 Task: Open a blank sheet, save the file as Remoteworkplan.epub Type the sentence 'Success is the achievement of goals and the realization of one's ambitions. It varies from person to person, encompassing different aspects of life, such as career accomplishments, personal milestones, or making a positive impact on society. Success is a reflection of determination, hard work, and perseverance.'Add formula using equations and charcters after the sentence 'A = S³' Select the formula and highlight with color Pink Change the page Orientation to  Potrait
Action: Mouse moved to (300, 180)
Screenshot: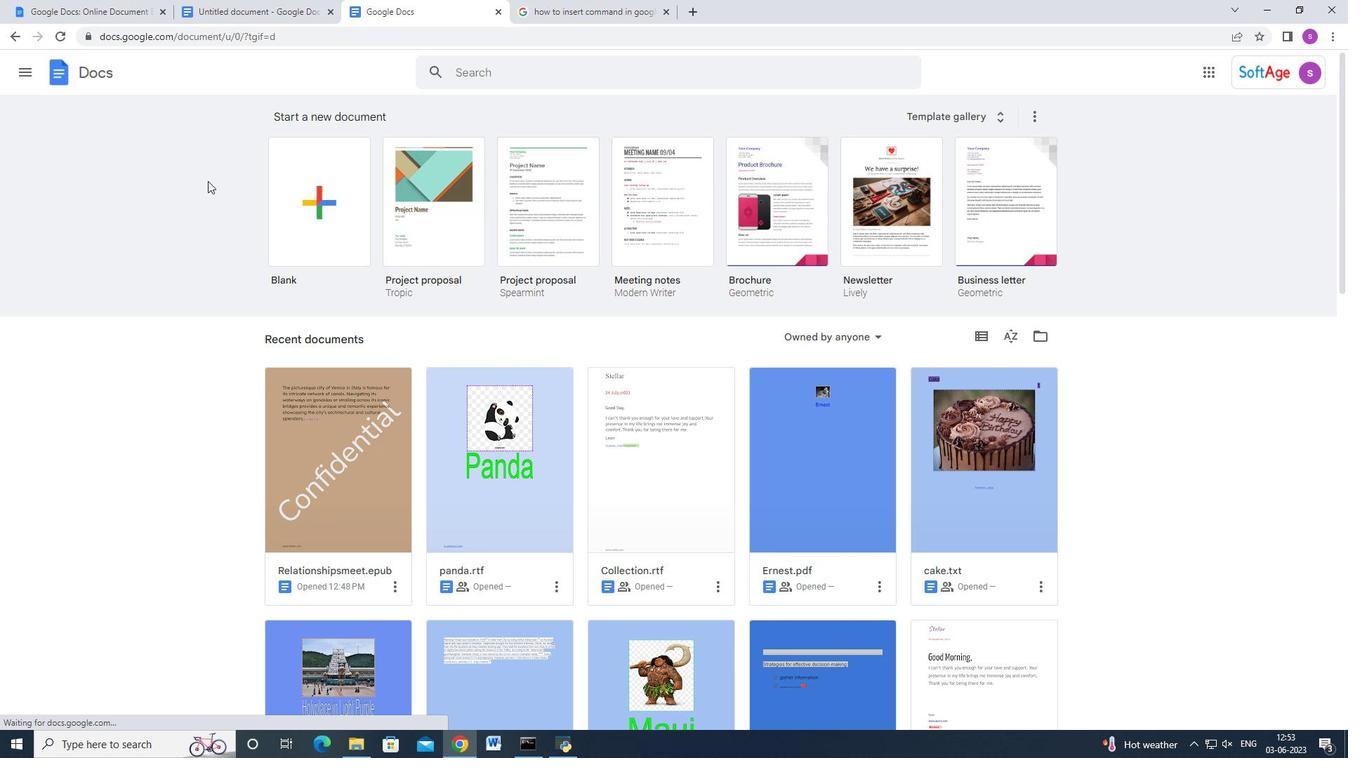 
Action: Mouse pressed left at (300, 180)
Screenshot: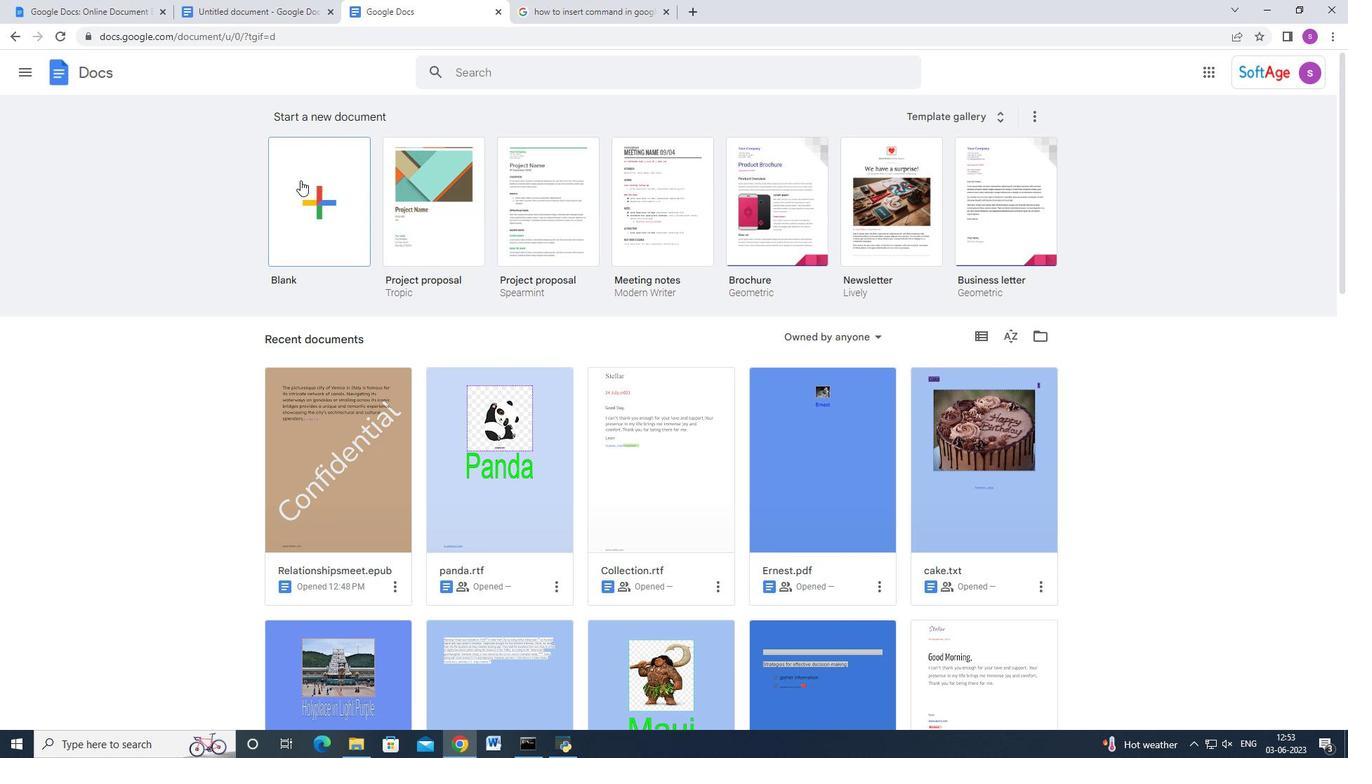 
Action: Mouse moved to (75, 65)
Screenshot: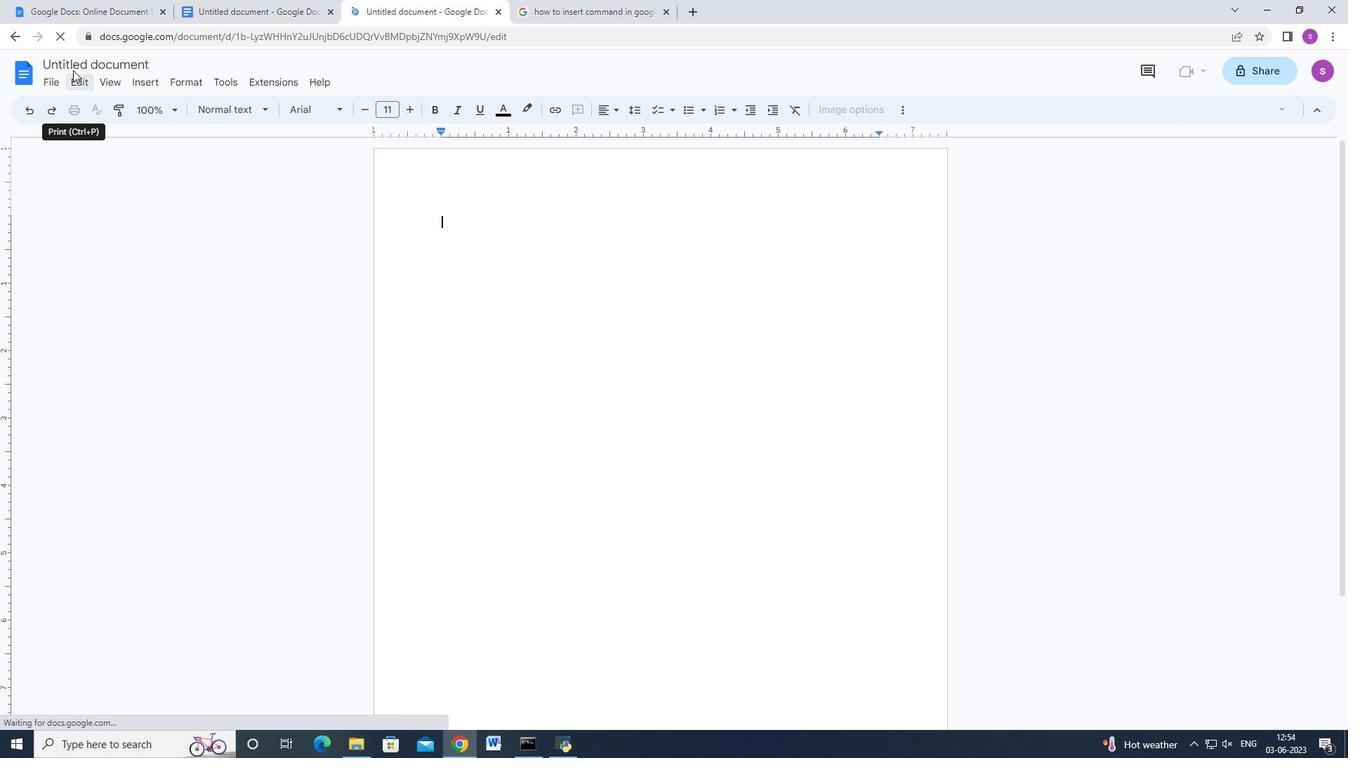 
Action: Mouse pressed left at (75, 65)
Screenshot: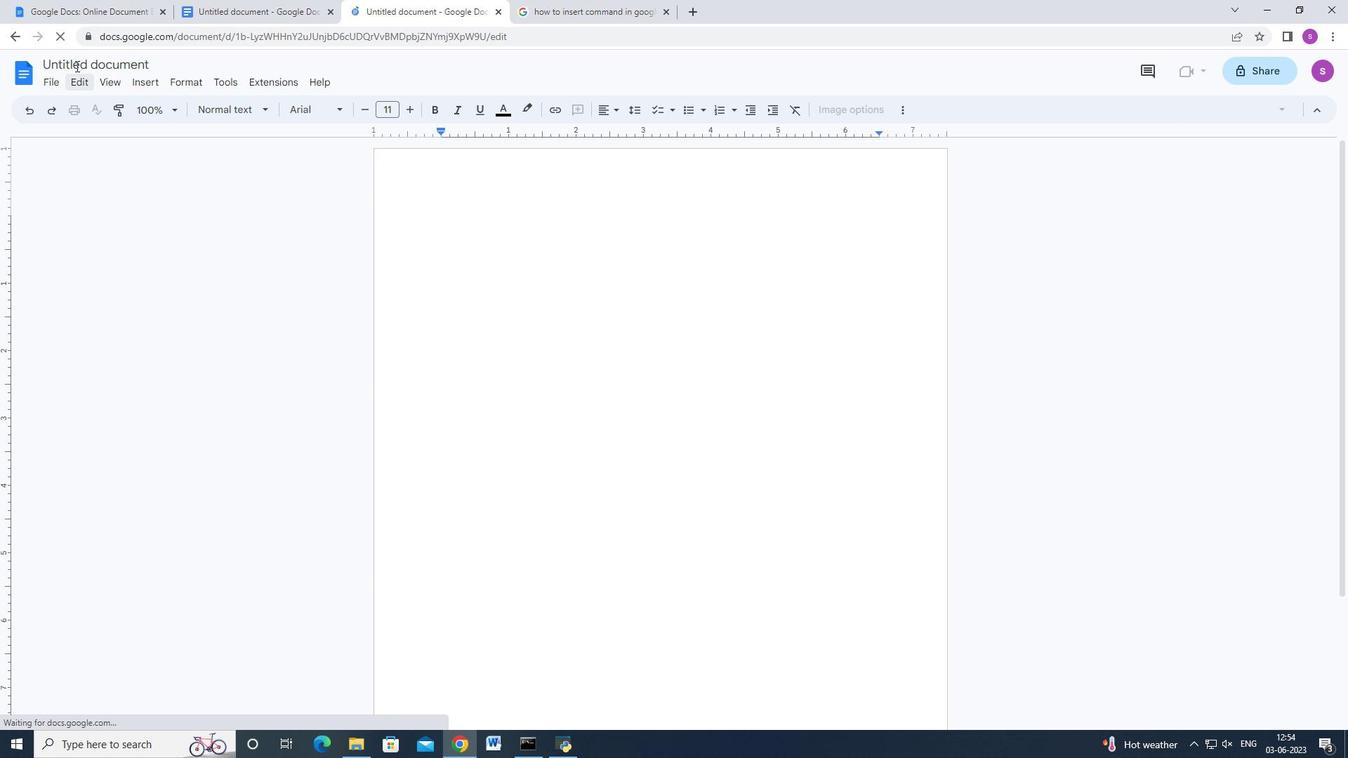 
Action: Mouse pressed left at (75, 65)
Screenshot: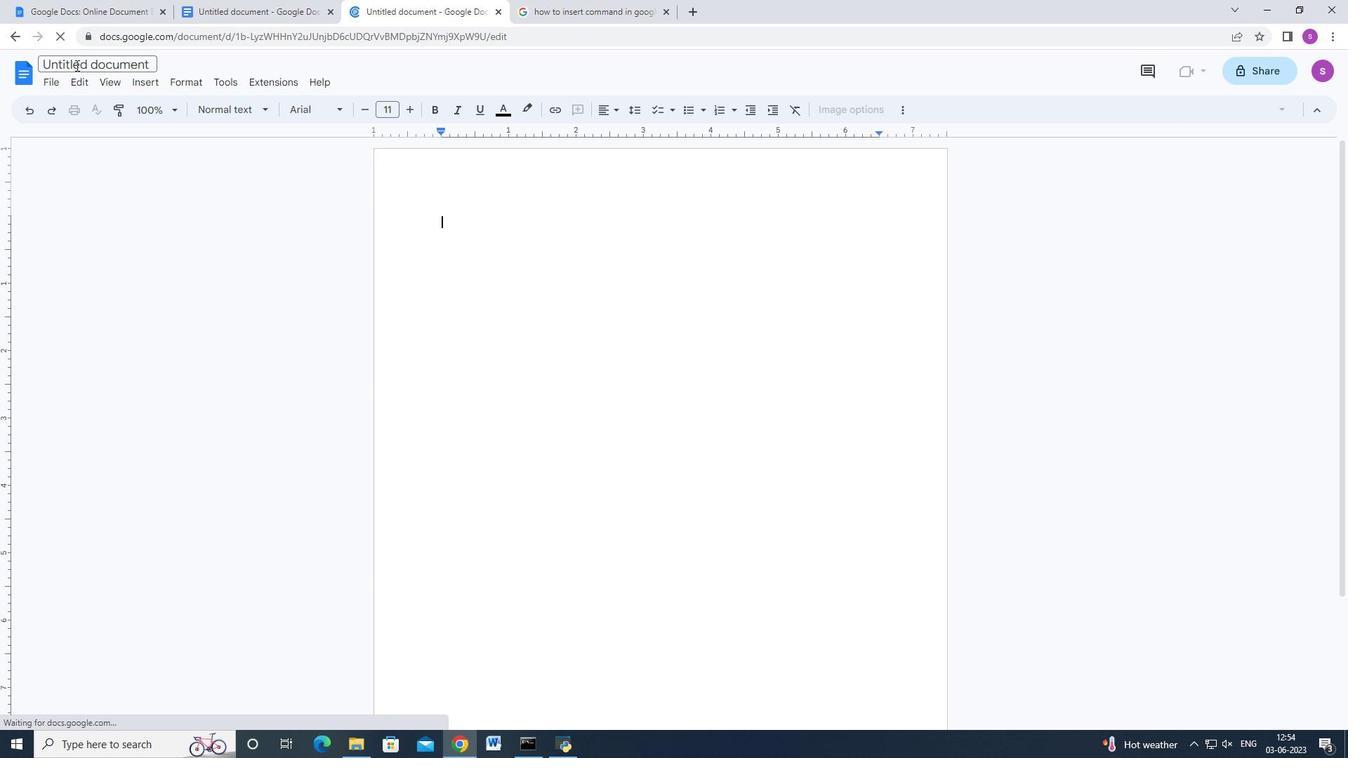 
Action: Key pressed ctrl+A<Key.backspace><Key.shift_r>Remotework<Key.shift>P<Key.backspace>plan.epun<Key.backspace>b<Key.enter>
Screenshot: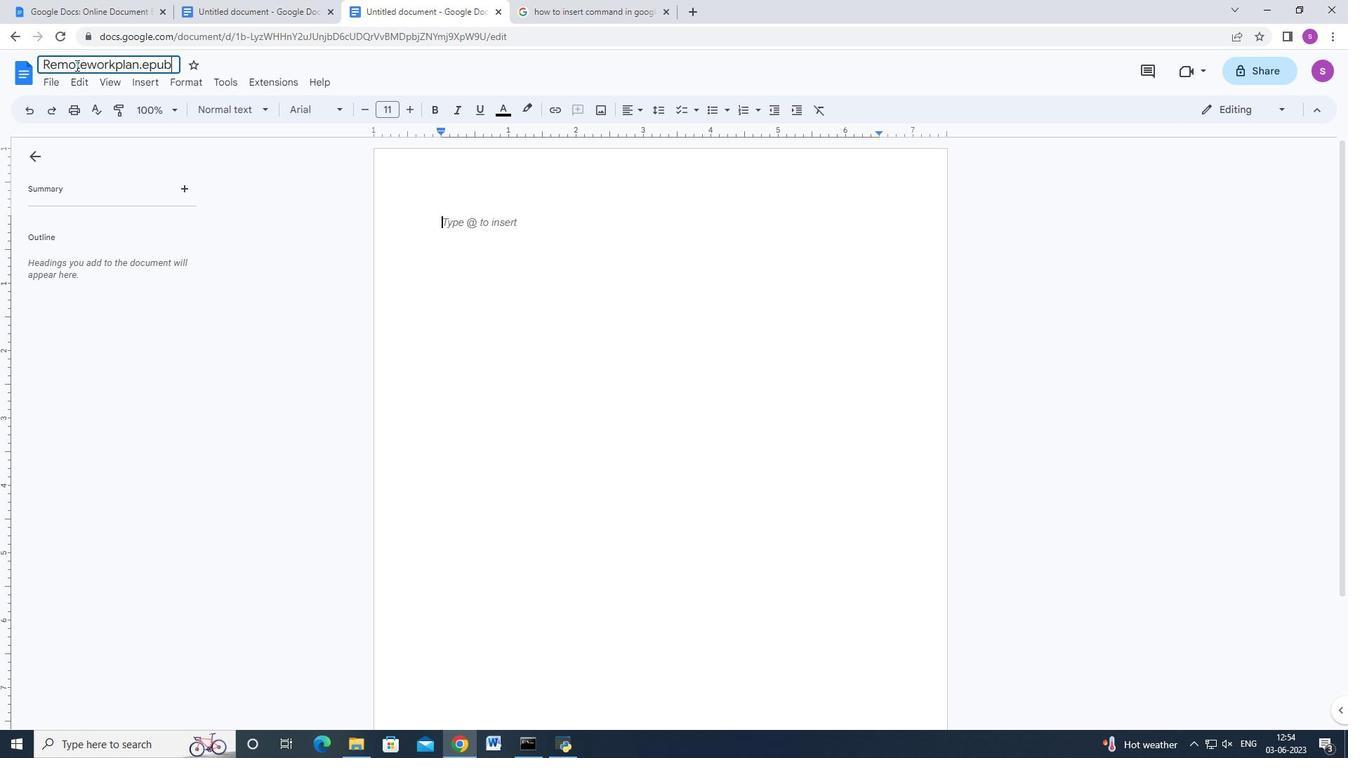 
Action: Mouse moved to (481, 224)
Screenshot: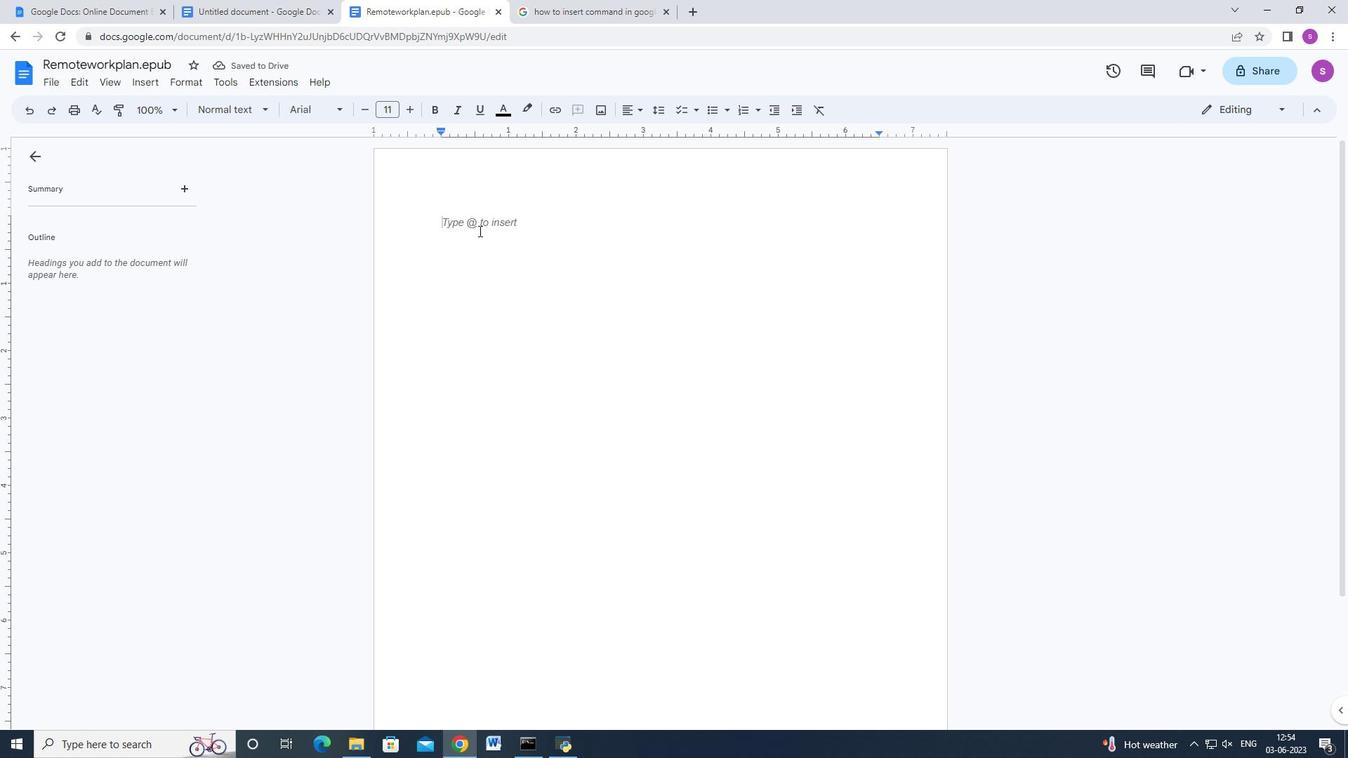 
Action: Mouse pressed left at (481, 224)
Screenshot: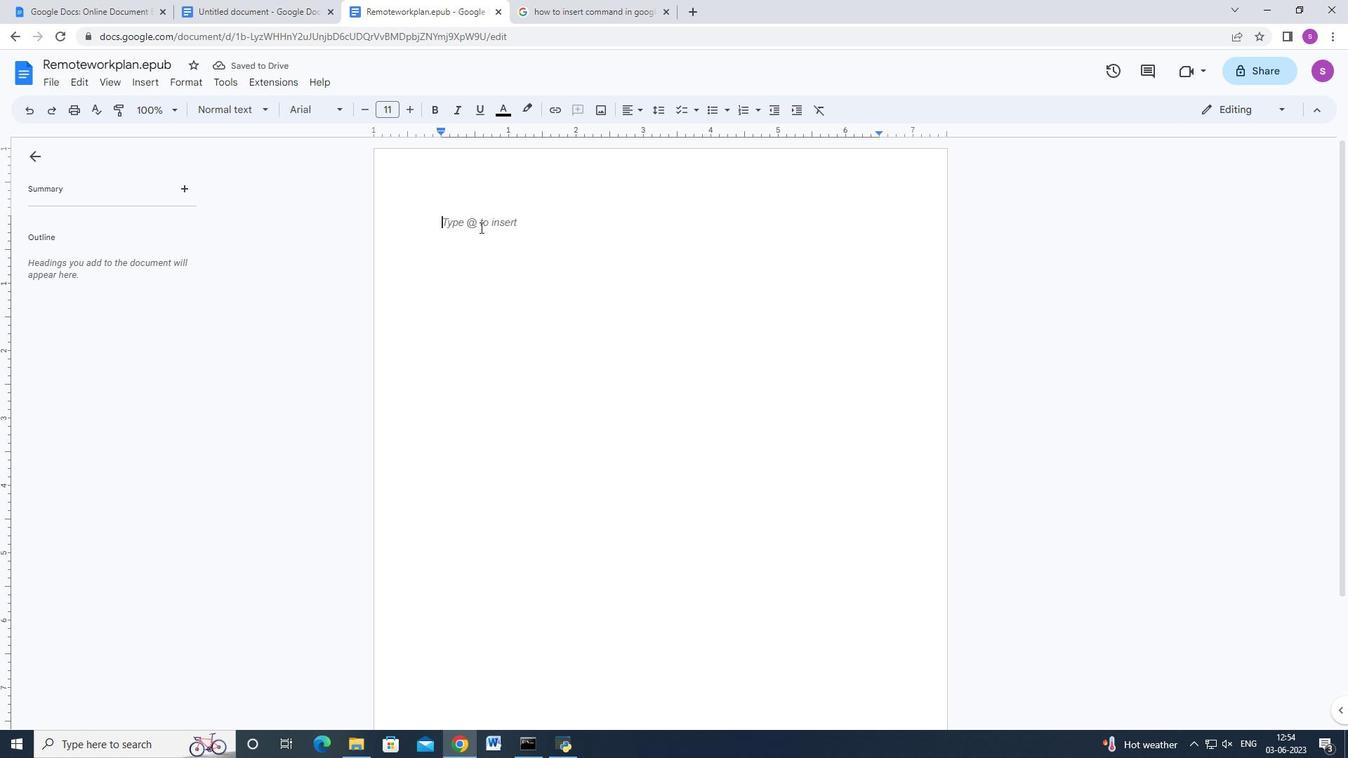 
Action: Key pressed <Key.shift_r>Suce<Key.backspace>cess<Key.space>is<Key.space>the<Key.space>achievement<Key.space>of<Key.space>goals<Key.space>and<Key.space>the<Key.space>realization<Key.space>of<Key.space>one's<Key.space>ambitions.<Key.space><Key.shift>It<Key.space>varies<Key.space>from<Key.space>person<Key.space>to<Key.space>person,<Key.space>encompassing<Key.space>different<Key.space>aspects<Key.space>of<Key.space>life,such<Key.space>as<Key.space>career<Key.space>acoplishments<Key.space><Key.backspace>,<Key.space>personal<Key.space>milestones,o<Key.backspace><Key.space>or<Key.space>making<Key.space>a<Key.space>positive<Key.space>impact<Key.space>on<Key.space>society.<Key.space><Key.shift_r>Success<Key.space>is<Key.space>a<Key.space>reflection<Key.space>of<Key.space>determination<Key.space><Key.backspace>,<Key.space>hard<Key.space>work<Key.space><Key.backspace>,<Key.space>and<Key.space>perser<Key.backspace>verance.
Screenshot: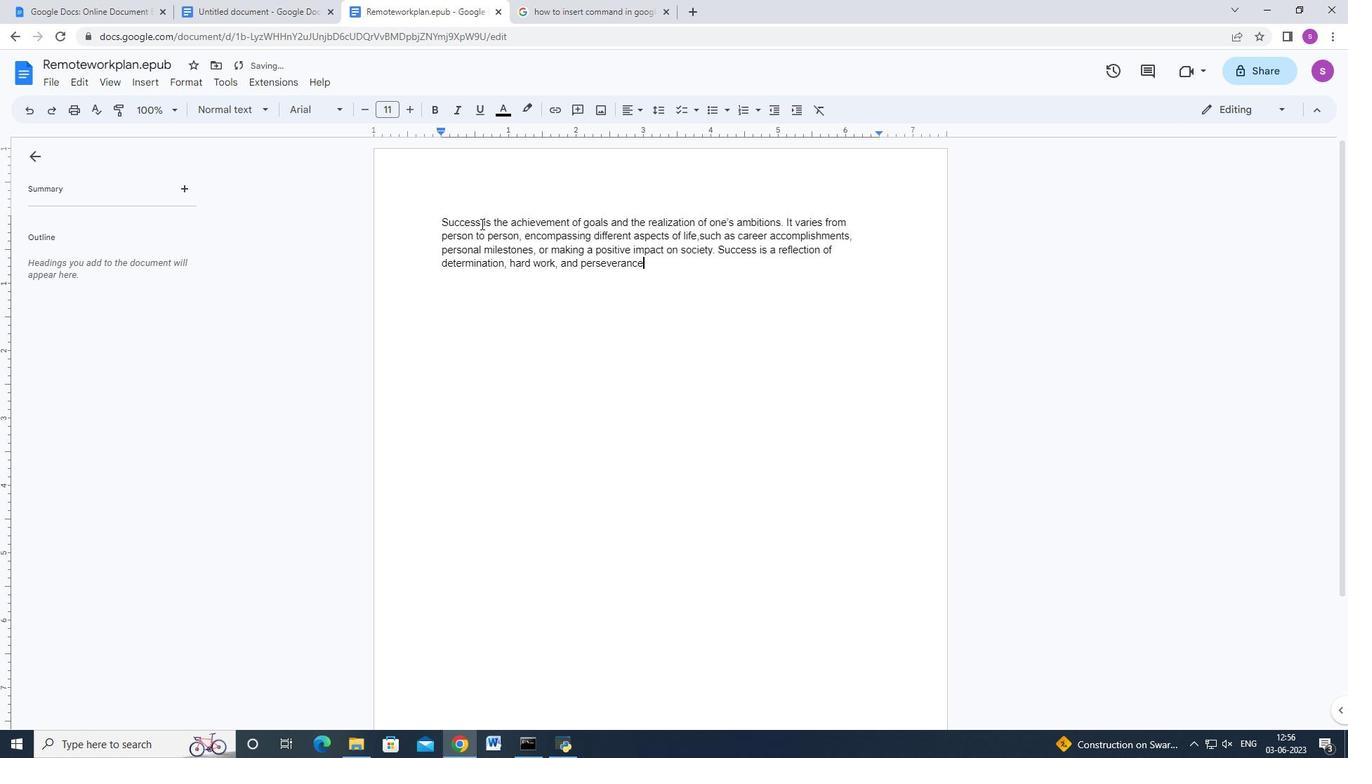 
Action: Mouse moved to (148, 79)
Screenshot: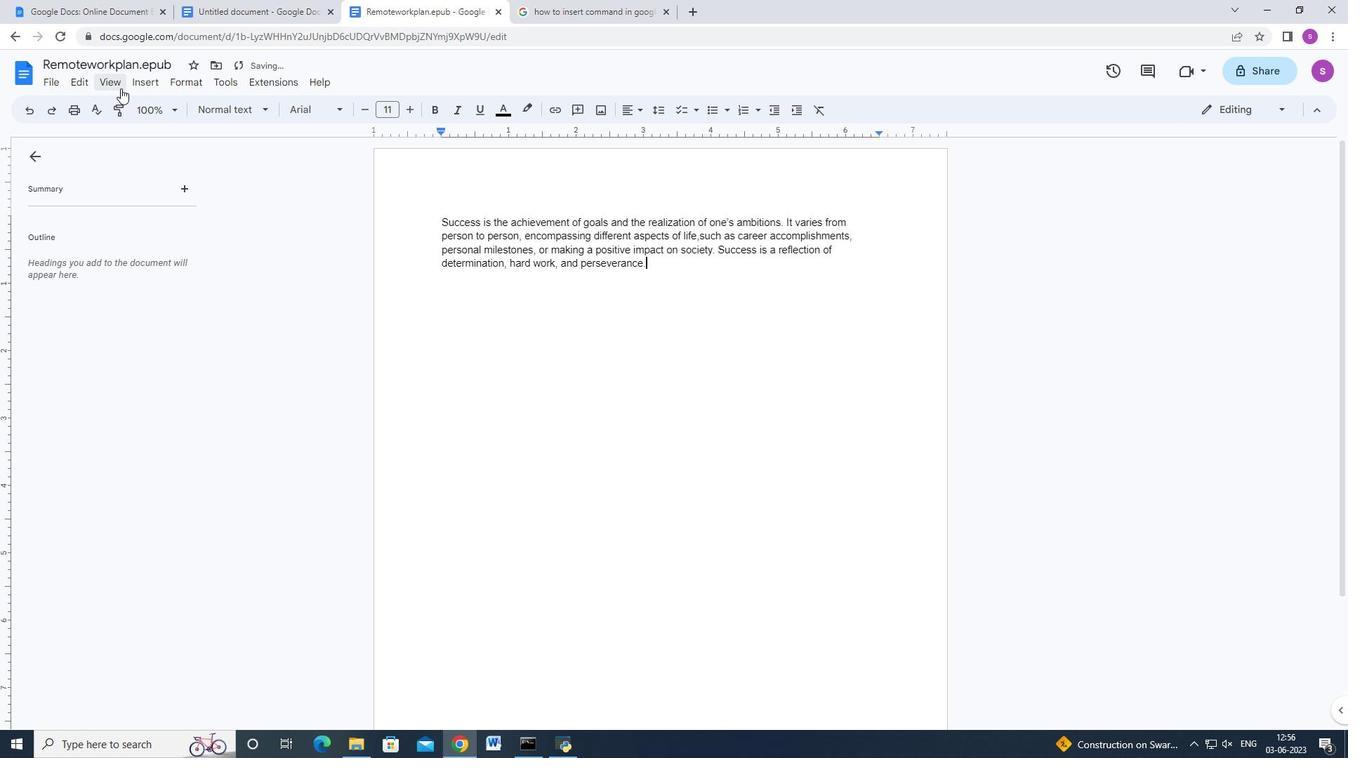 
Action: Mouse pressed left at (148, 79)
Screenshot: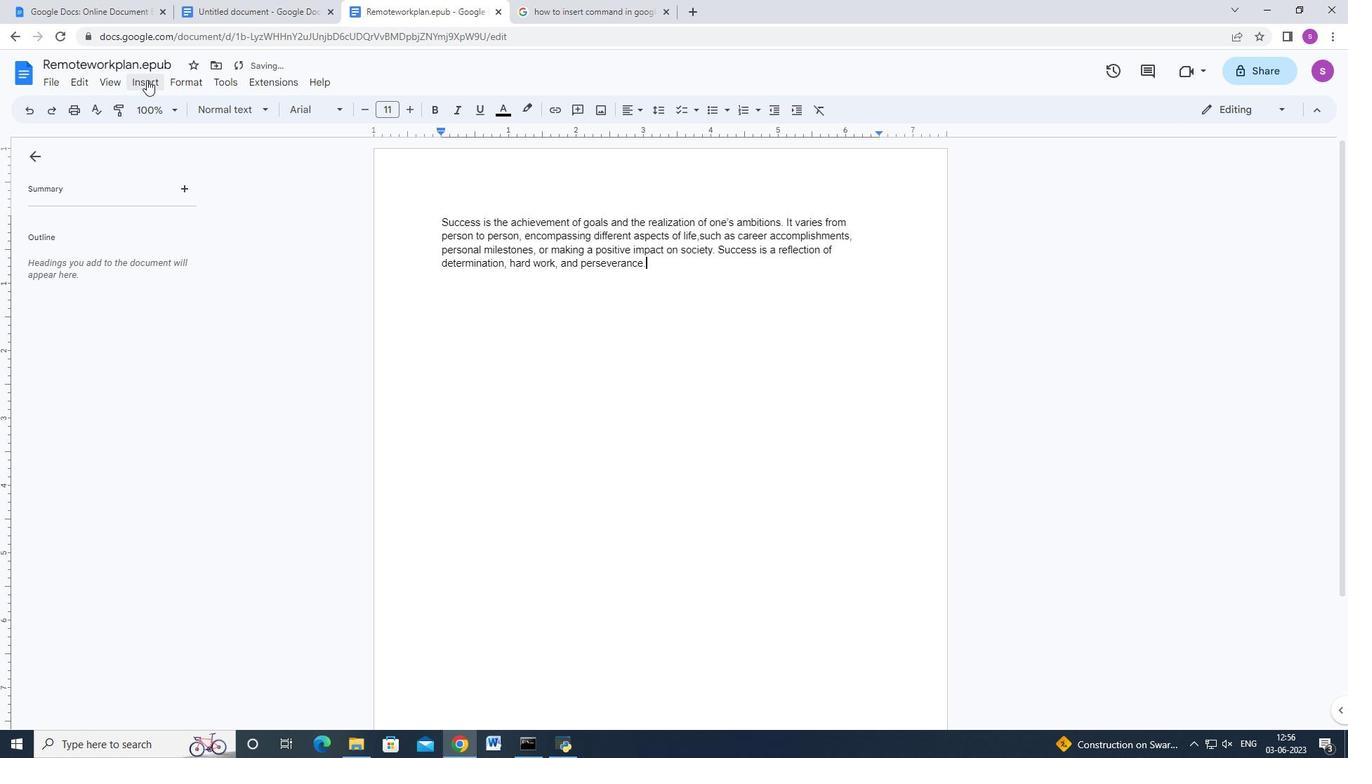 
Action: Mouse moved to (207, 373)
Screenshot: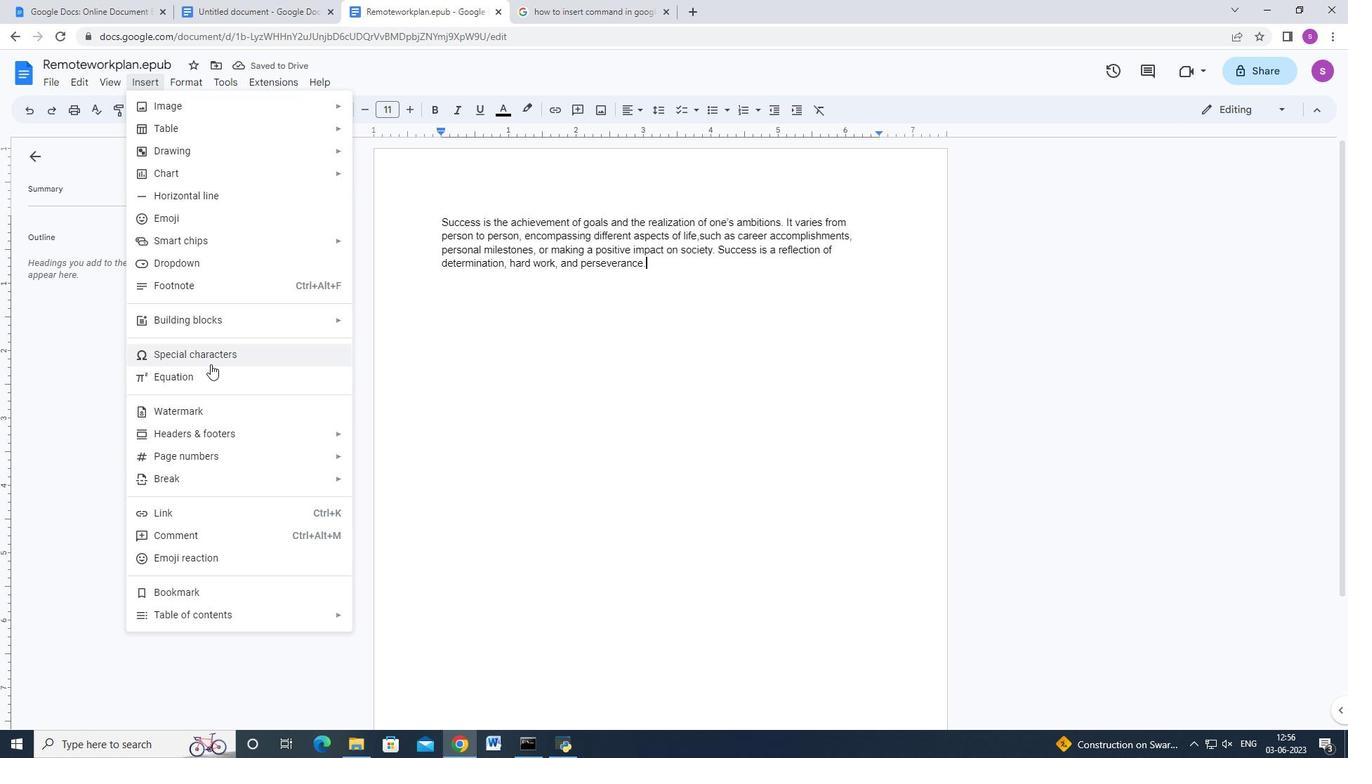 
Action: Mouse pressed left at (207, 373)
Screenshot: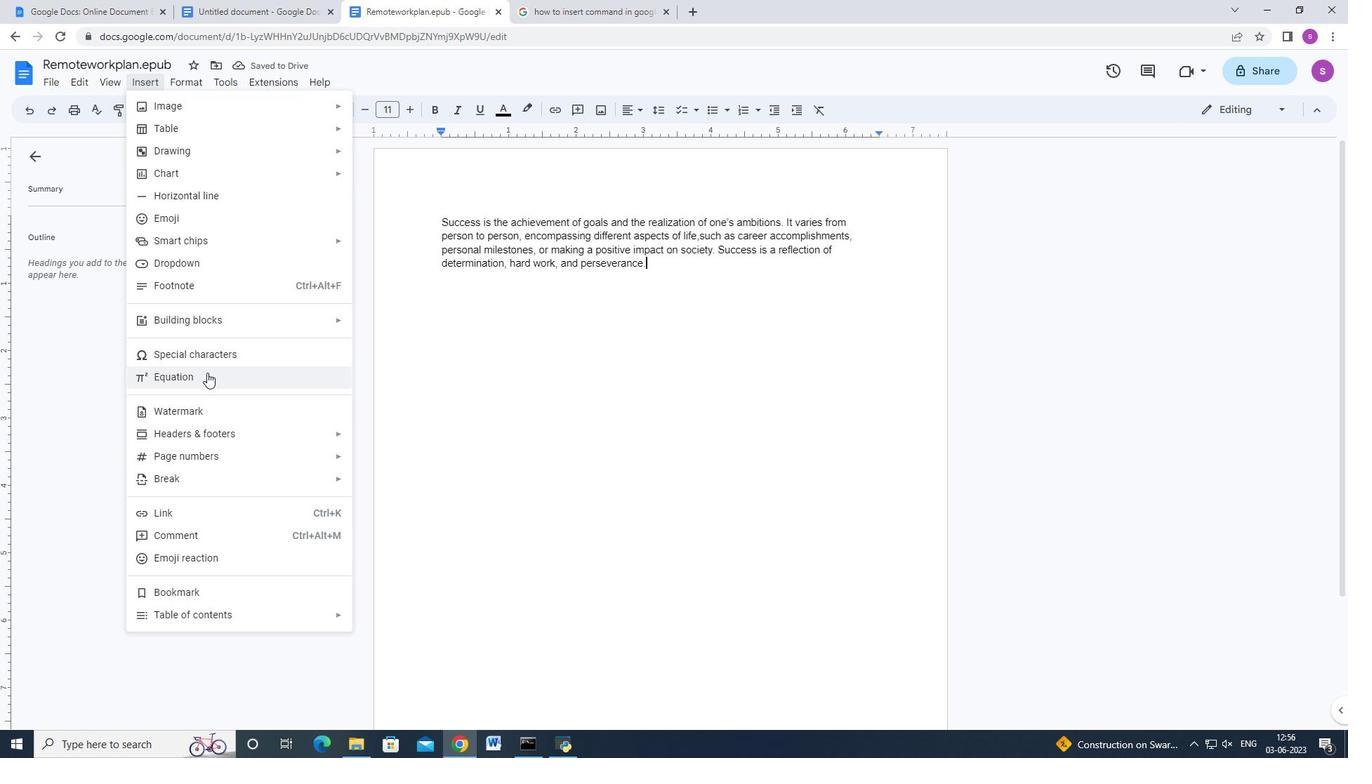 
Action: Mouse moved to (651, 302)
Screenshot: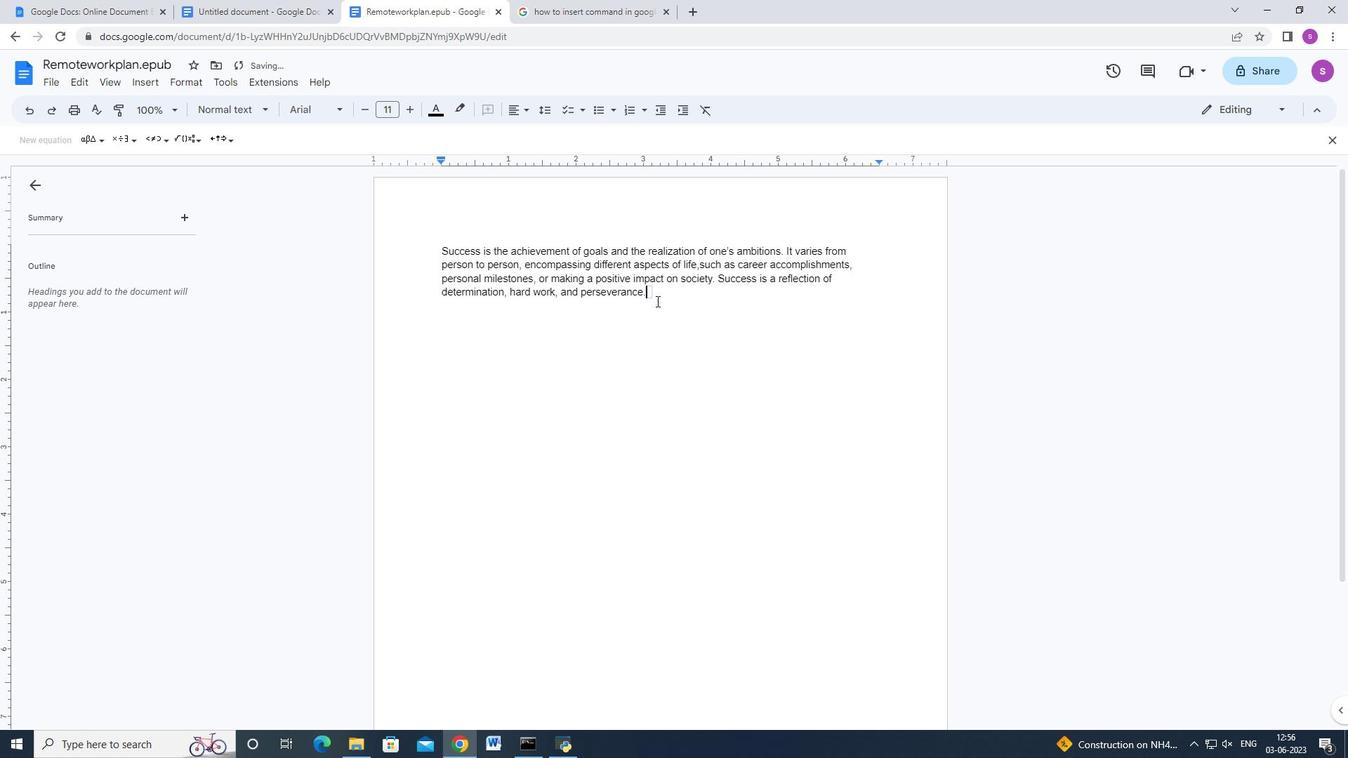 
Action: Key pressed a<Key.backspace><Key.shift_r>A<Key.space>=<Key.space>
Screenshot: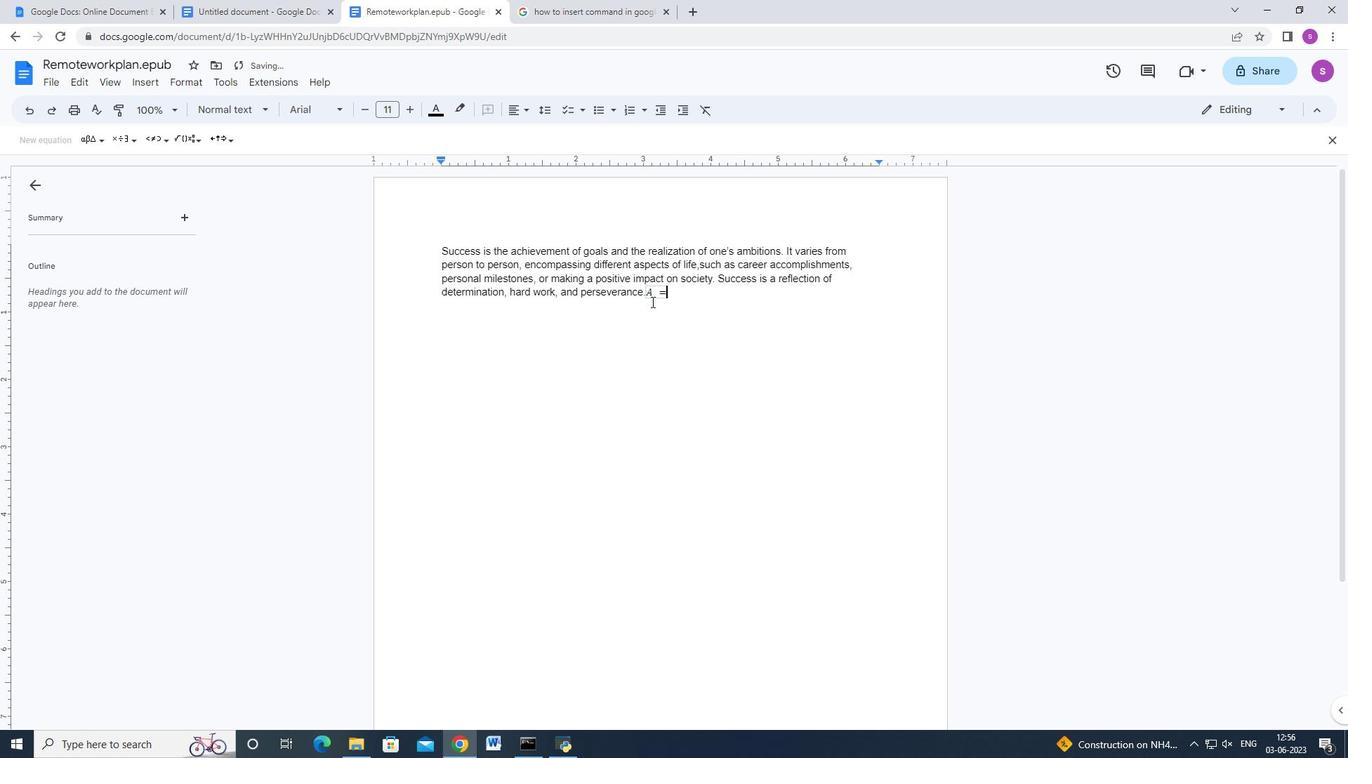 
Action: Mouse moved to (193, 138)
Screenshot: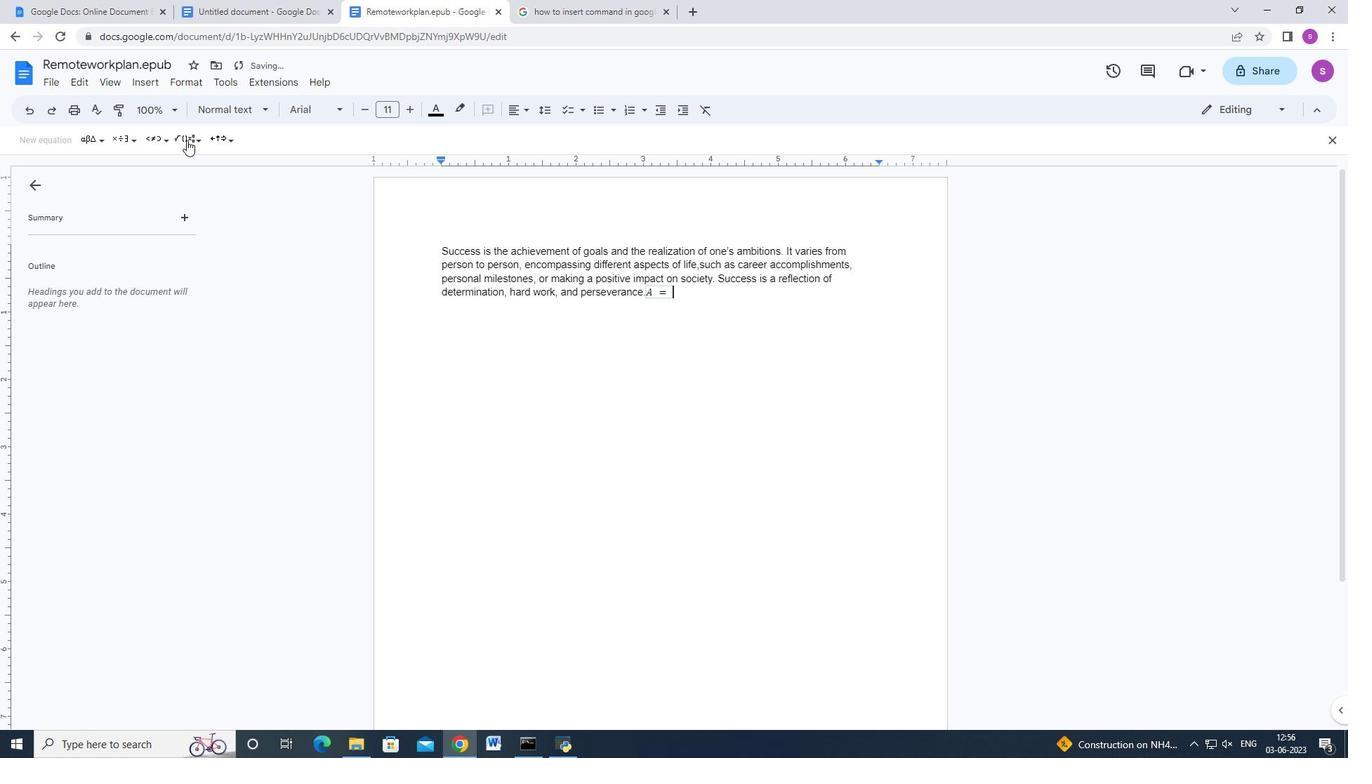 
Action: Mouse pressed left at (193, 138)
Screenshot: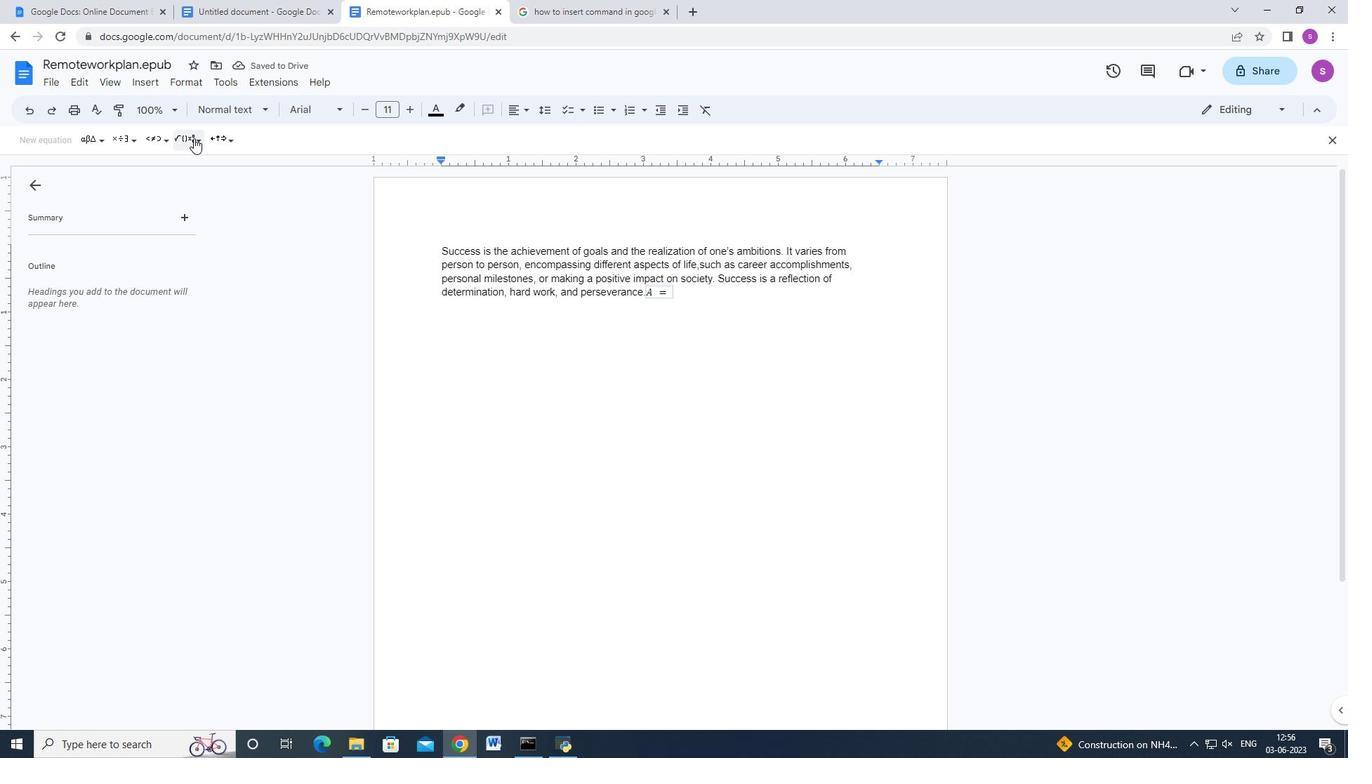 
Action: Mouse moved to (294, 174)
Screenshot: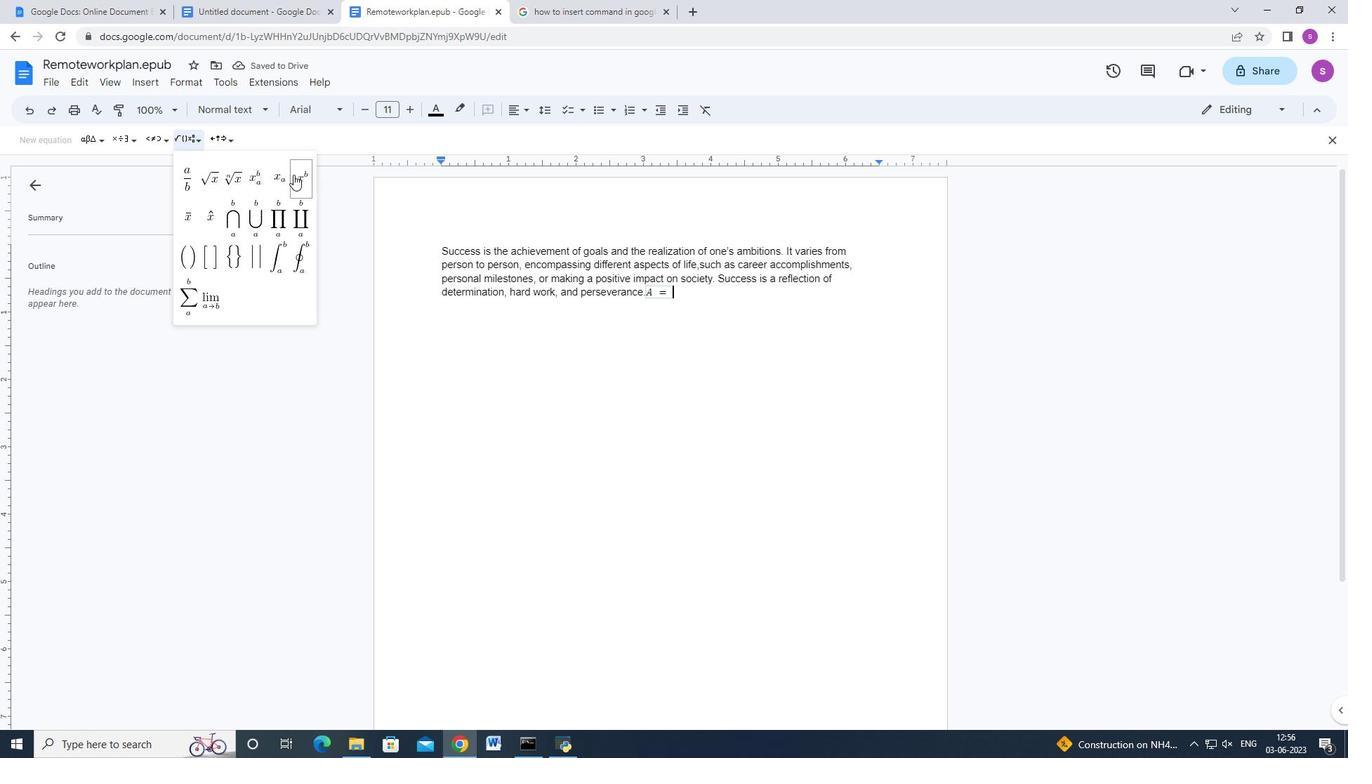 
Action: Mouse pressed left at (294, 174)
Screenshot: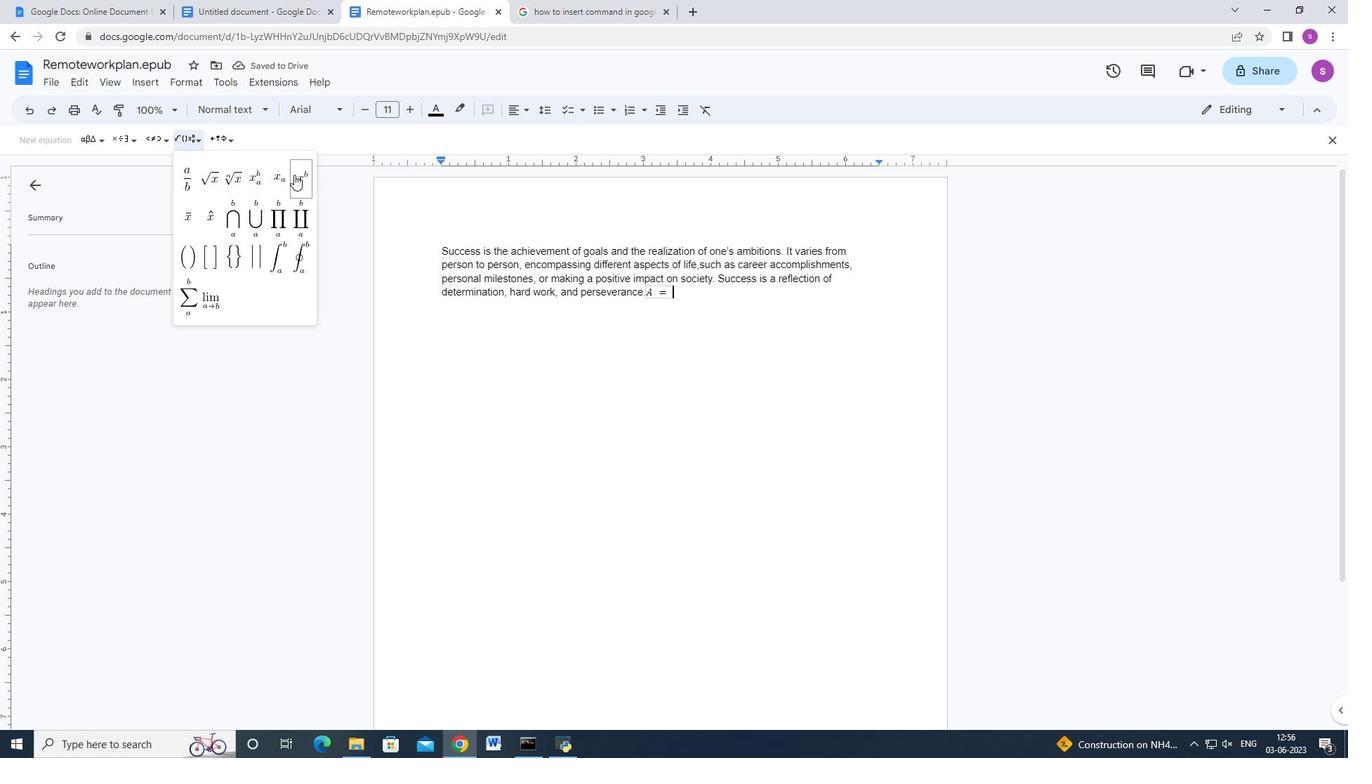 
Action: Mouse moved to (299, 175)
Screenshot: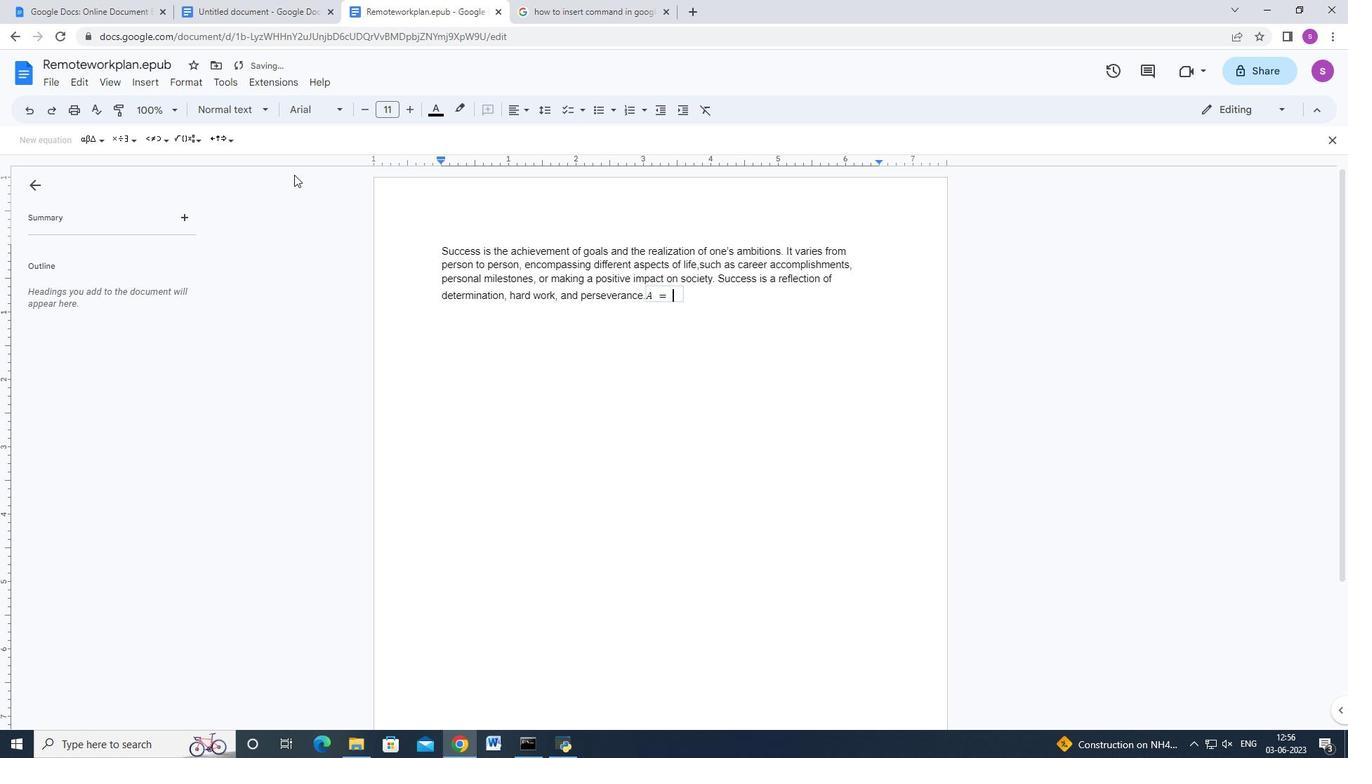
Action: Key pressed <Key.shift_r>S<Key.enter>3<Key.enter>
Screenshot: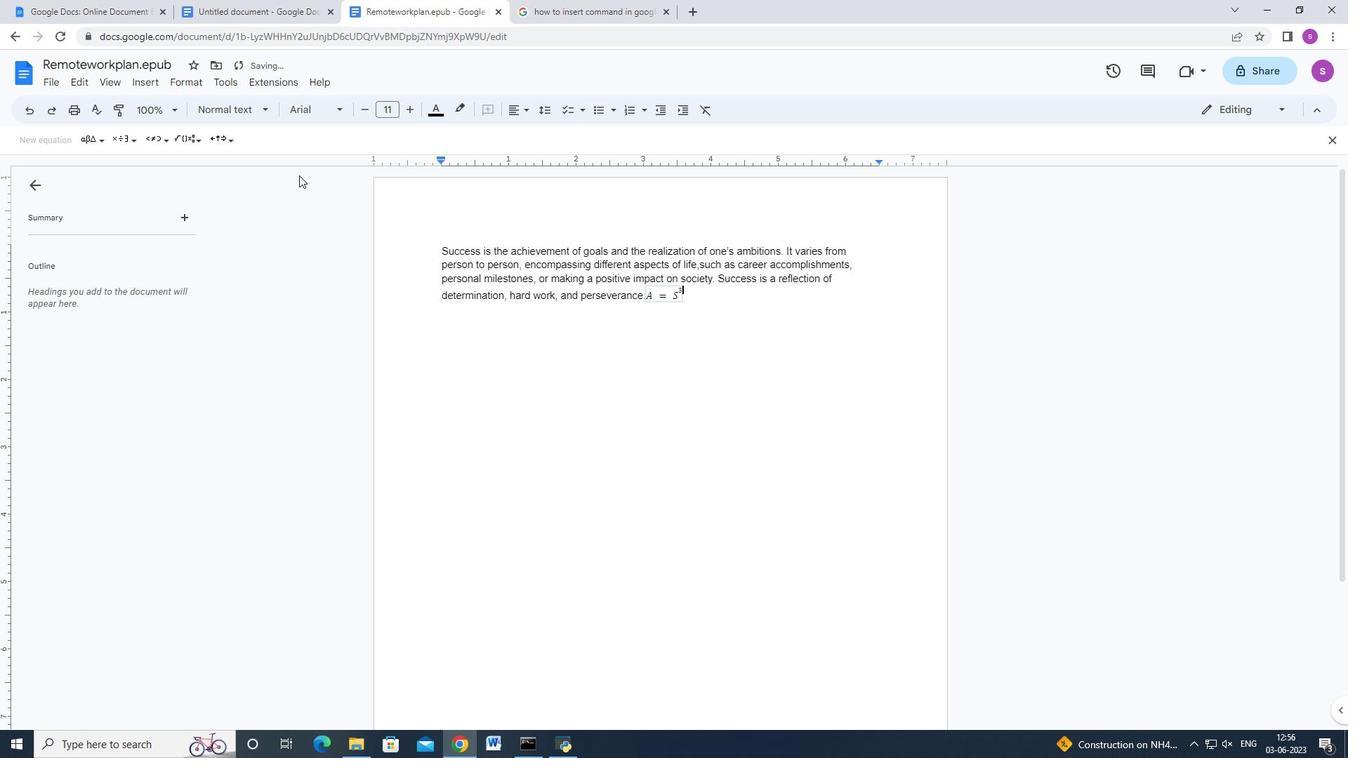 
Action: Mouse moved to (290, 246)
Screenshot: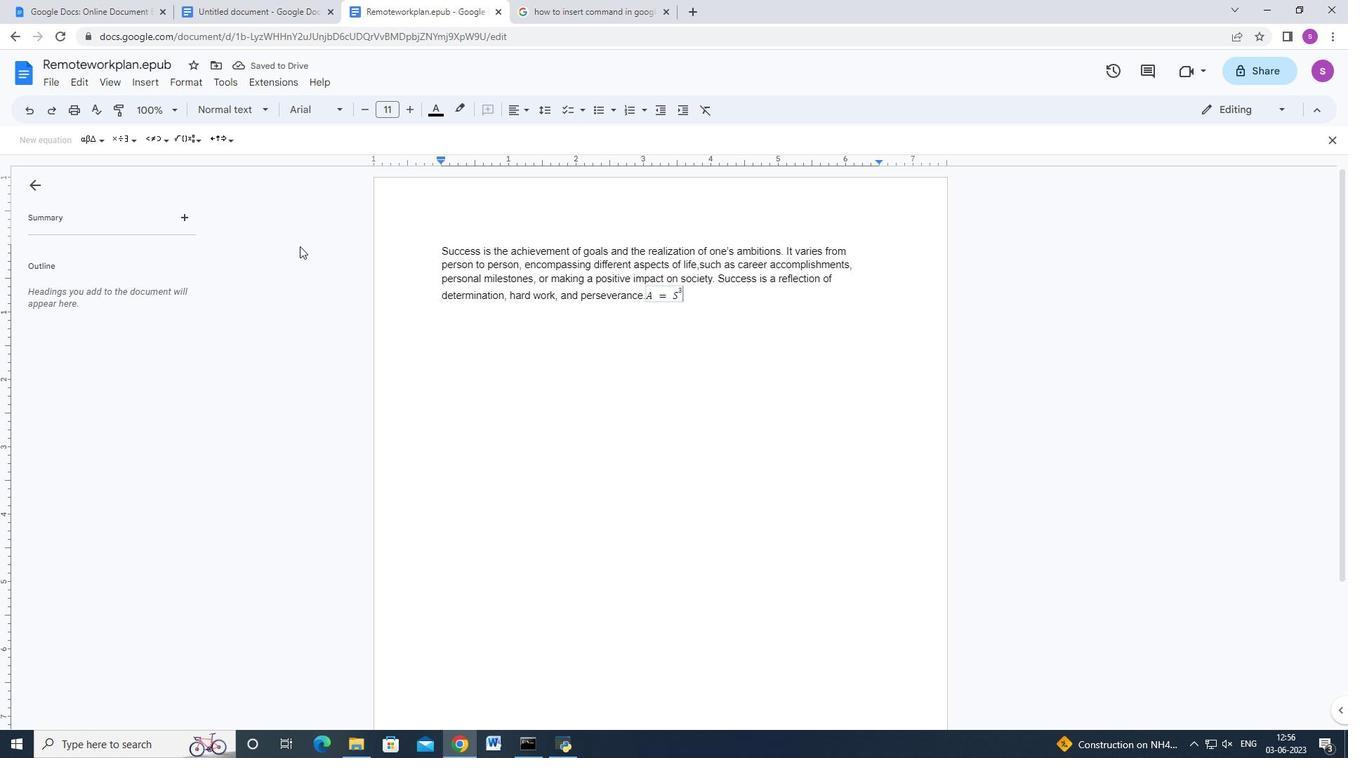
Action: Mouse pressed left at (290, 246)
Screenshot: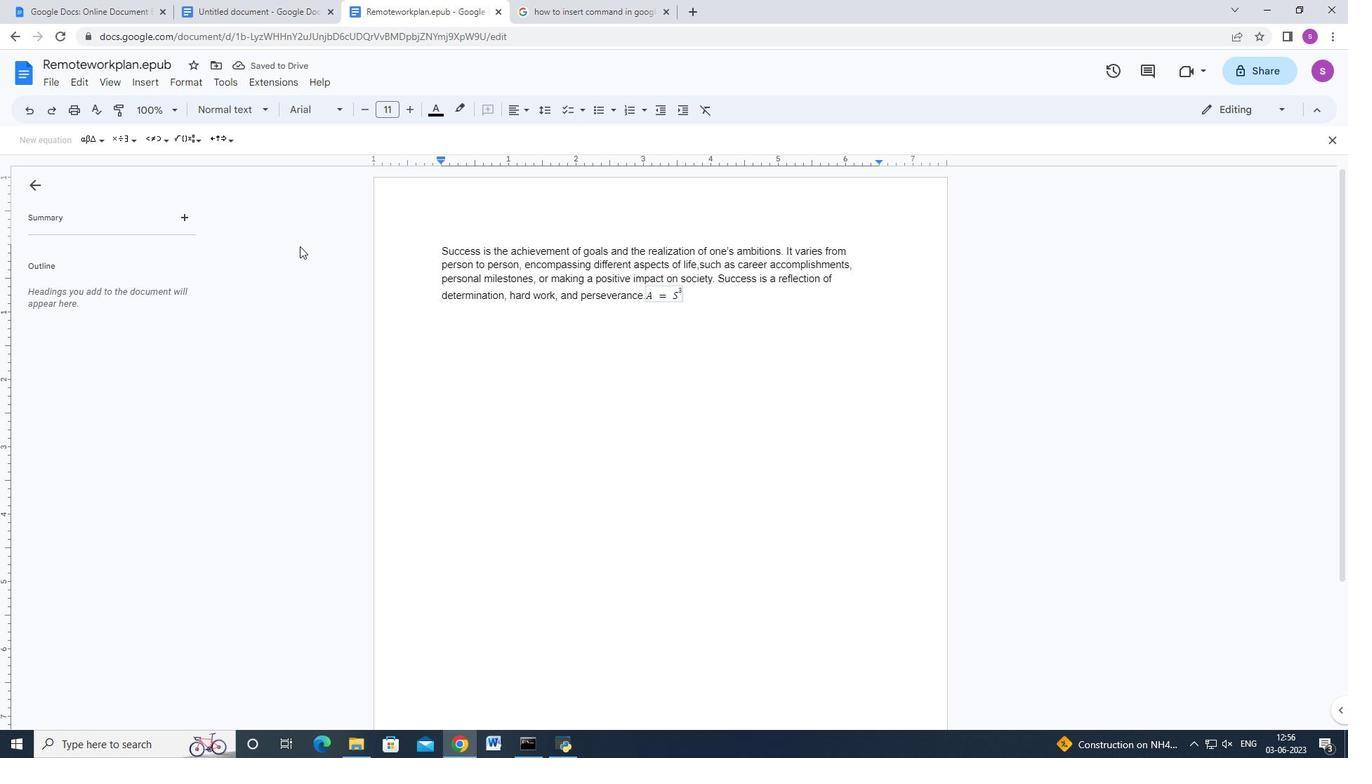 
Action: Mouse moved to (671, 299)
Screenshot: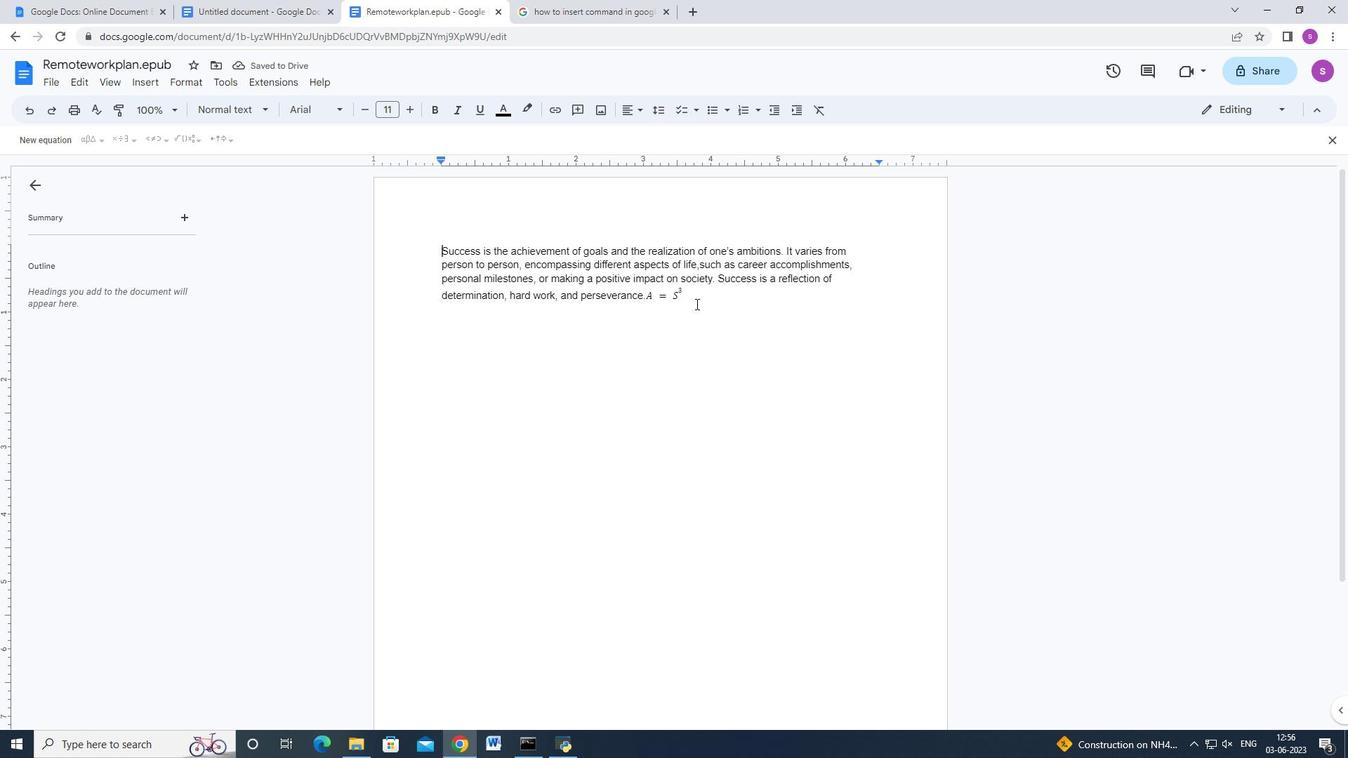 
Action: Mouse pressed left at (671, 299)
Screenshot: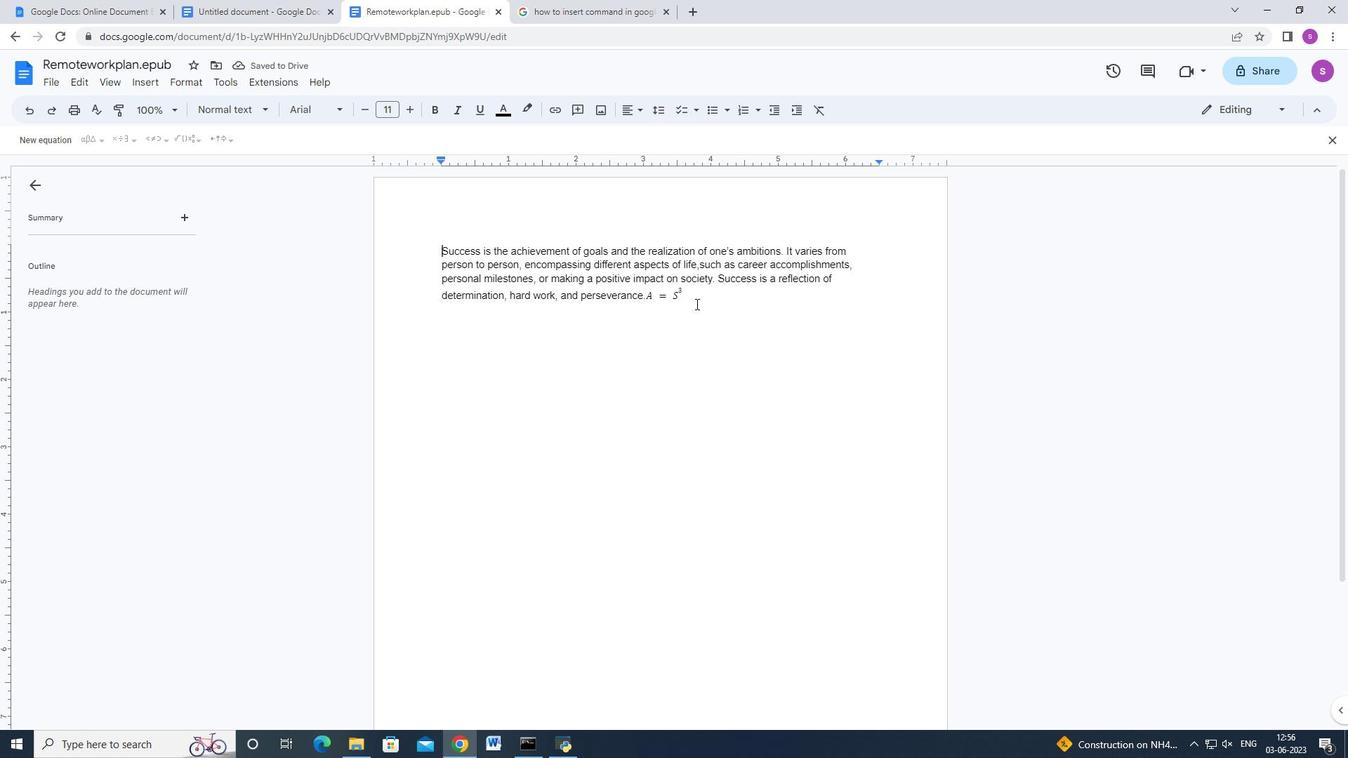 
Action: Mouse moved to (645, 296)
Screenshot: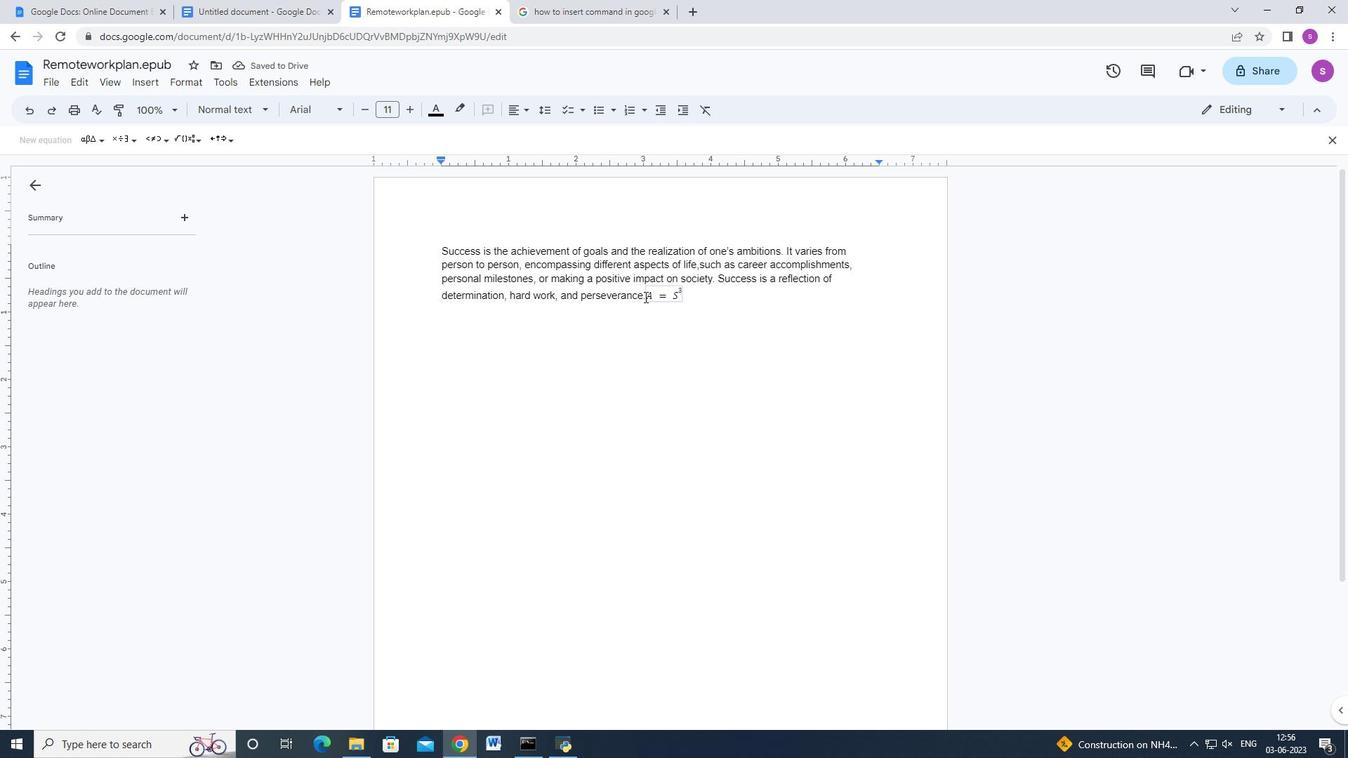 
Action: Mouse pressed left at (645, 296)
Screenshot: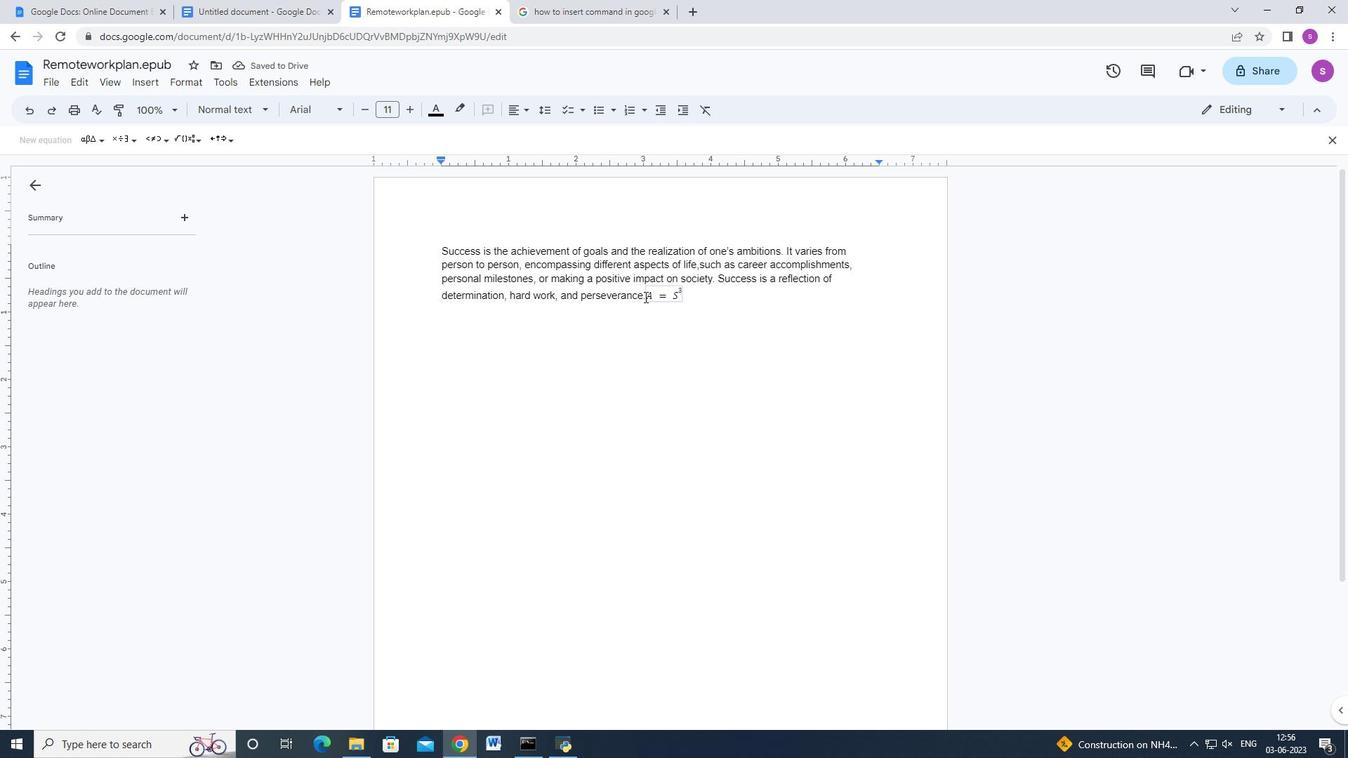 
Action: Mouse moved to (506, 109)
Screenshot: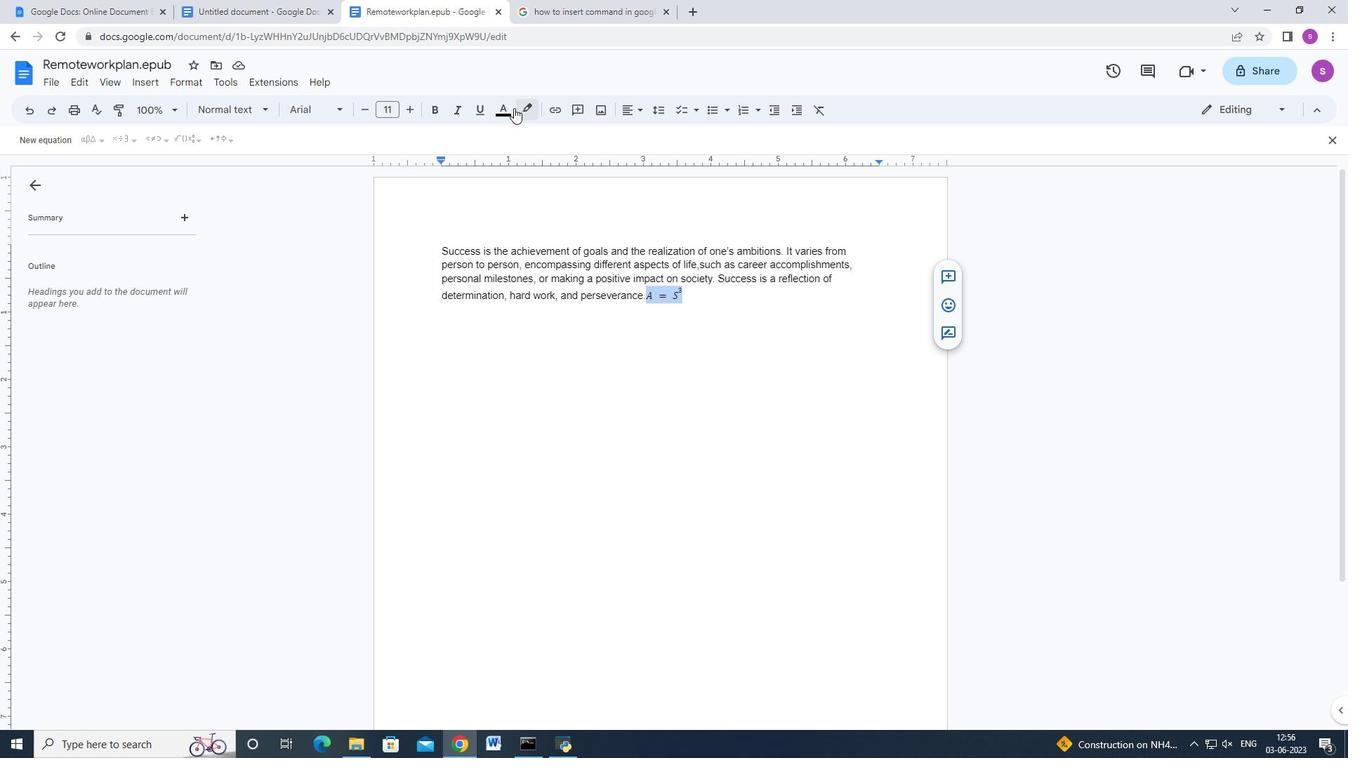 
Action: Mouse pressed left at (506, 109)
Screenshot: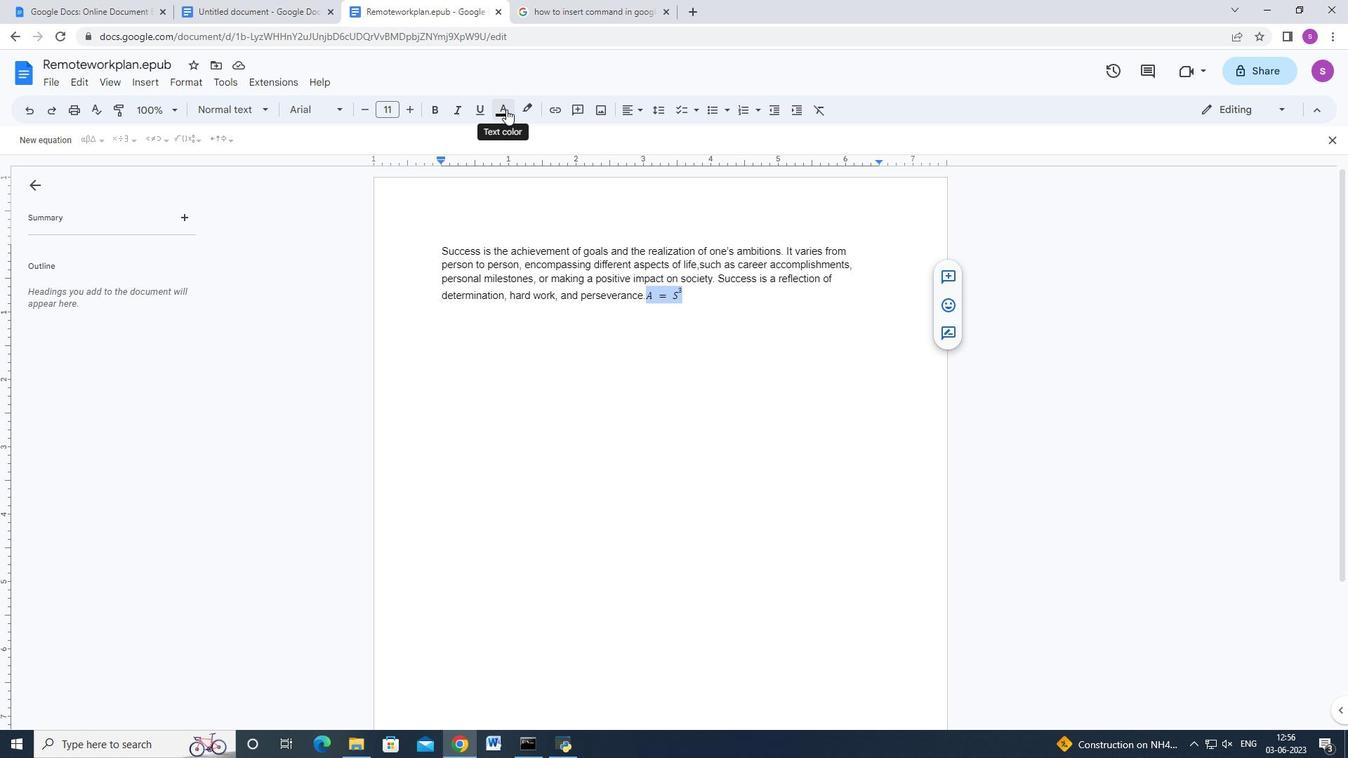 
Action: Mouse moved to (552, 356)
Screenshot: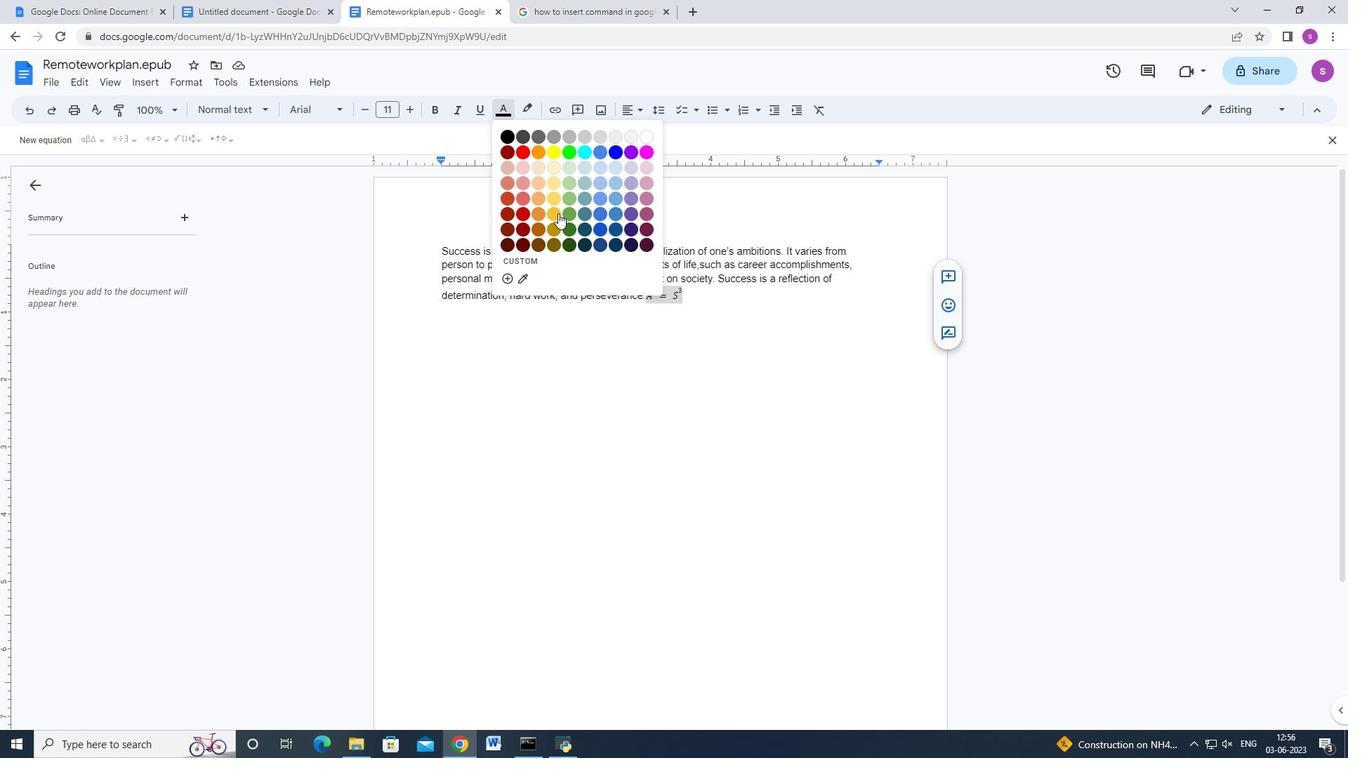 
Action: Mouse pressed left at (552, 356)
Screenshot: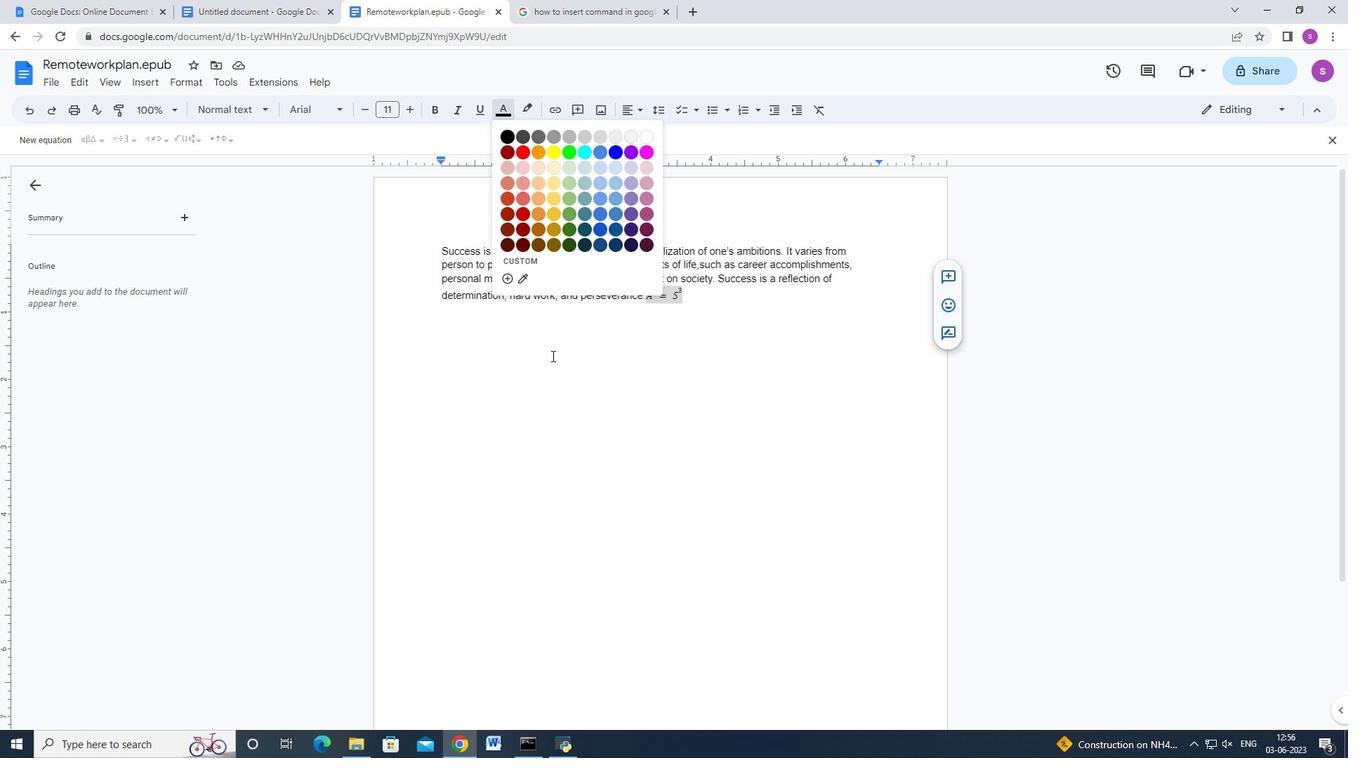 
Action: Mouse moved to (647, 295)
Screenshot: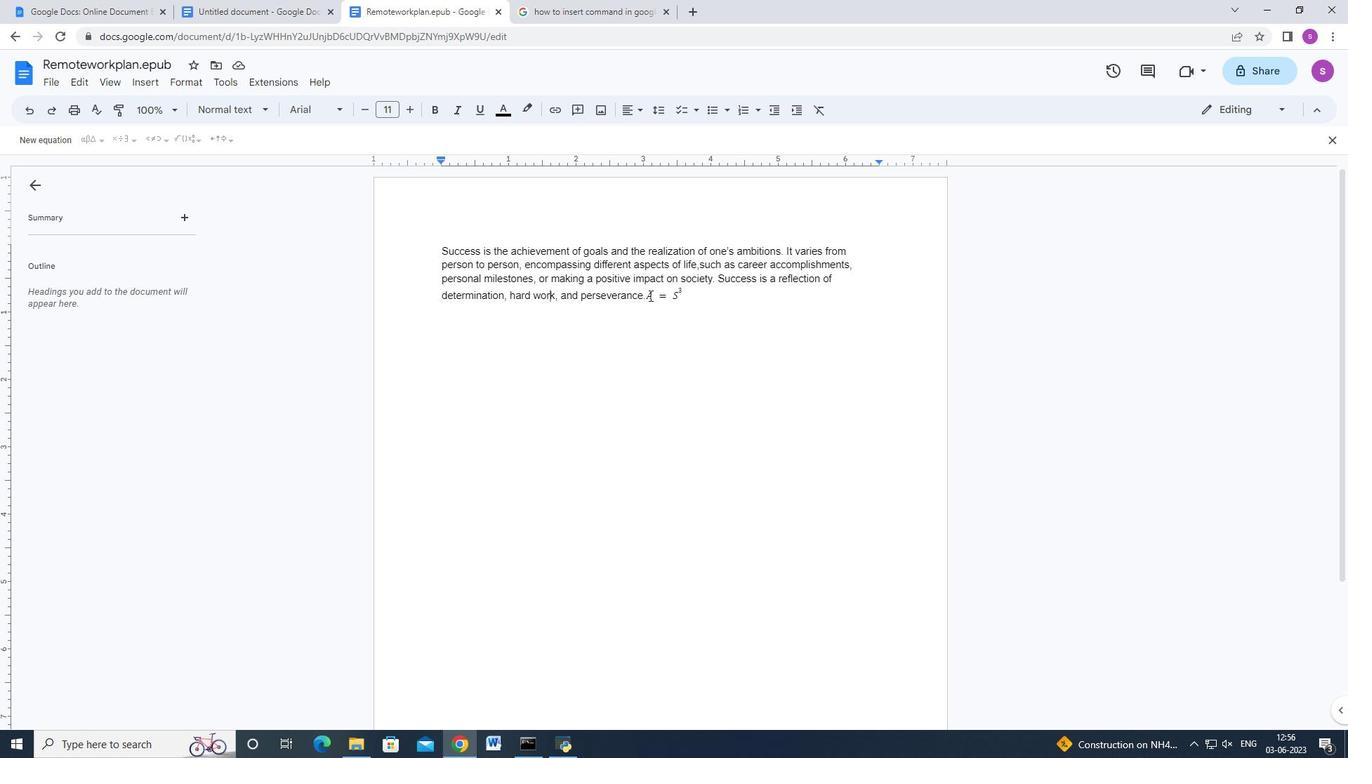 
Action: Mouse pressed left at (647, 295)
Screenshot: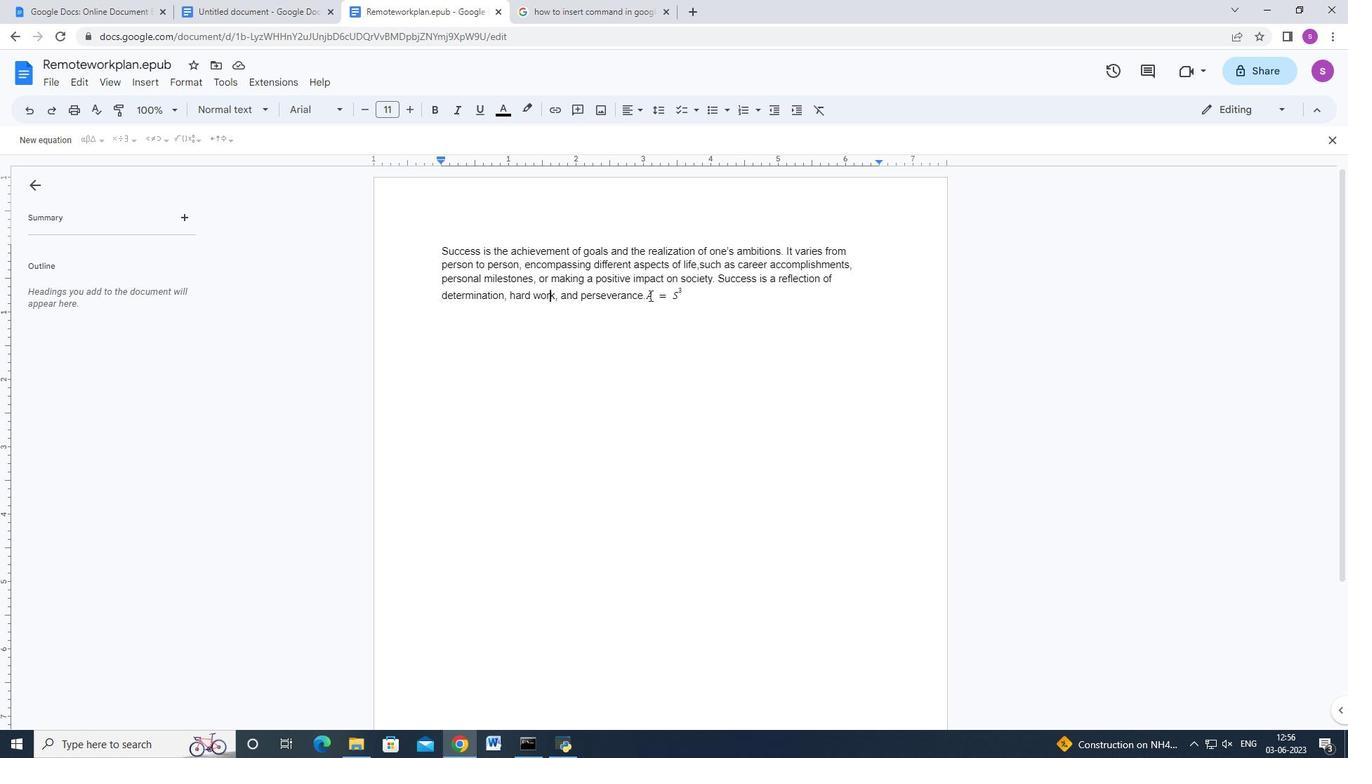 
Action: Mouse moved to (463, 109)
Screenshot: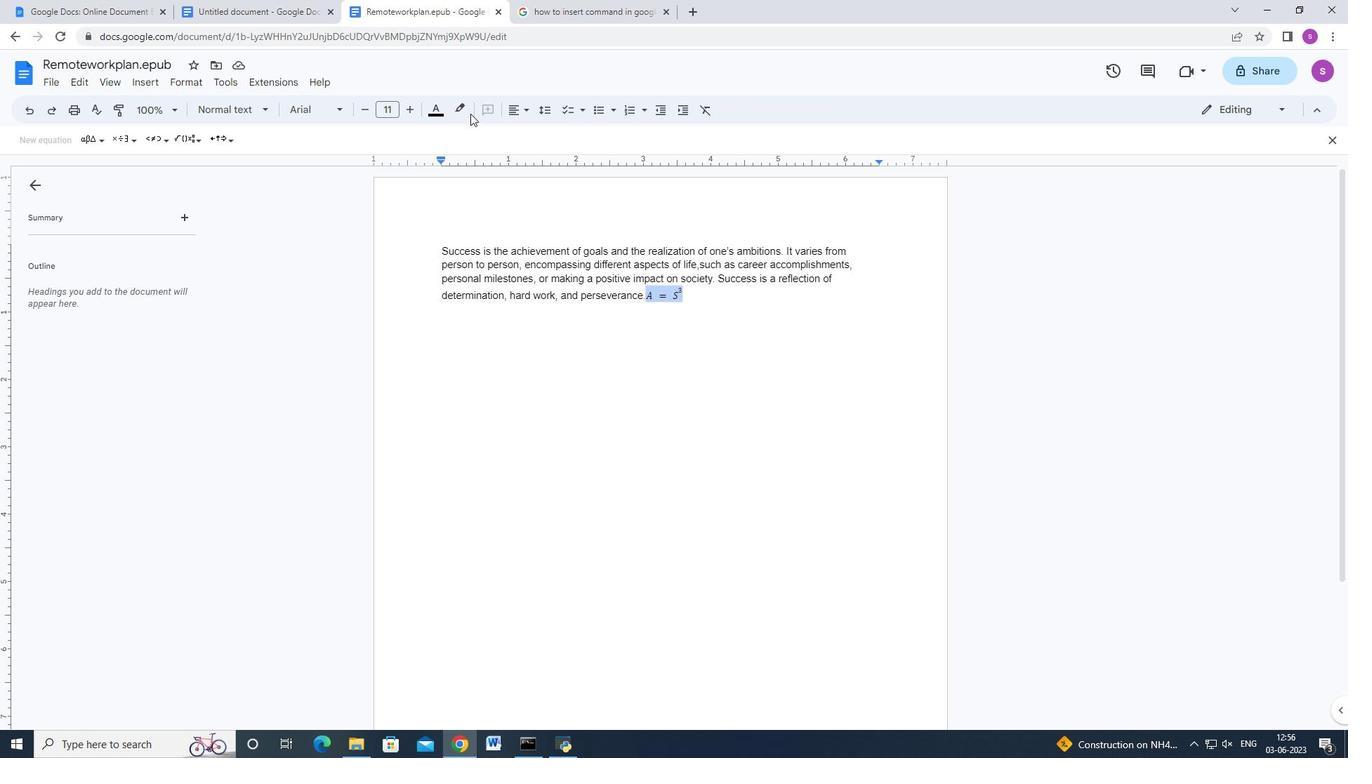 
Action: Mouse pressed left at (463, 109)
Screenshot: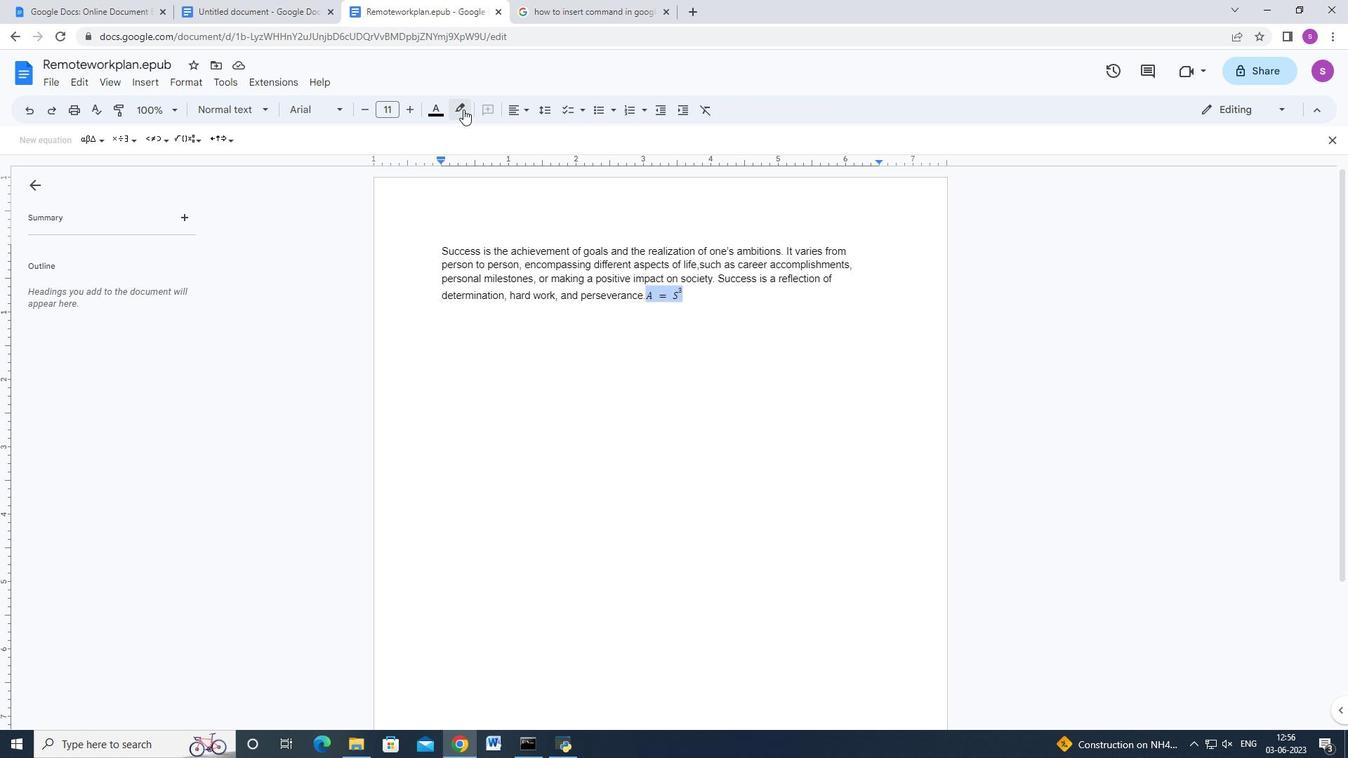 
Action: Mouse moved to (478, 301)
Screenshot: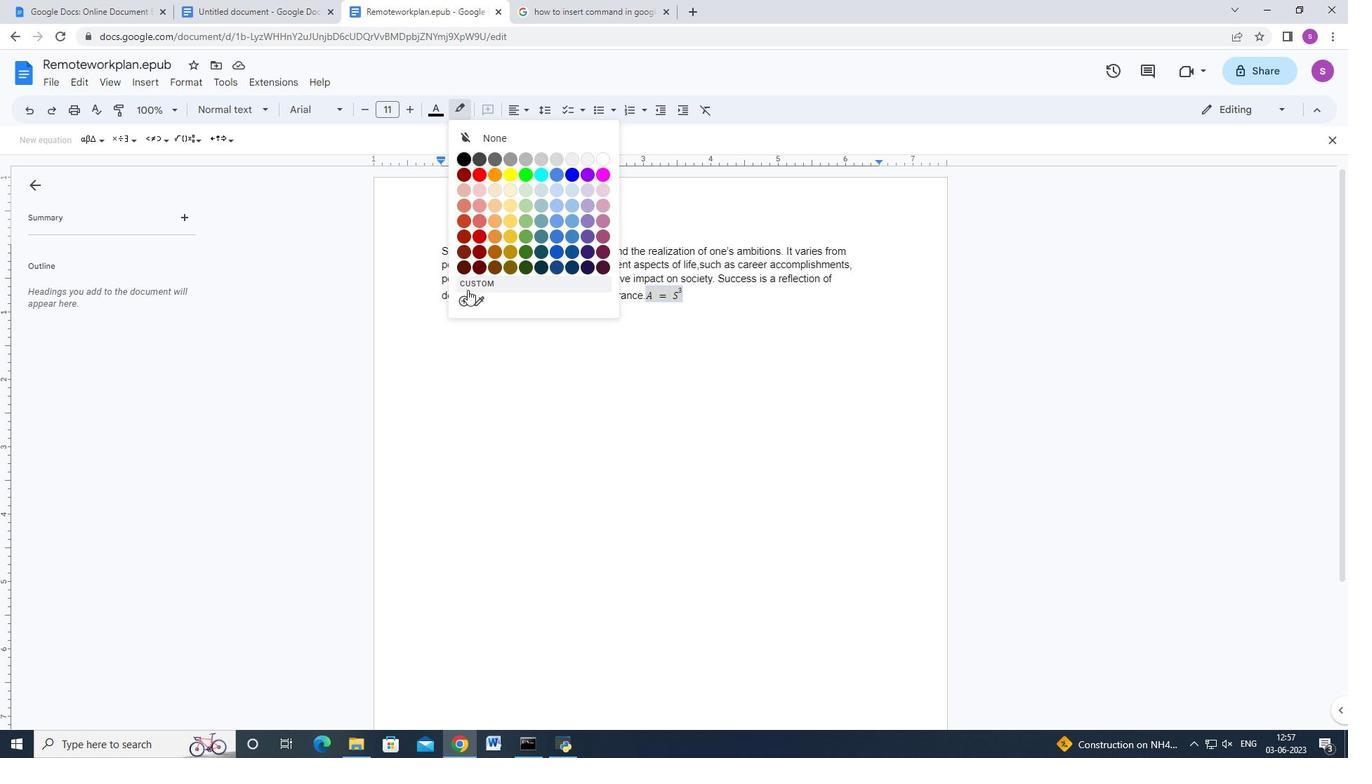 
Action: Mouse pressed left at (478, 301)
Screenshot: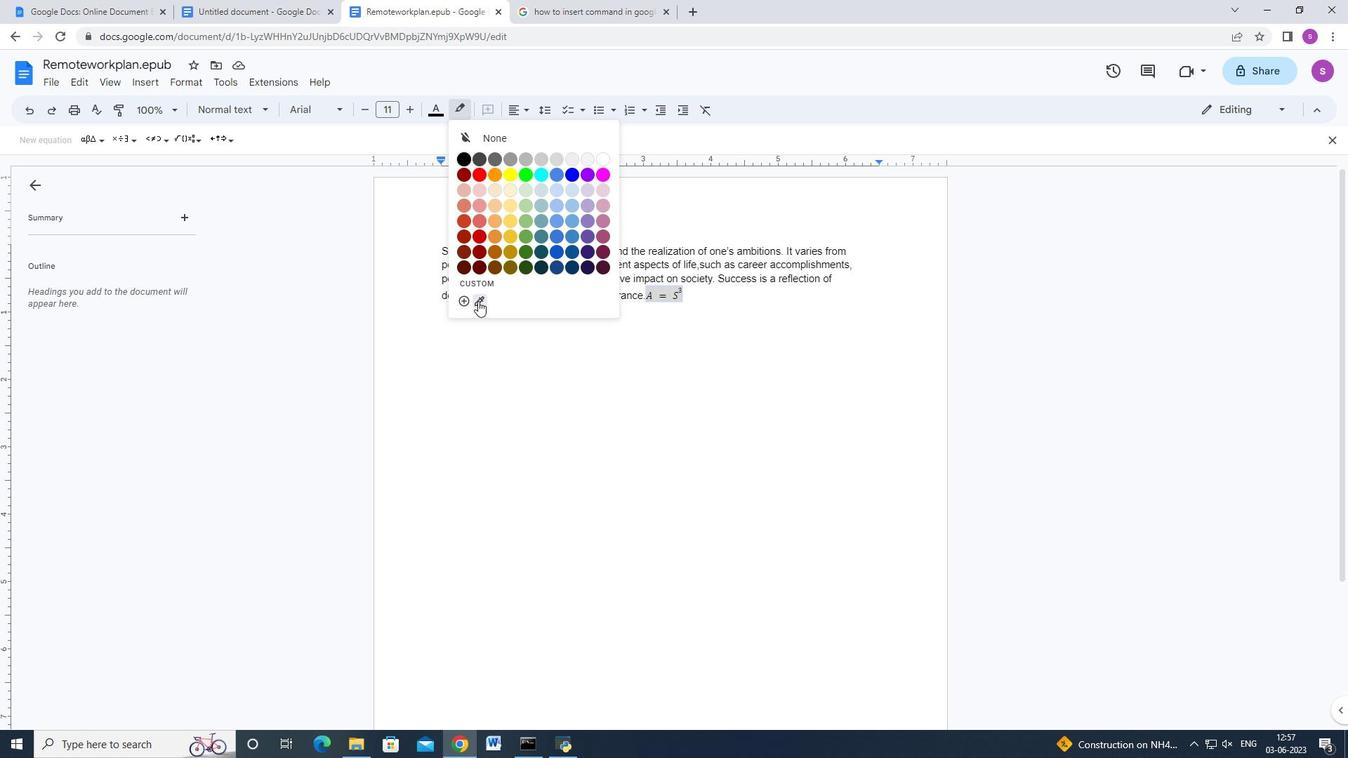 
Action: Mouse moved to (507, 194)
Screenshot: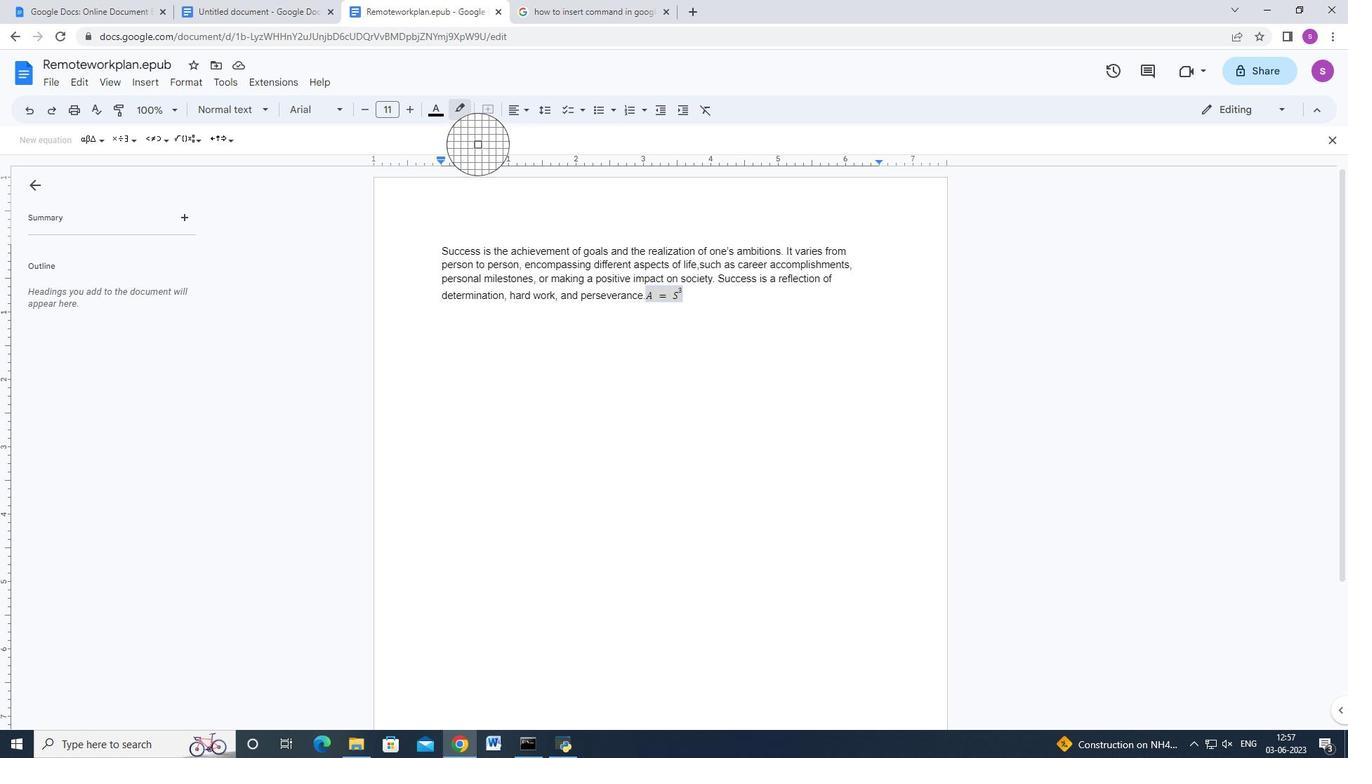 
Action: Key pressed <Key.esc>
Screenshot: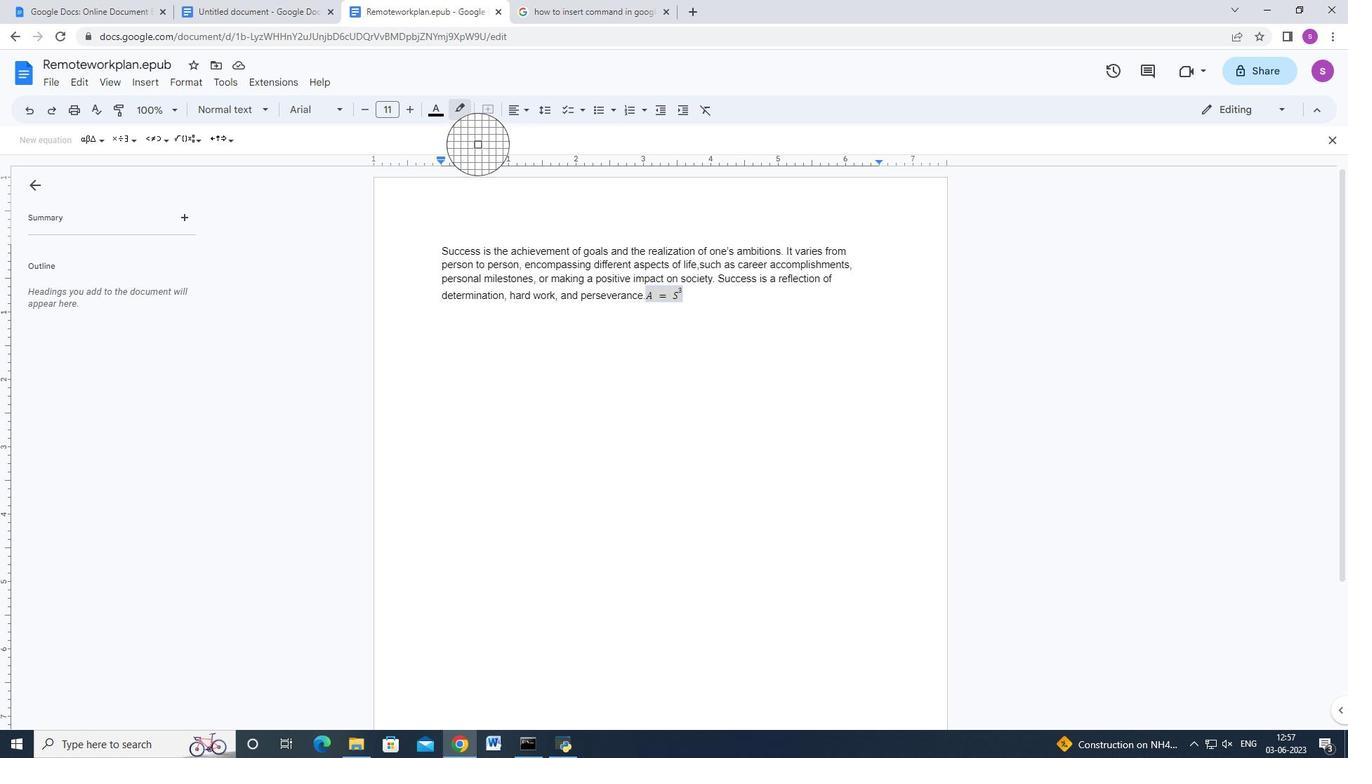 
Action: Mouse moved to (460, 103)
Screenshot: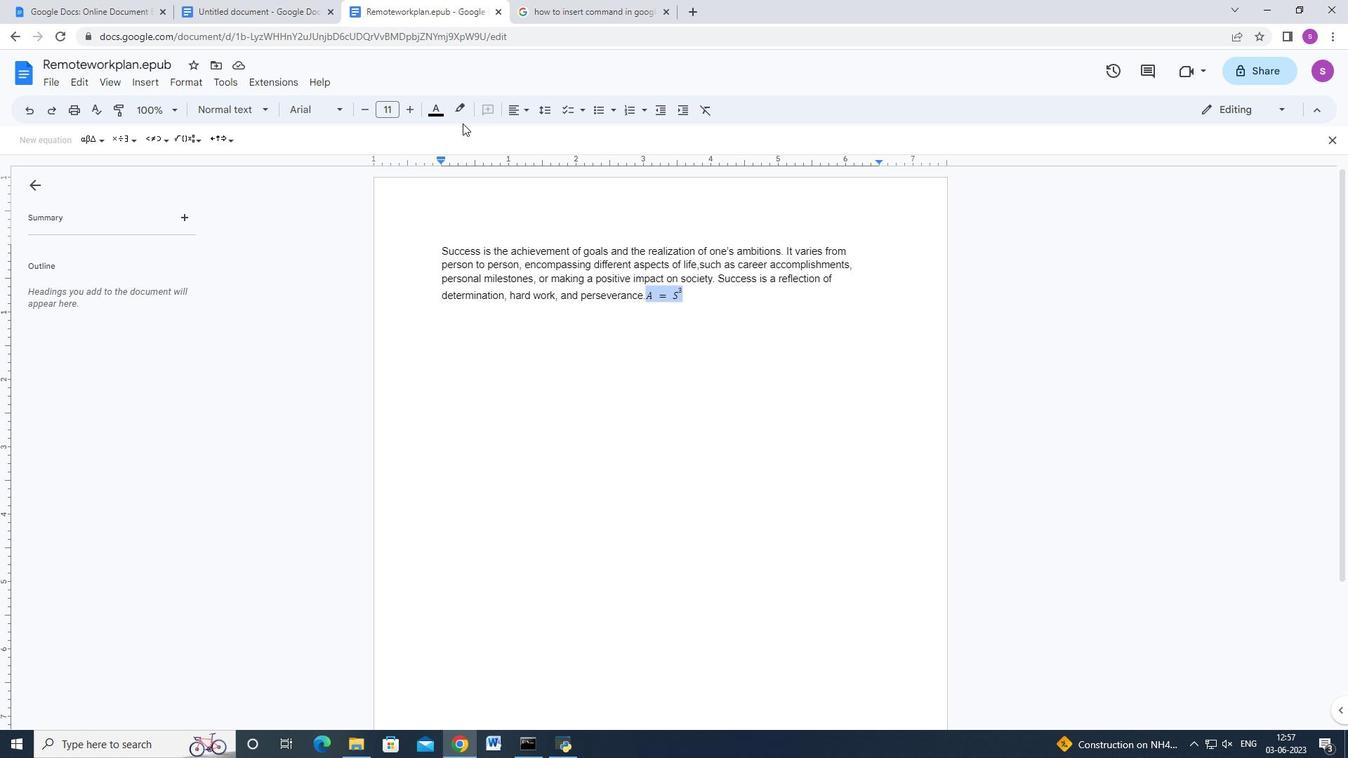 
Action: Mouse pressed left at (460, 103)
Screenshot: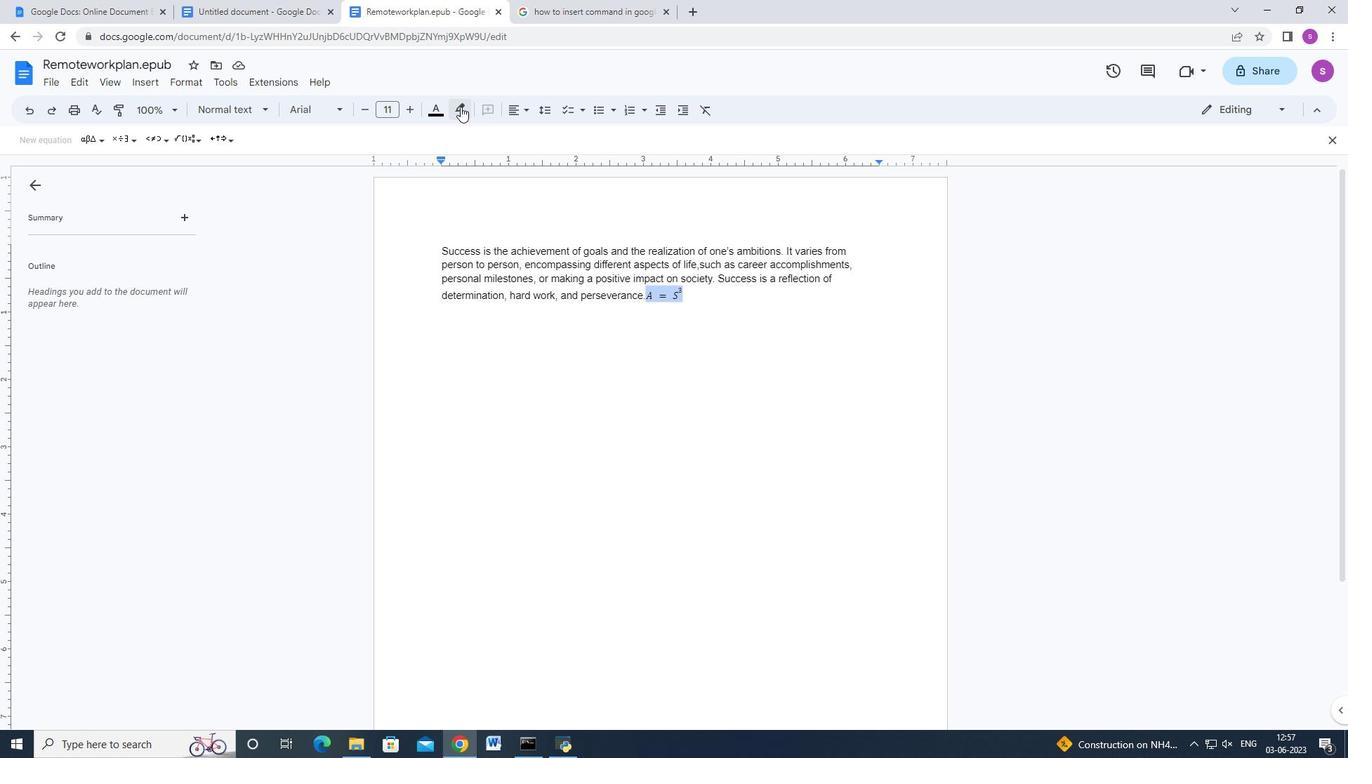
Action: Mouse moved to (460, 299)
Screenshot: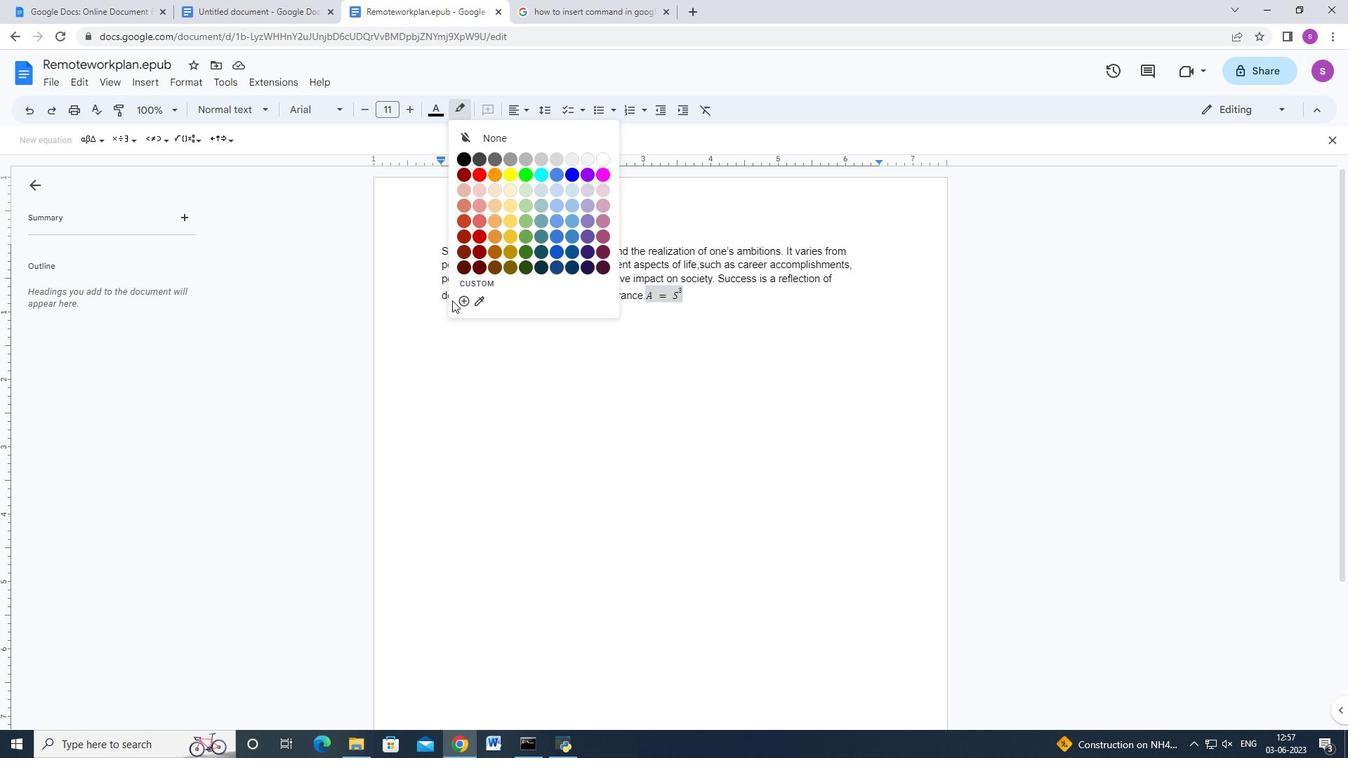 
Action: Mouse pressed left at (460, 299)
Screenshot: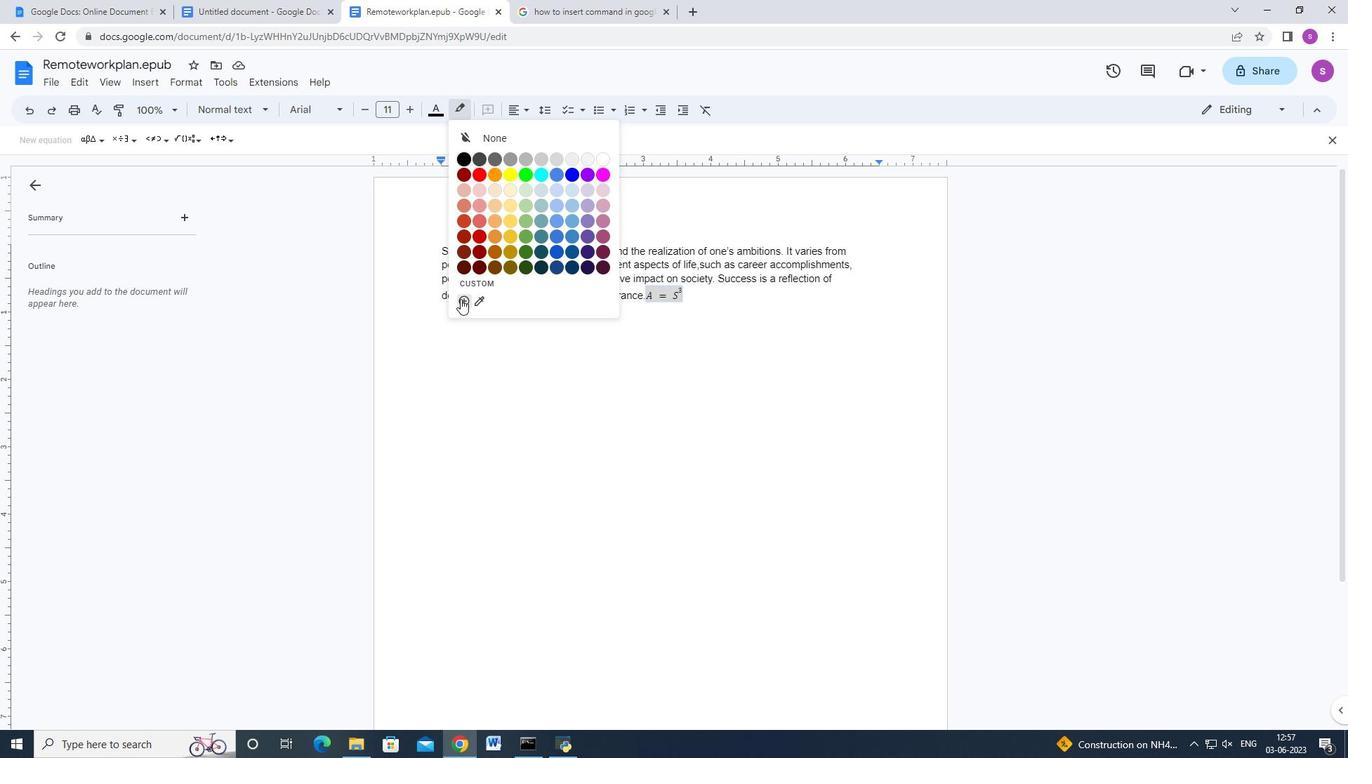 
Action: Mouse moved to (686, 403)
Screenshot: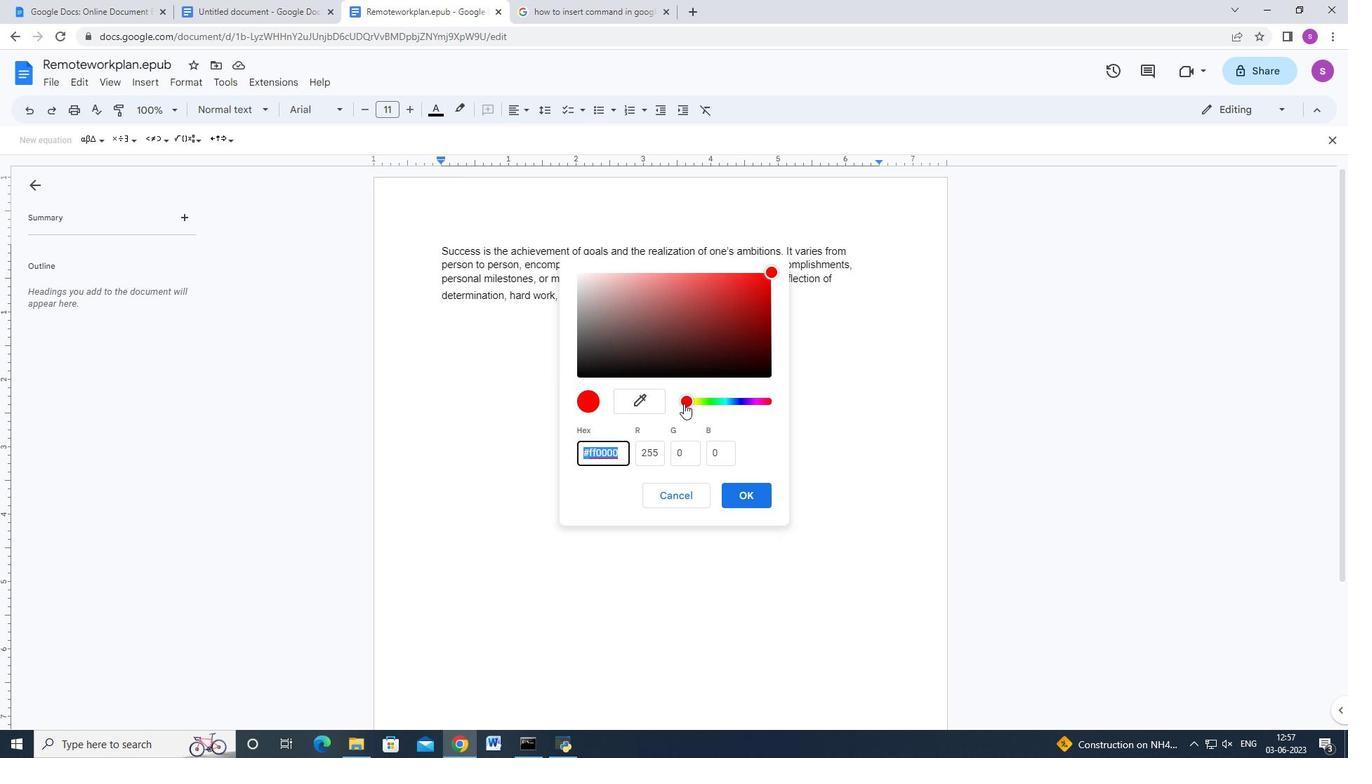 
Action: Mouse pressed left at (686, 403)
Screenshot: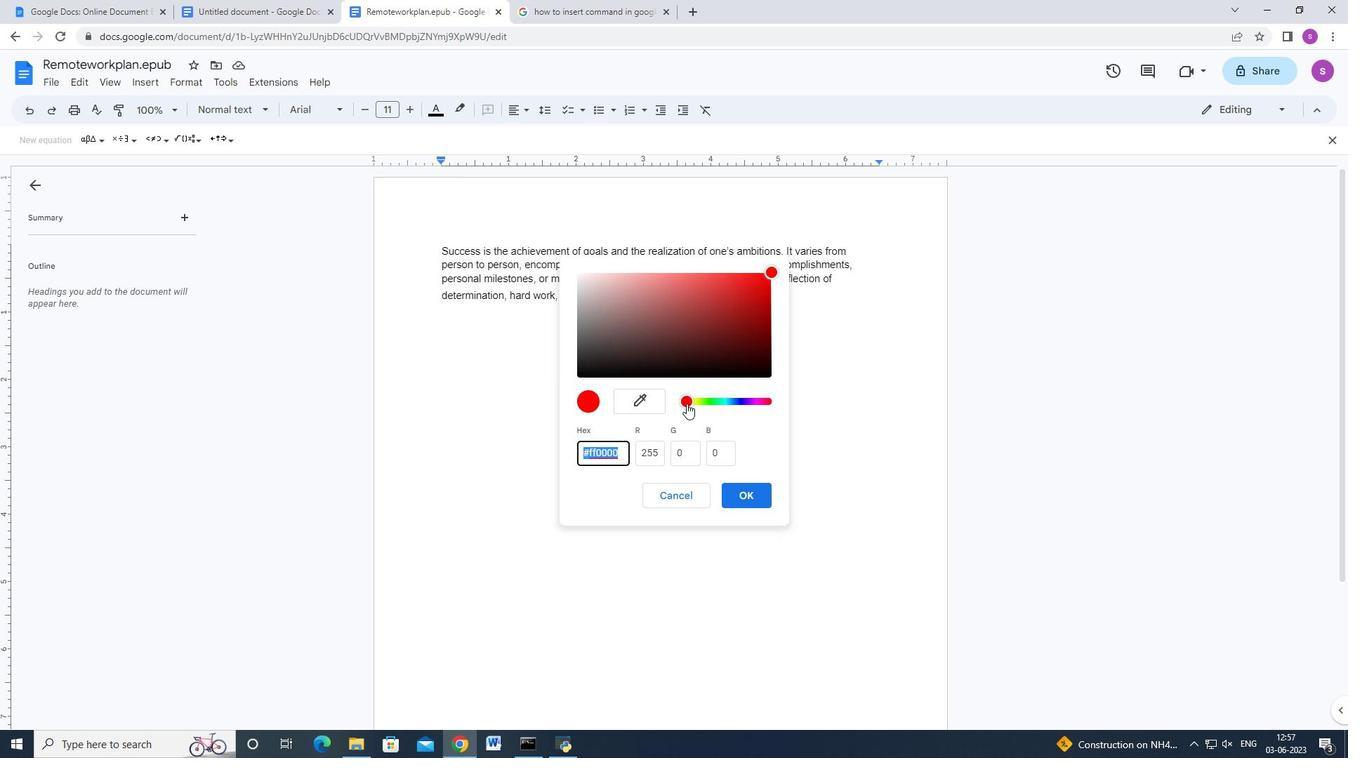 
Action: Mouse moved to (767, 268)
Screenshot: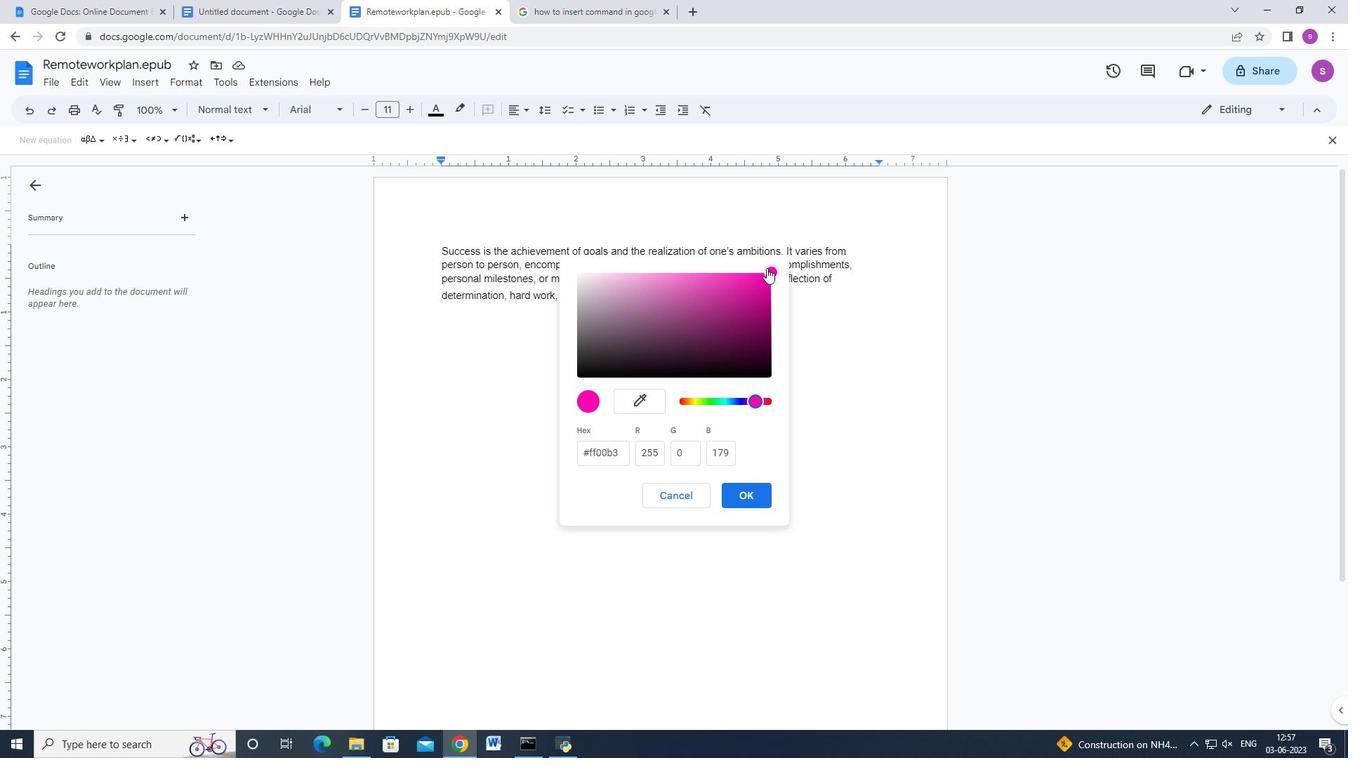 
Action: Mouse pressed left at (767, 268)
Screenshot: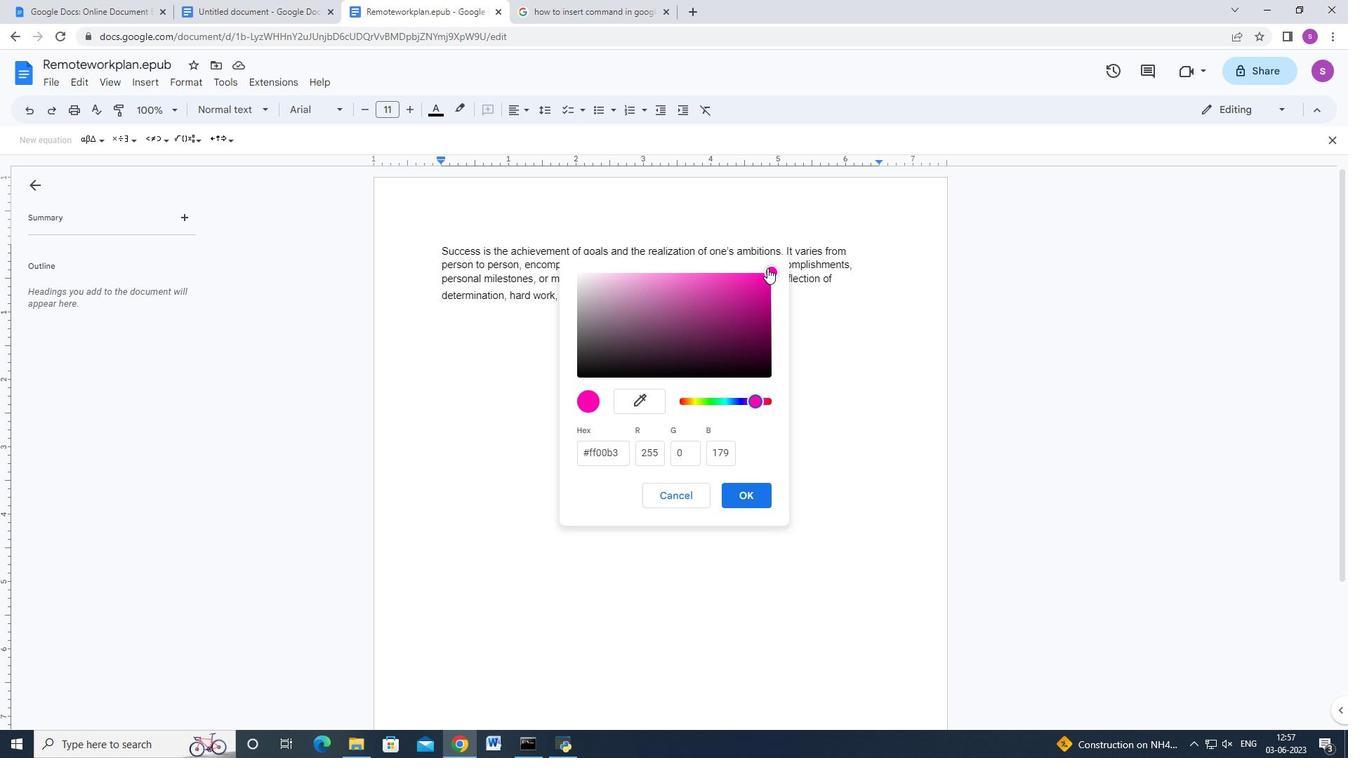 
Action: Mouse moved to (743, 492)
Screenshot: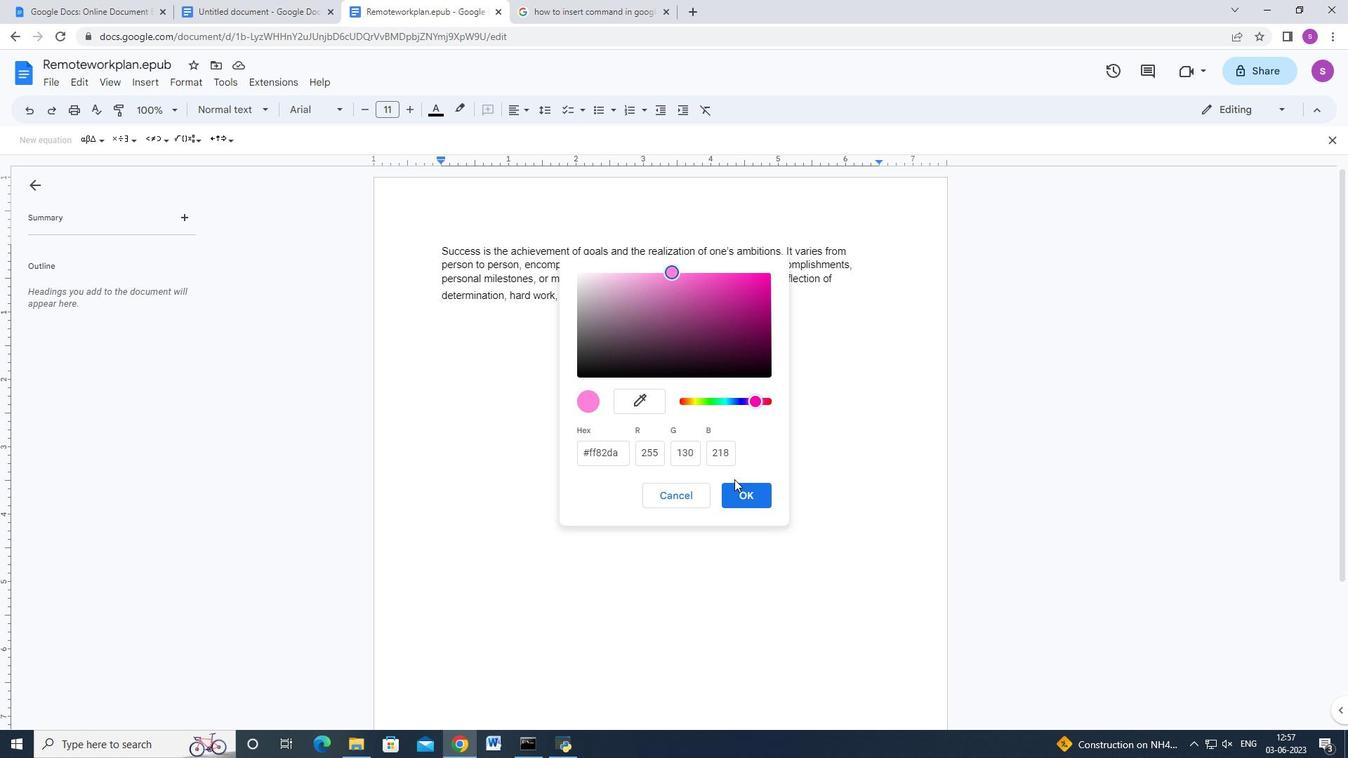 
Action: Mouse pressed left at (743, 492)
Screenshot: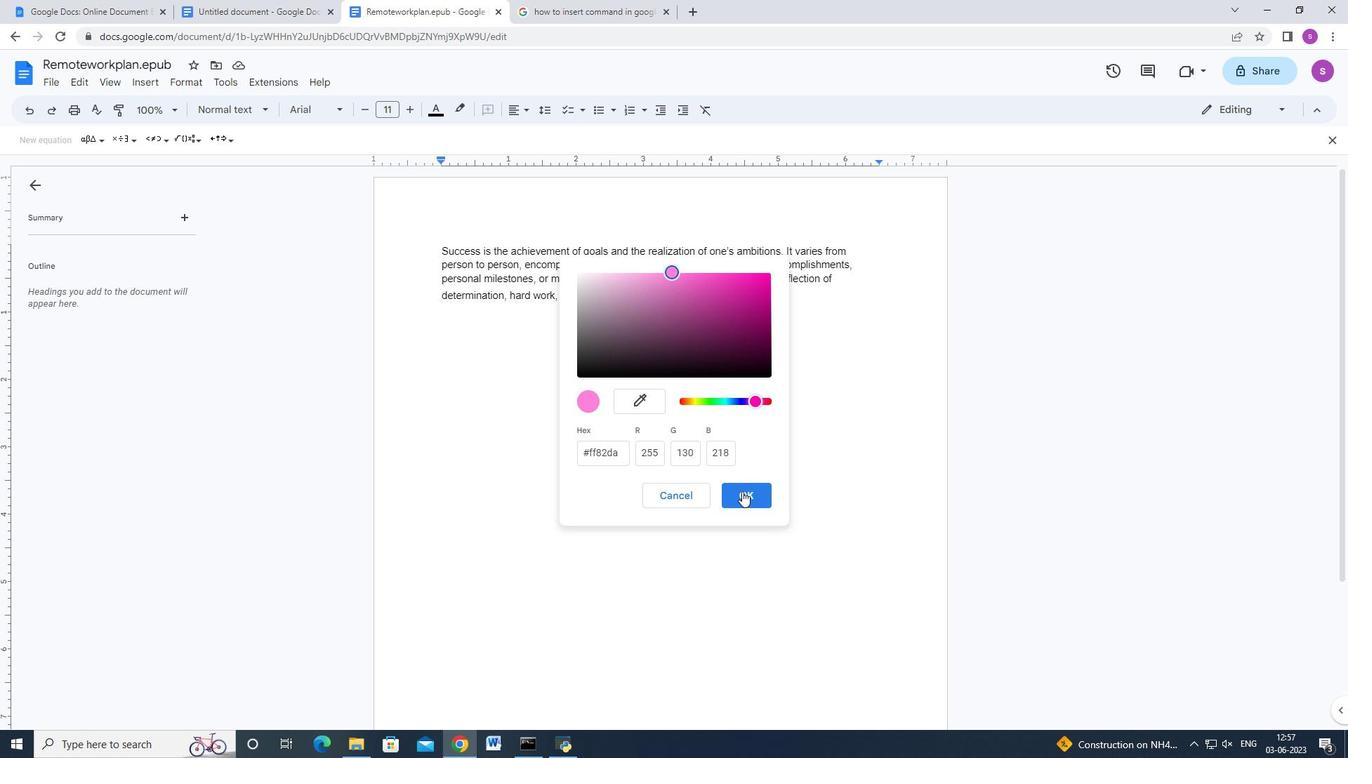
Action: Mouse moved to (646, 297)
Screenshot: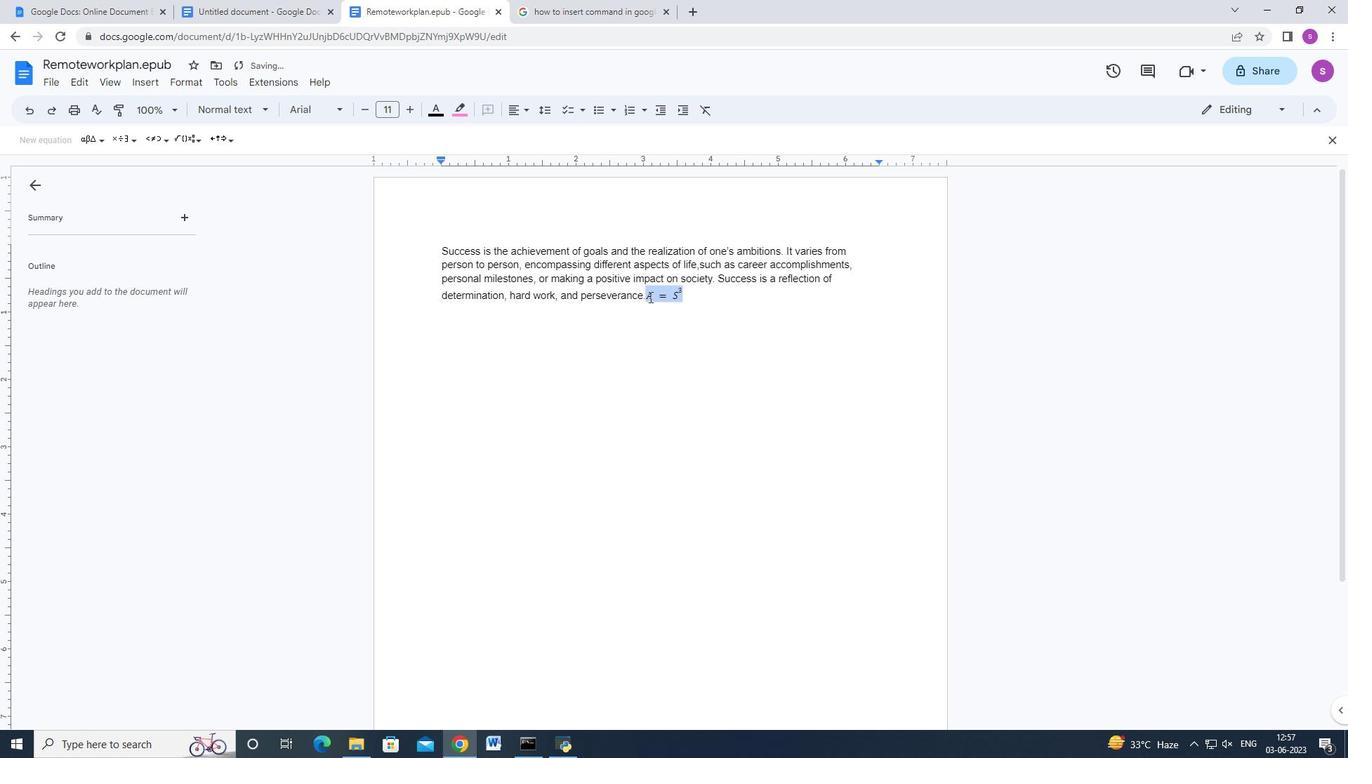 
Action: Mouse pressed left at (646, 297)
Screenshot: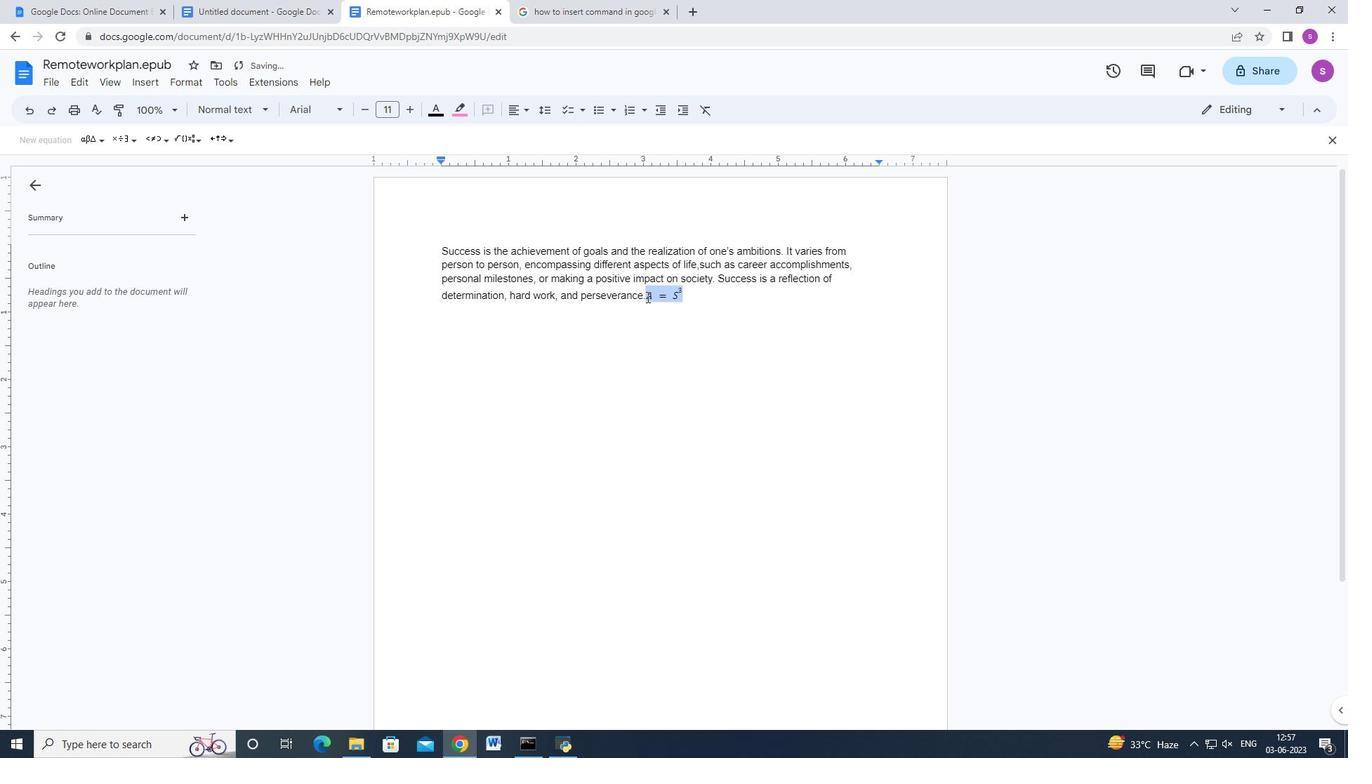 
Action: Mouse moved to (679, 296)
Screenshot: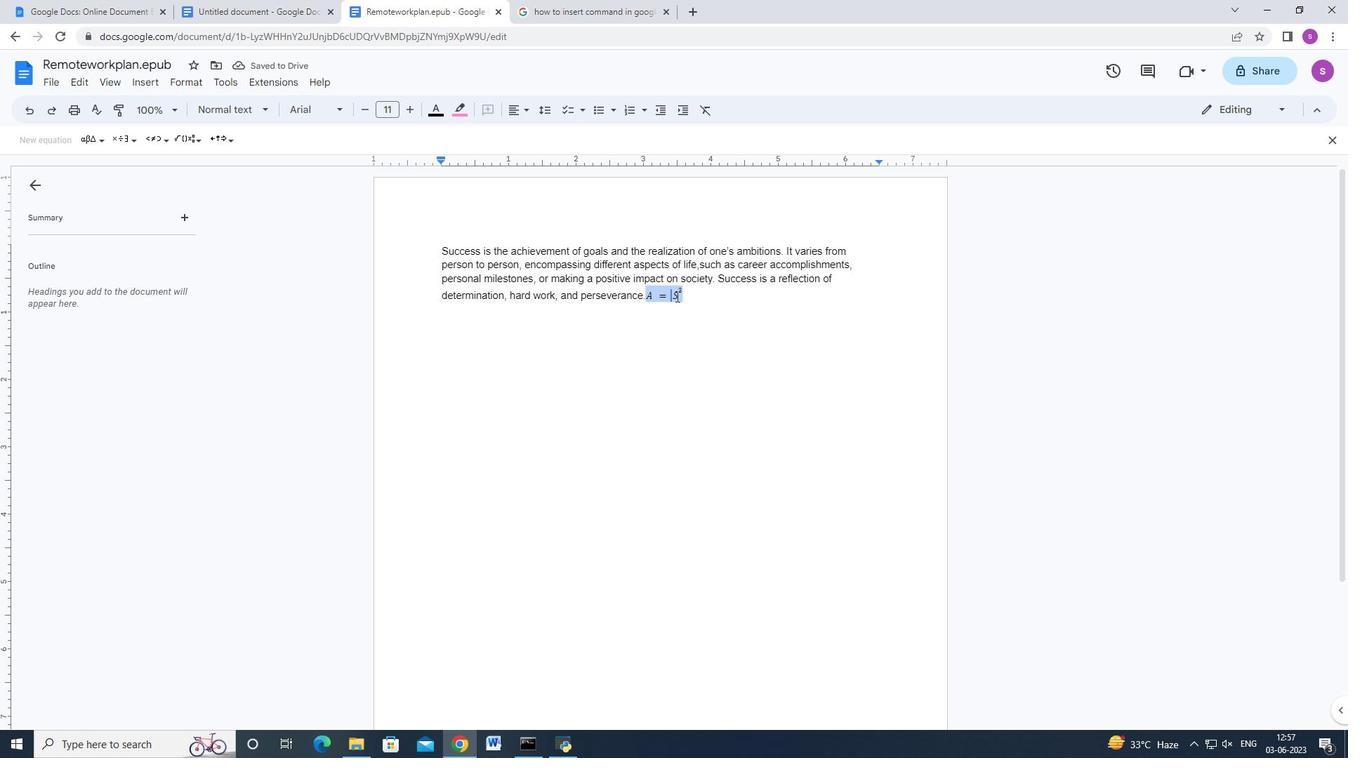 
Action: Mouse pressed left at (679, 296)
Screenshot: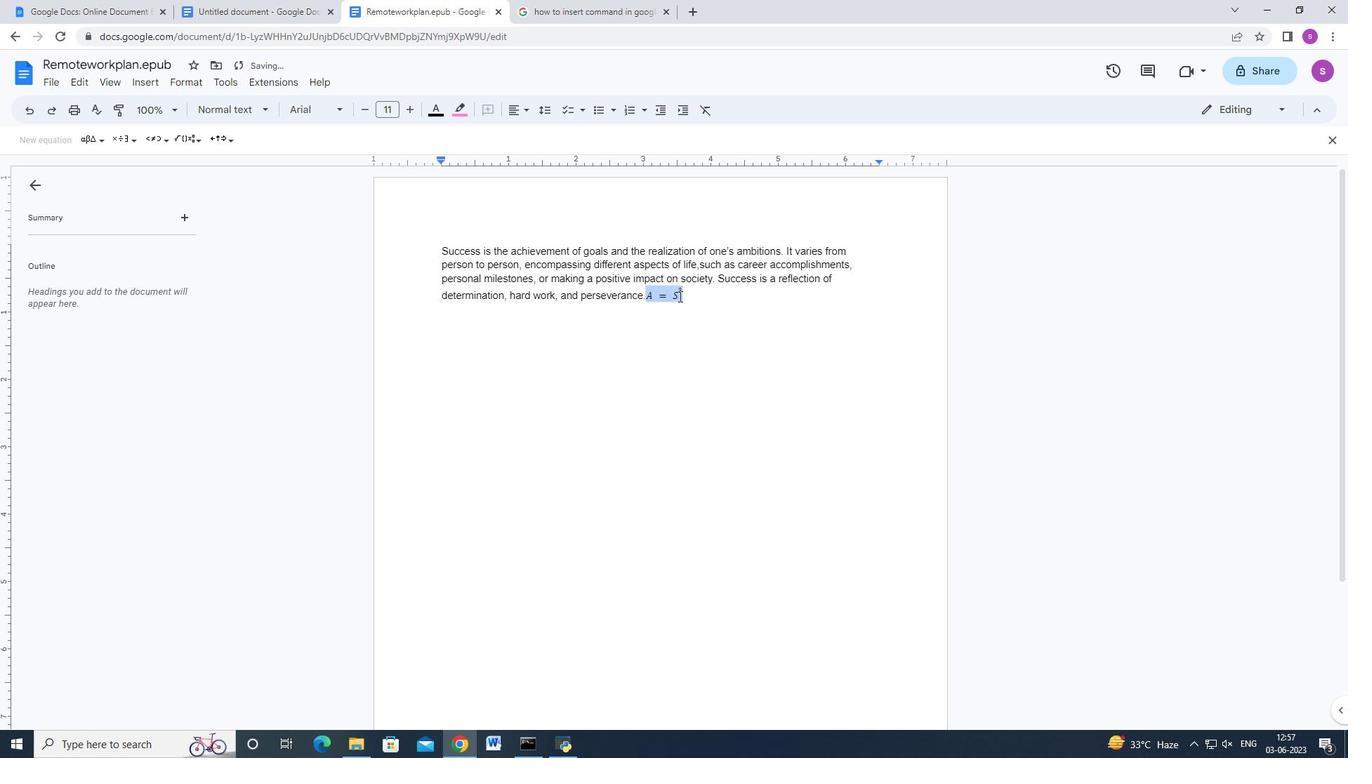 
Action: Mouse moved to (672, 319)
Screenshot: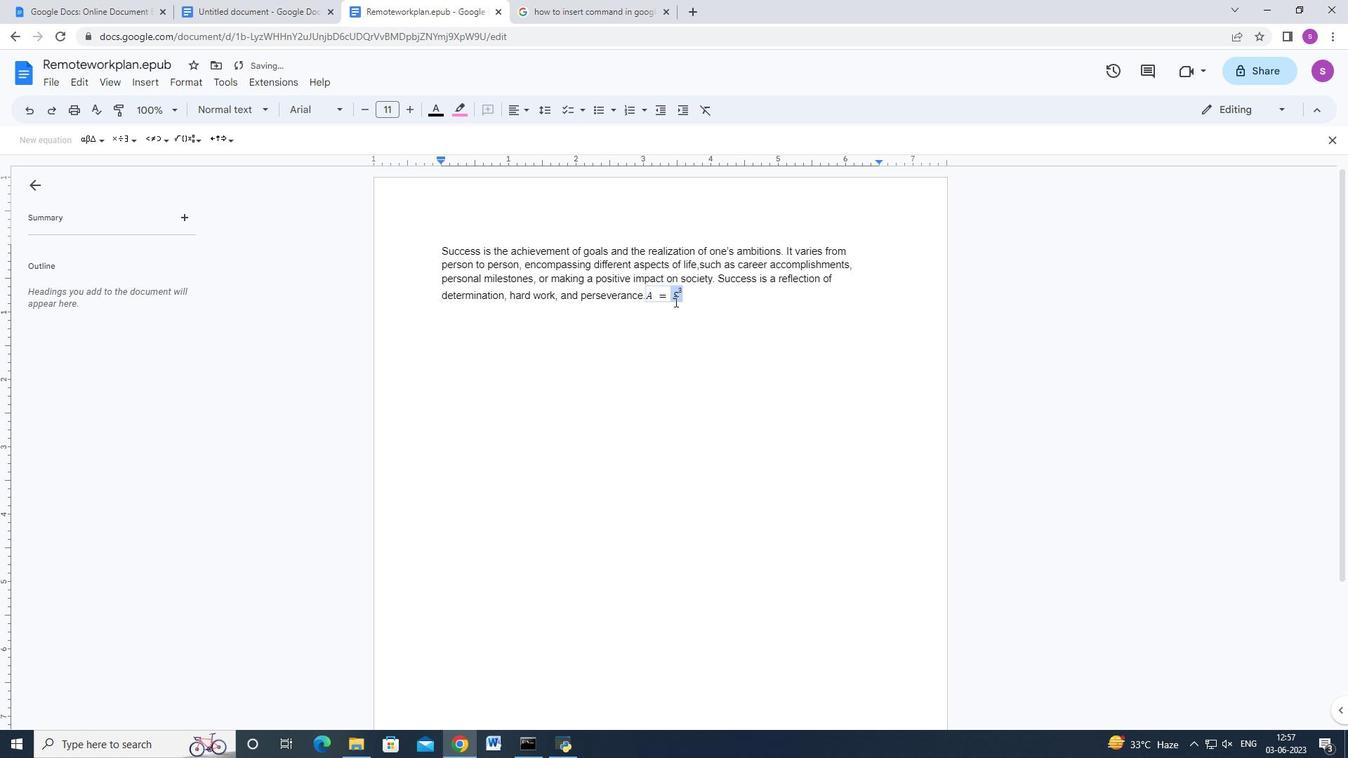
Action: Mouse pressed left at (672, 319)
Screenshot: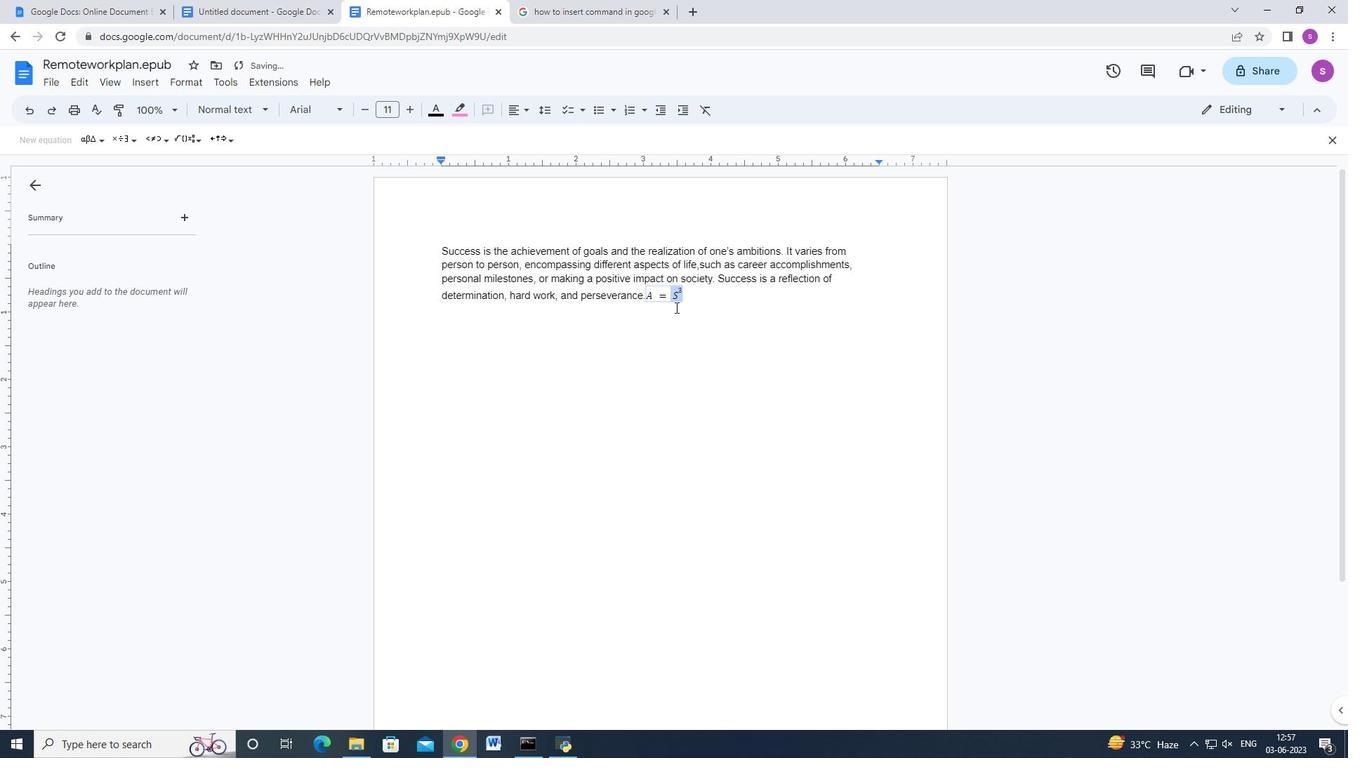 
Action: Mouse moved to (646, 292)
Screenshot: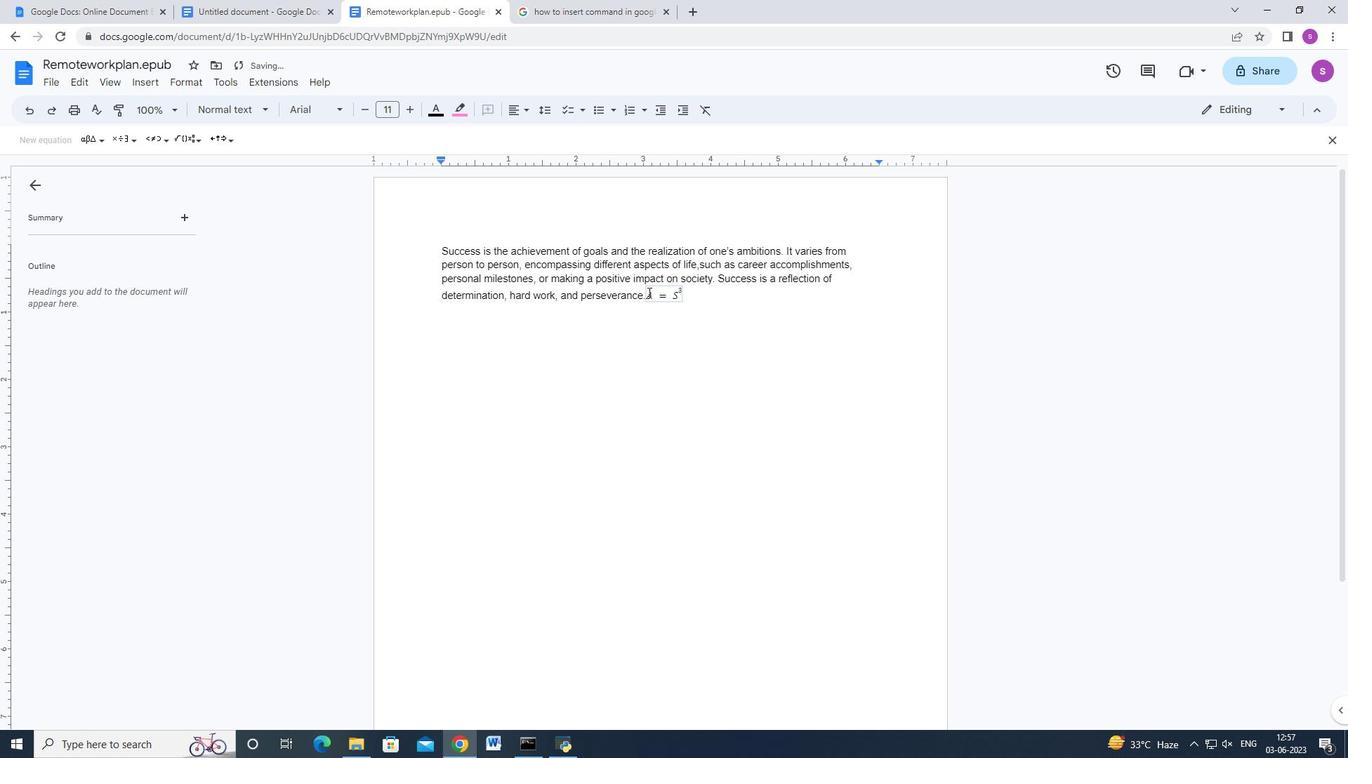 
Action: Mouse pressed left at (646, 292)
Screenshot: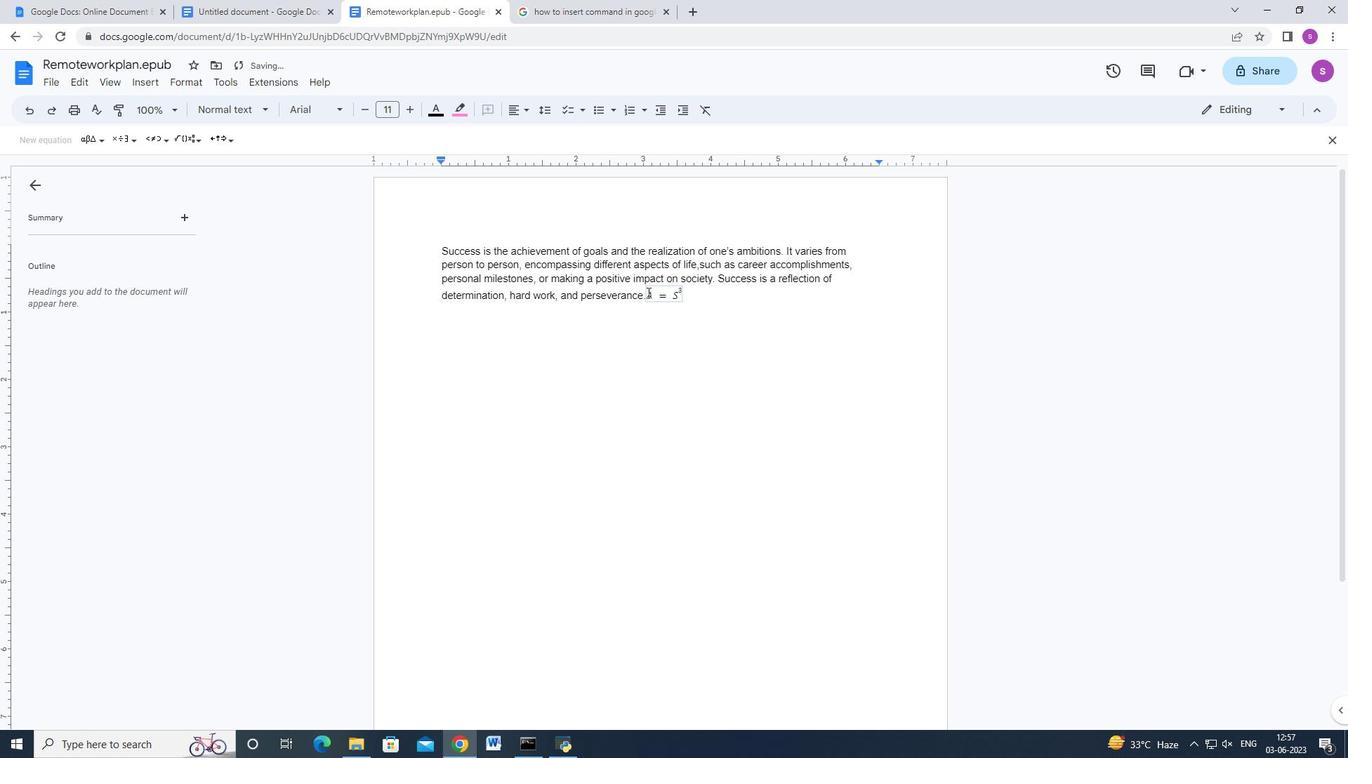 
Action: Mouse moved to (460, 115)
Screenshot: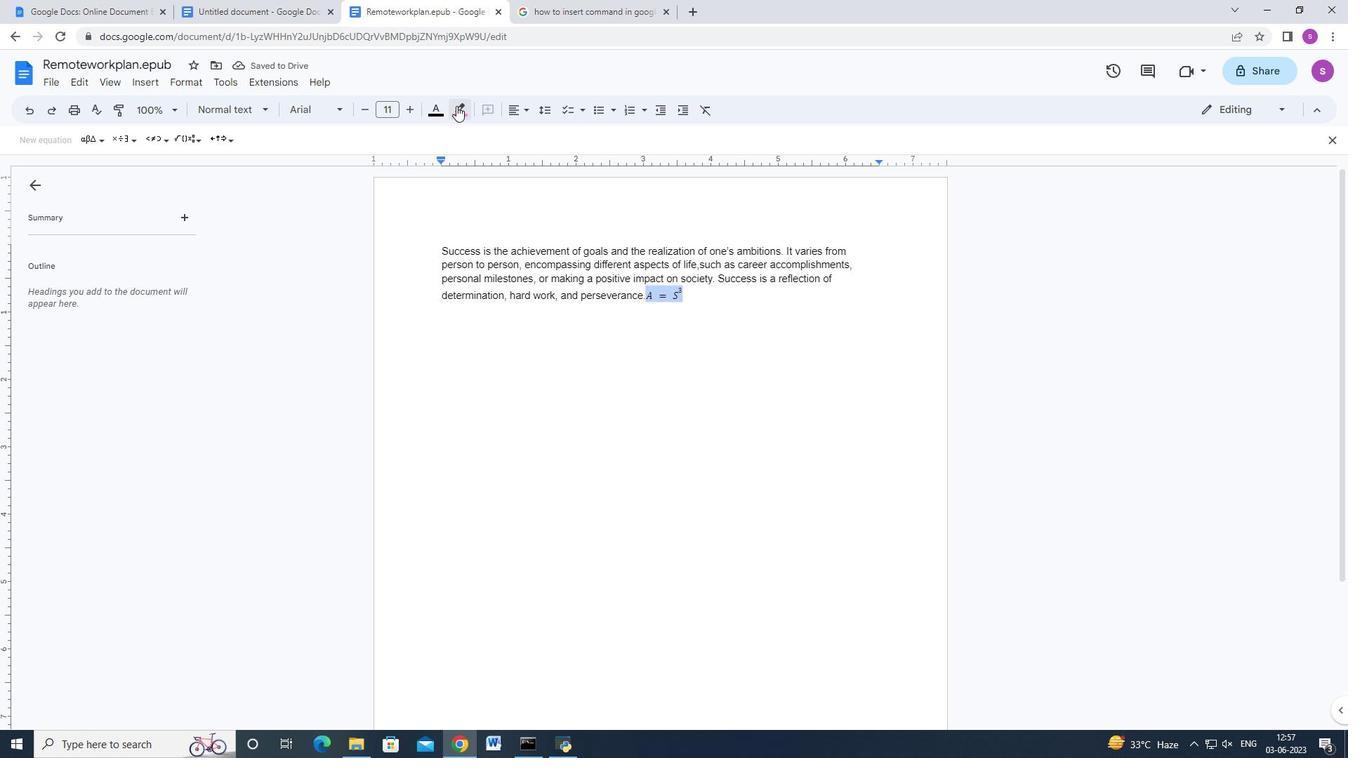 
Action: Mouse pressed left at (460, 115)
Screenshot: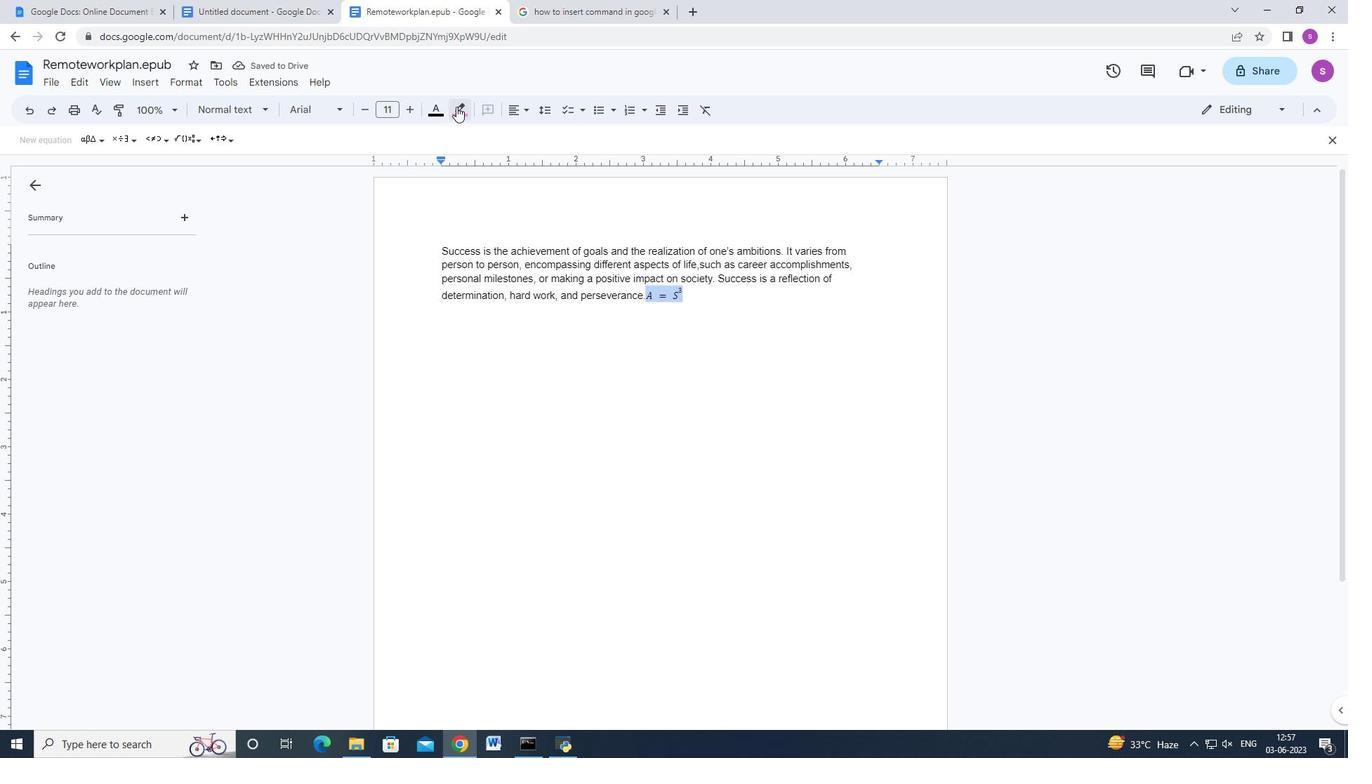 
Action: Mouse moved to (461, 302)
Screenshot: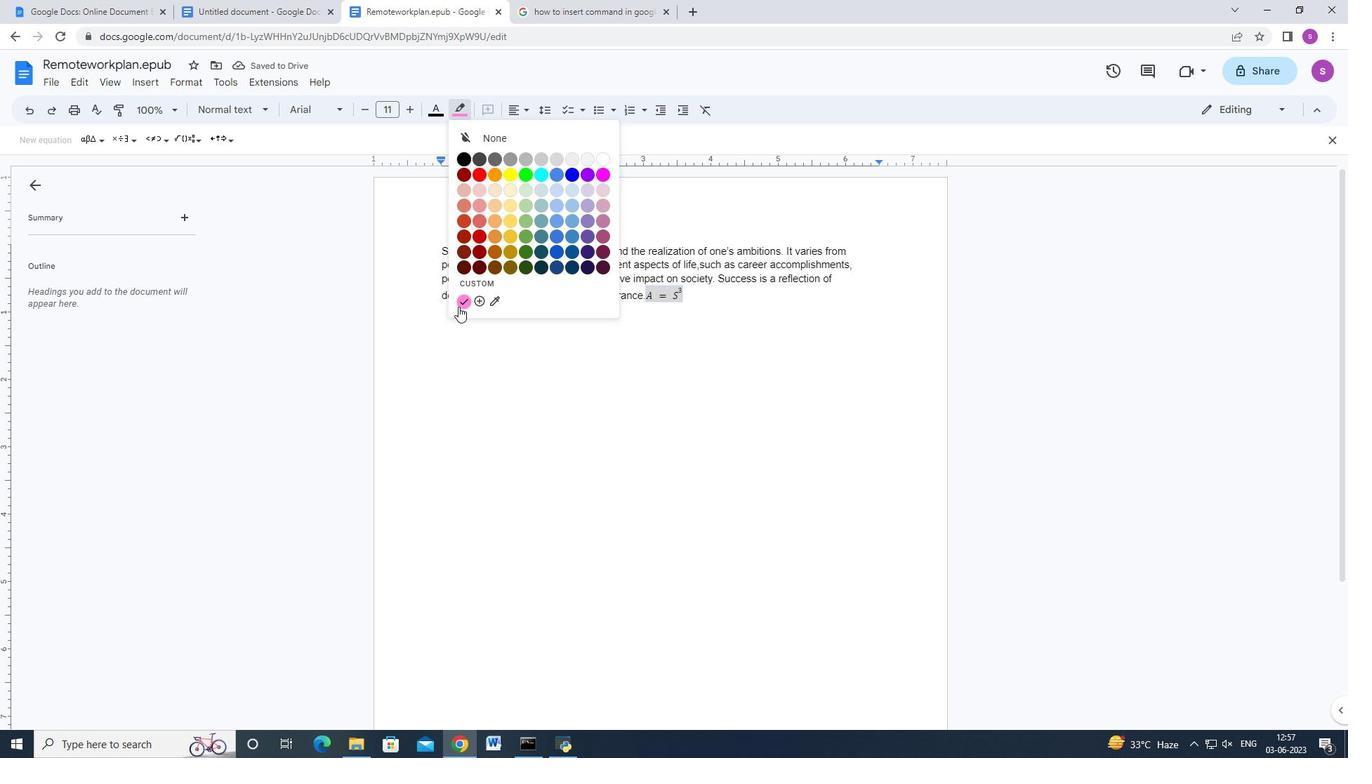 
Action: Mouse pressed left at (461, 302)
Screenshot: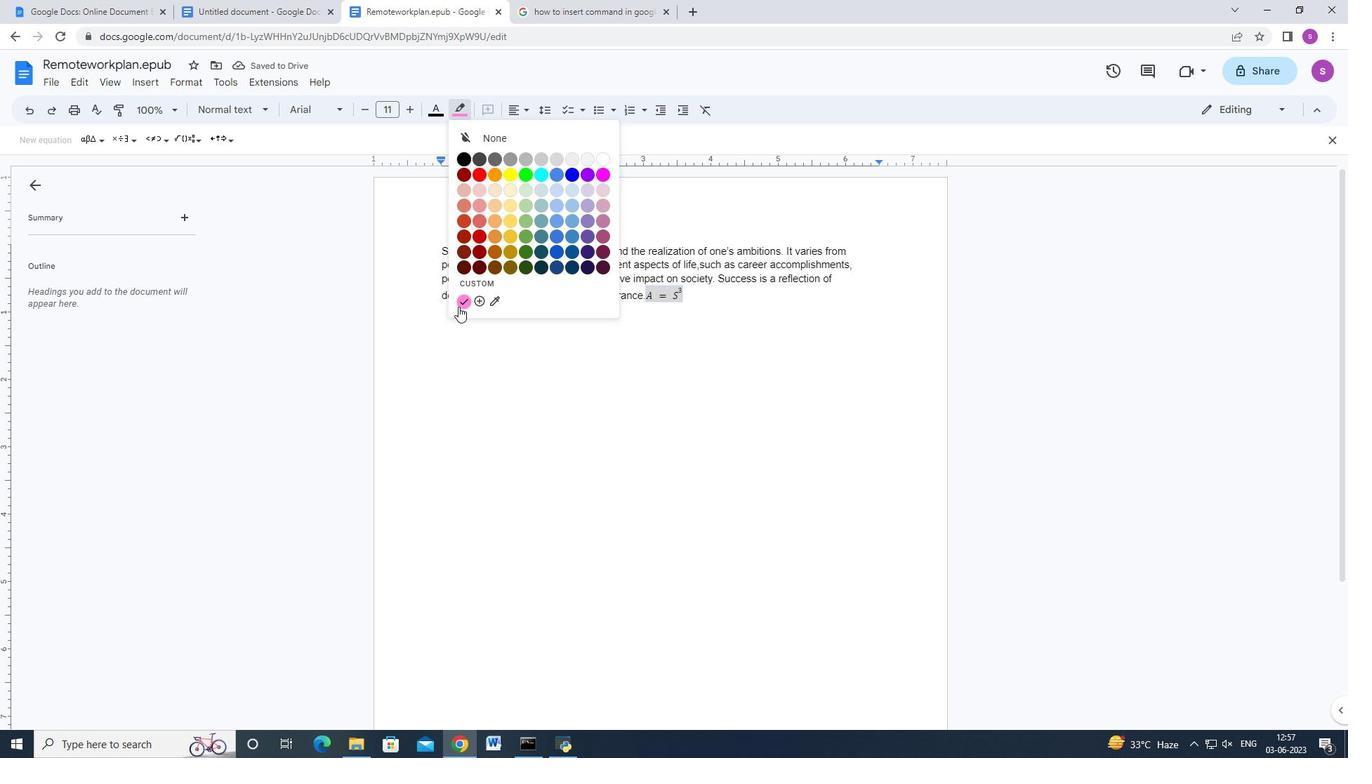 
Action: Mouse moved to (667, 292)
Screenshot: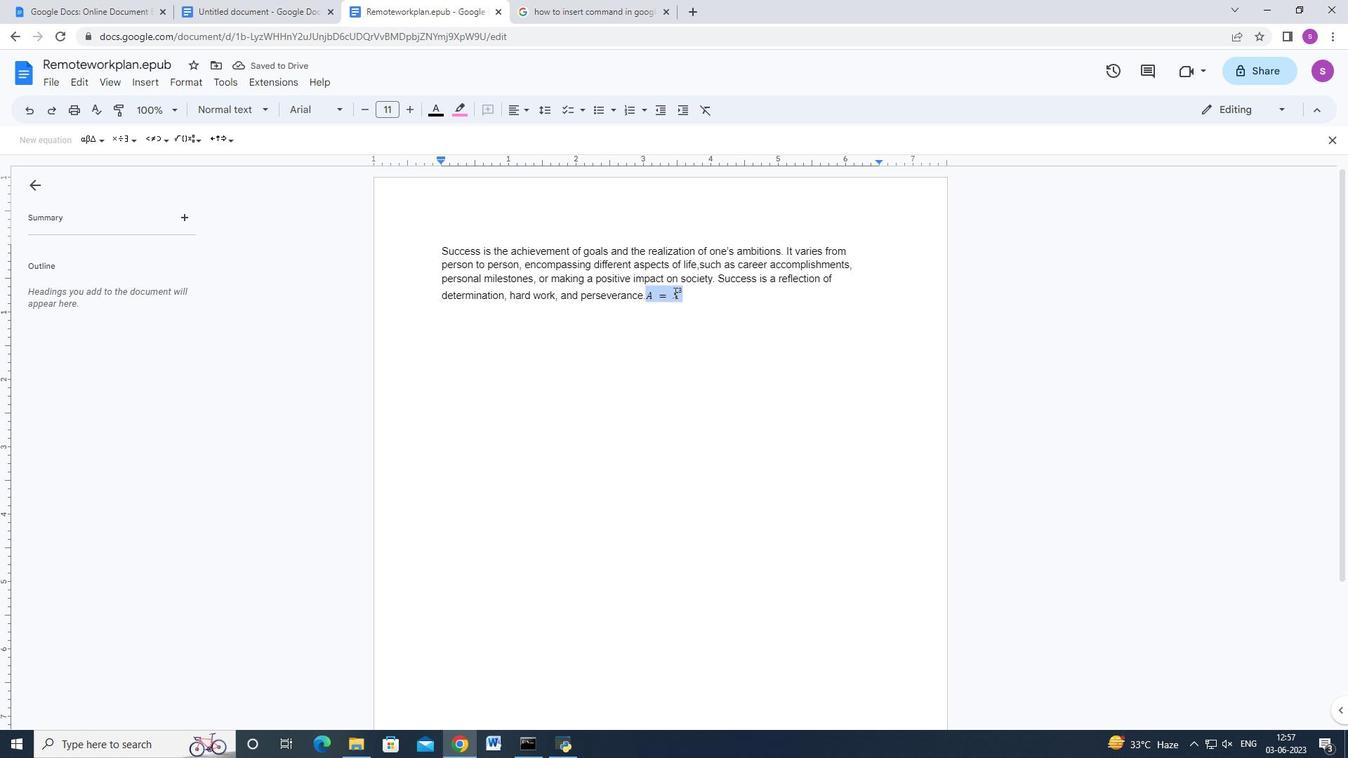 
Action: Mouse pressed left at (667, 292)
Screenshot: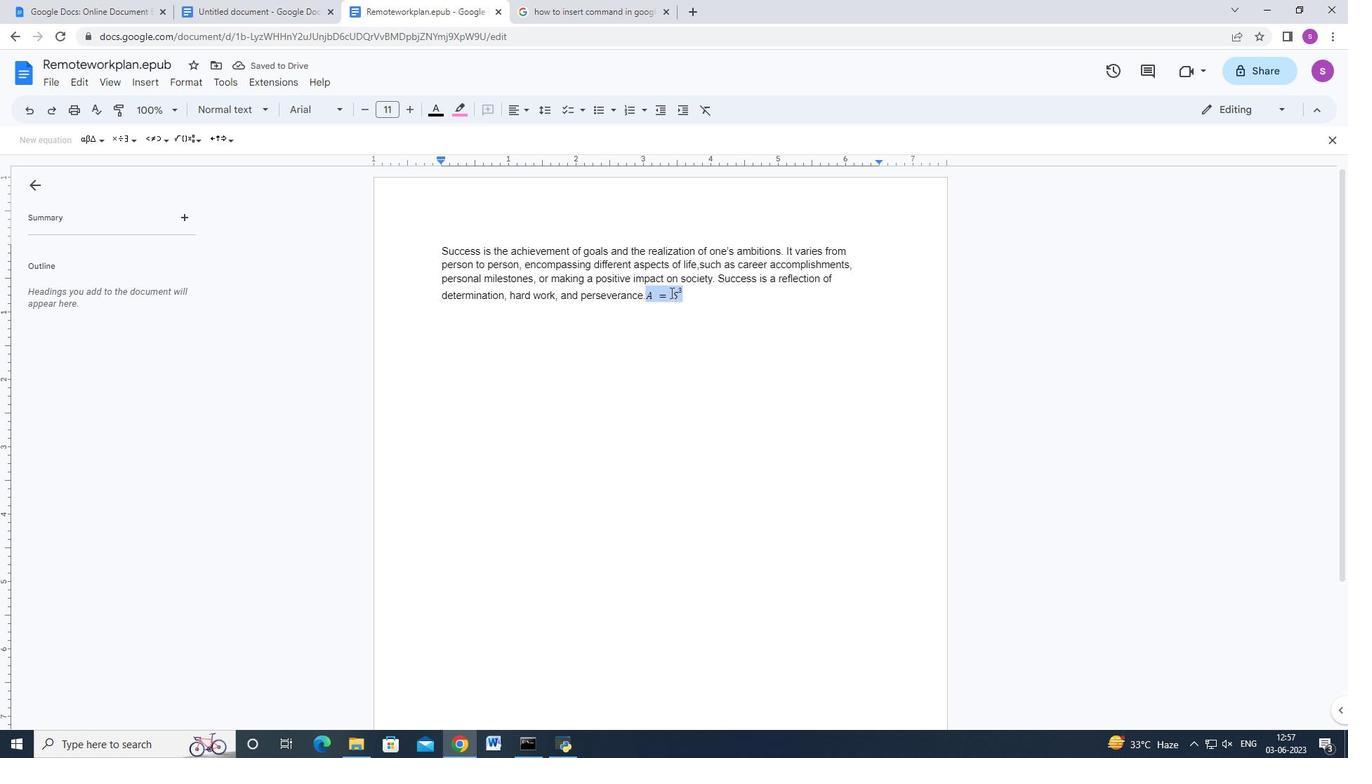 
Action: Mouse moved to (670, 320)
Screenshot: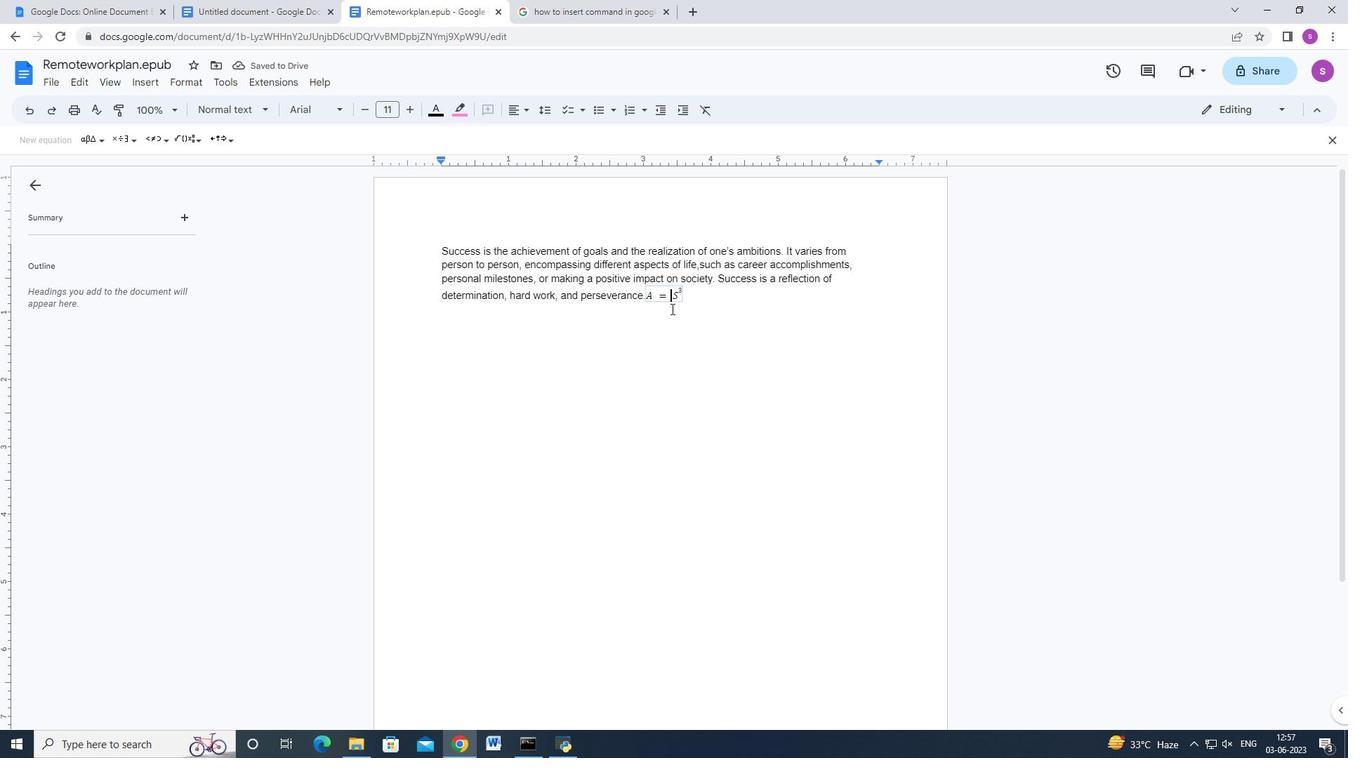 
Action: Mouse pressed left at (670, 320)
Screenshot: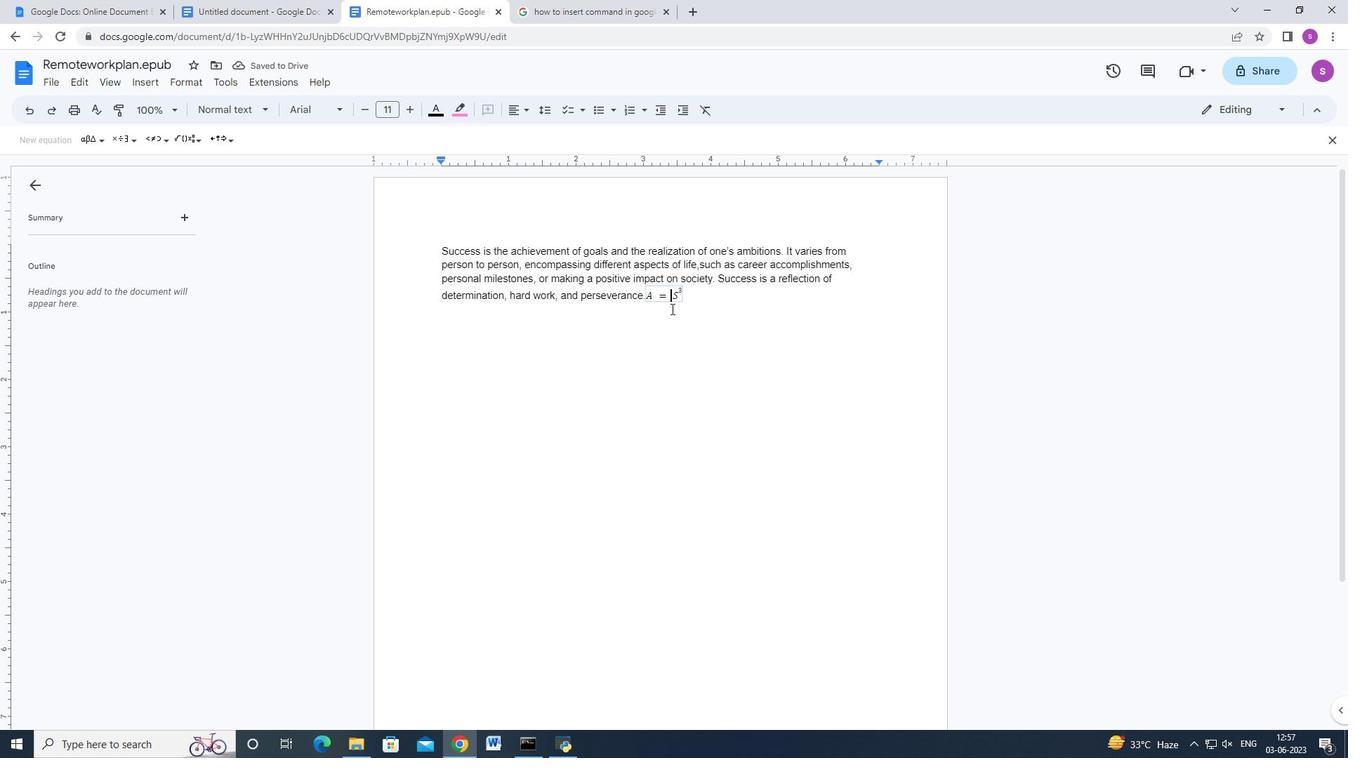 
Action: Mouse moved to (650, 293)
Screenshot: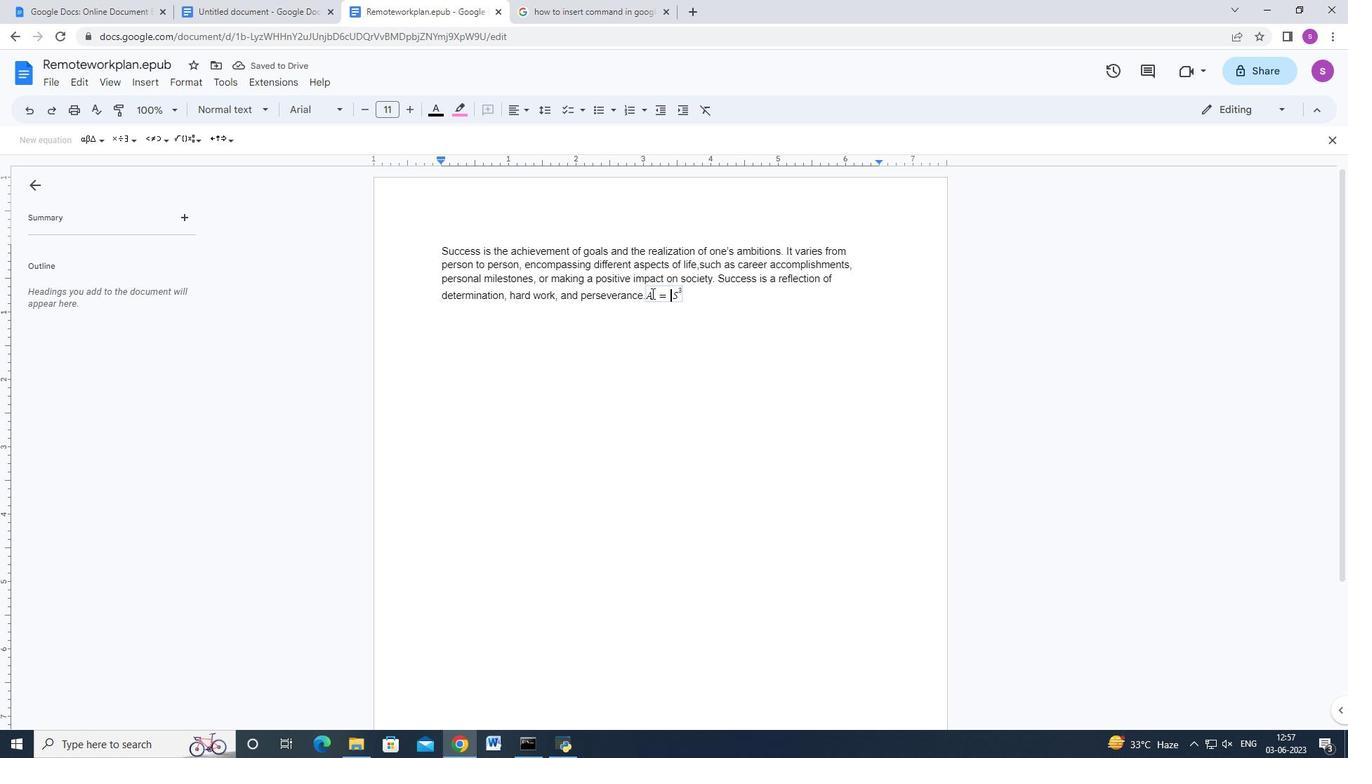
Action: Mouse pressed left at (650, 293)
Screenshot: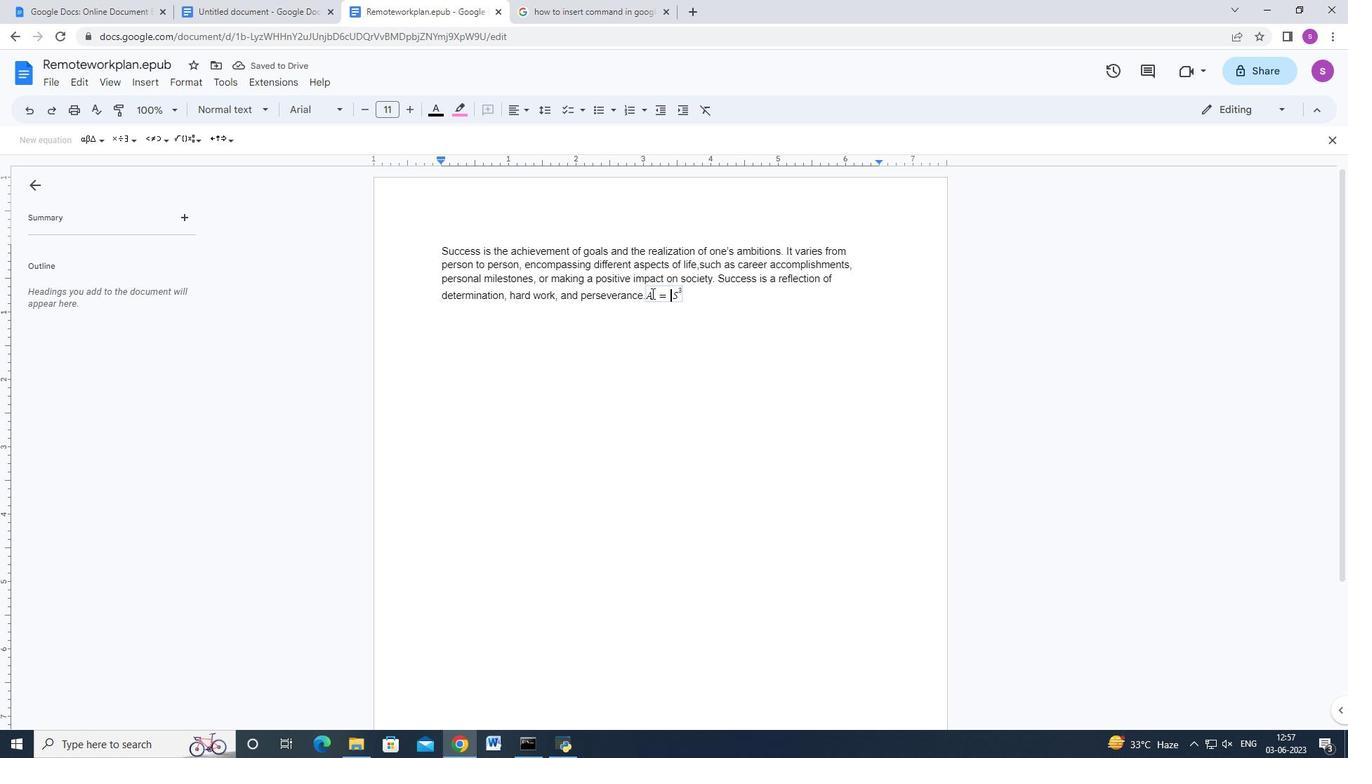 
Action: Mouse moved to (679, 296)
Screenshot: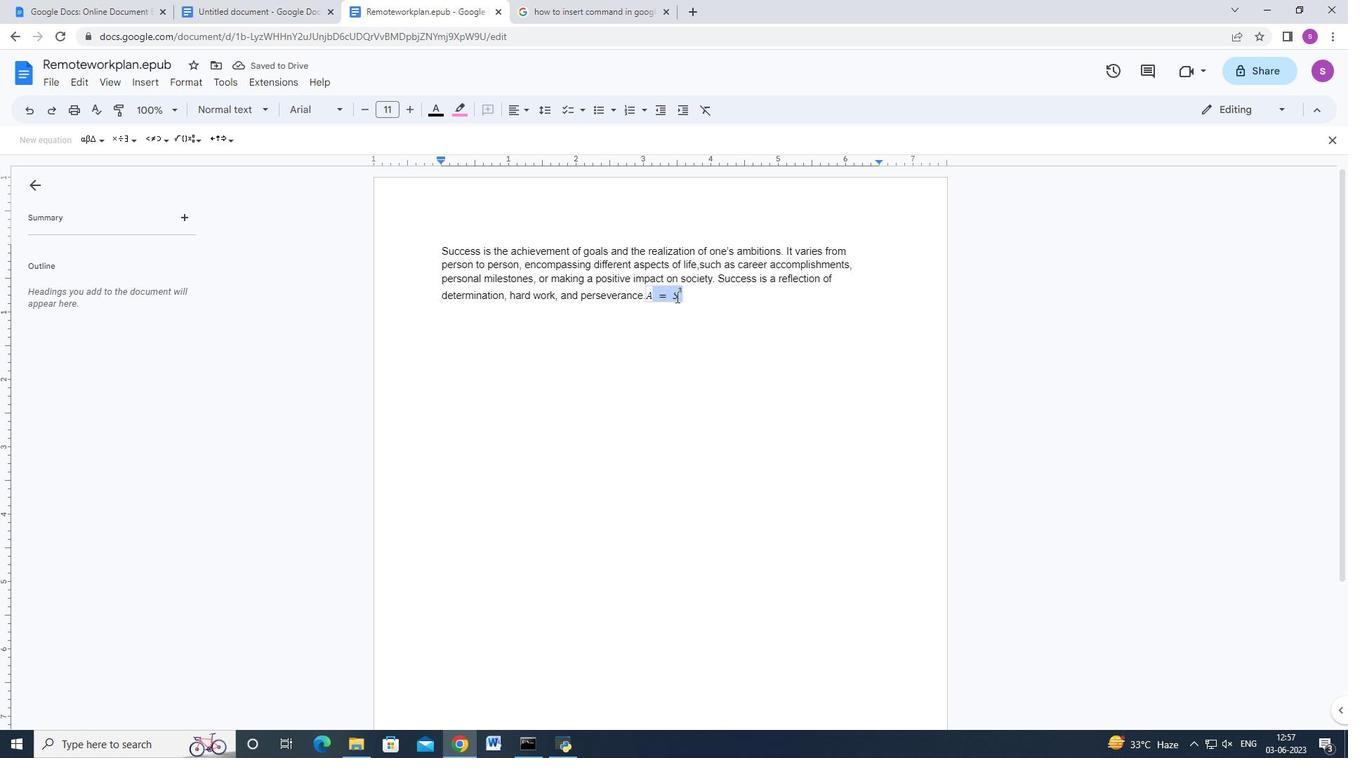 
Action: Mouse pressed left at (679, 296)
Screenshot: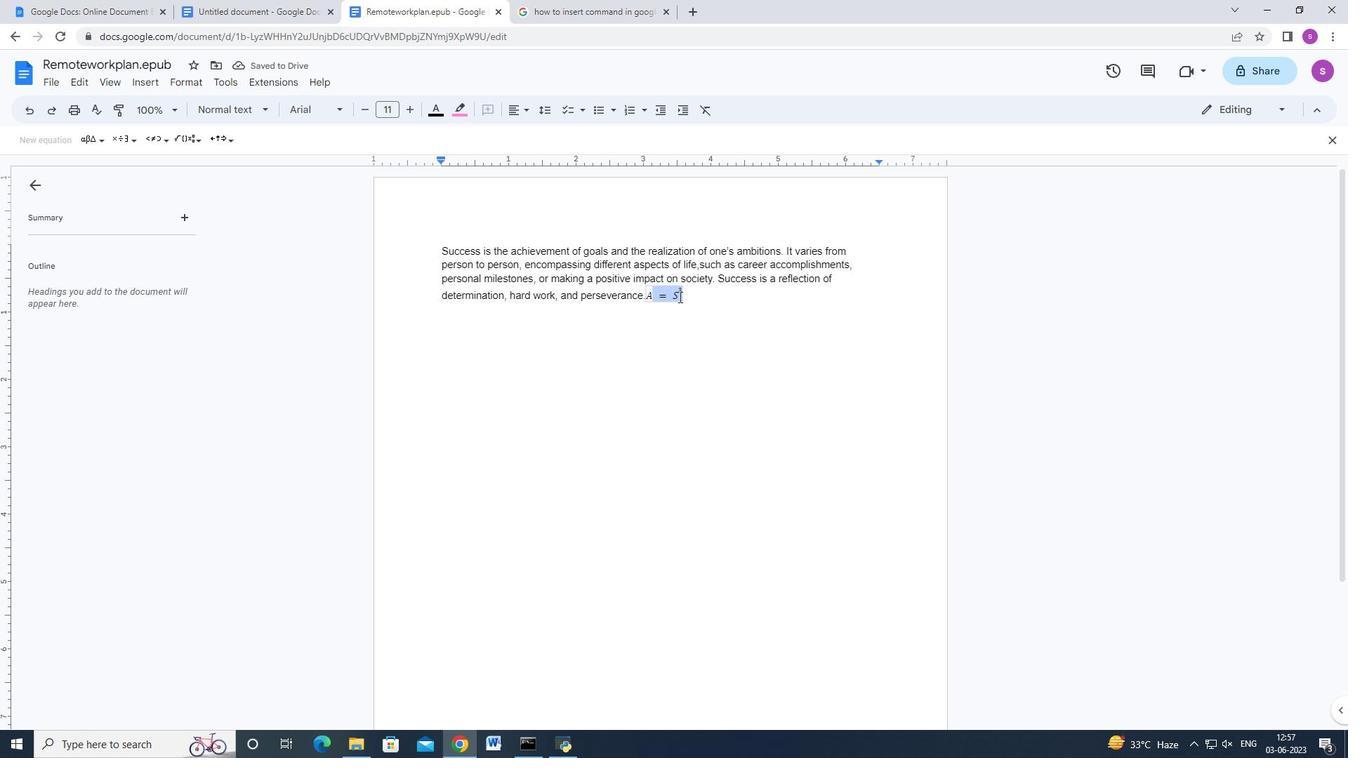 
Action: Mouse moved to (679, 292)
Screenshot: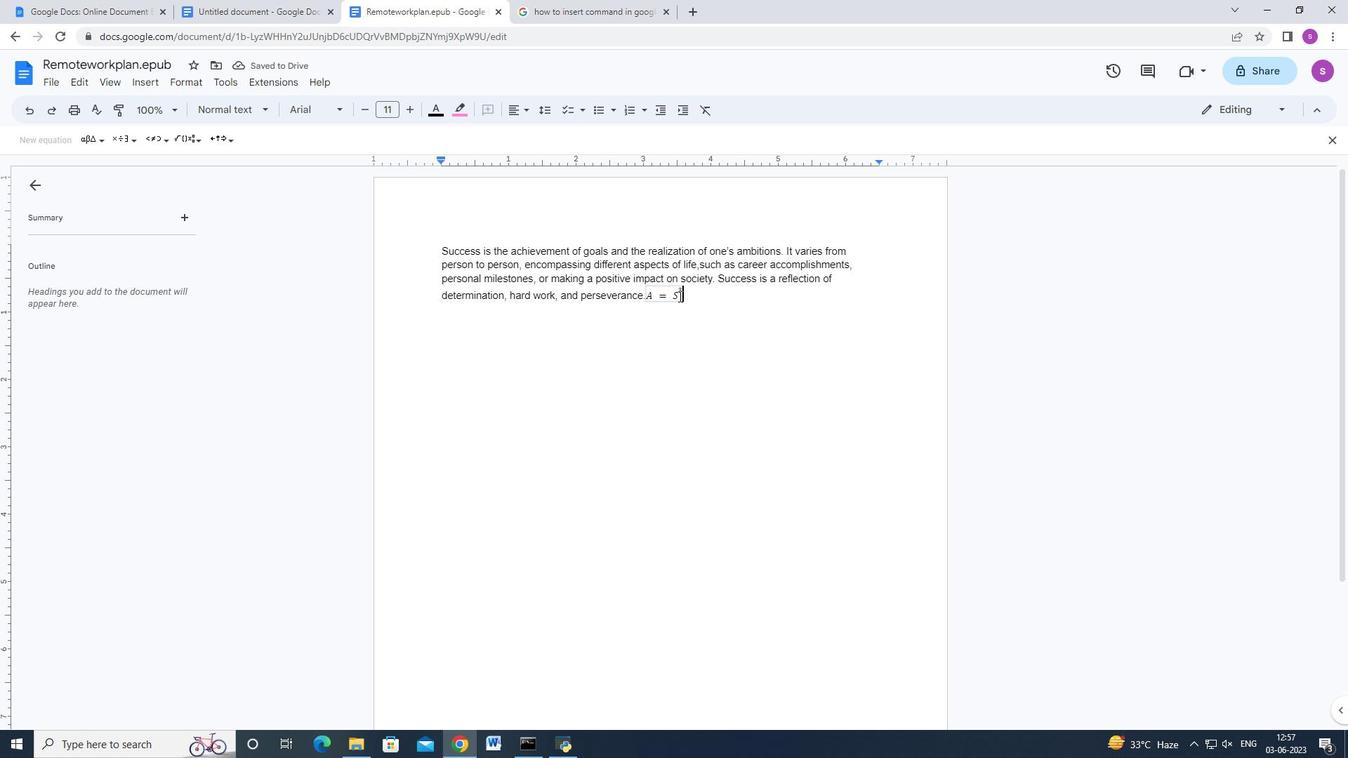 
Action: Mouse pressed left at (679, 292)
Screenshot: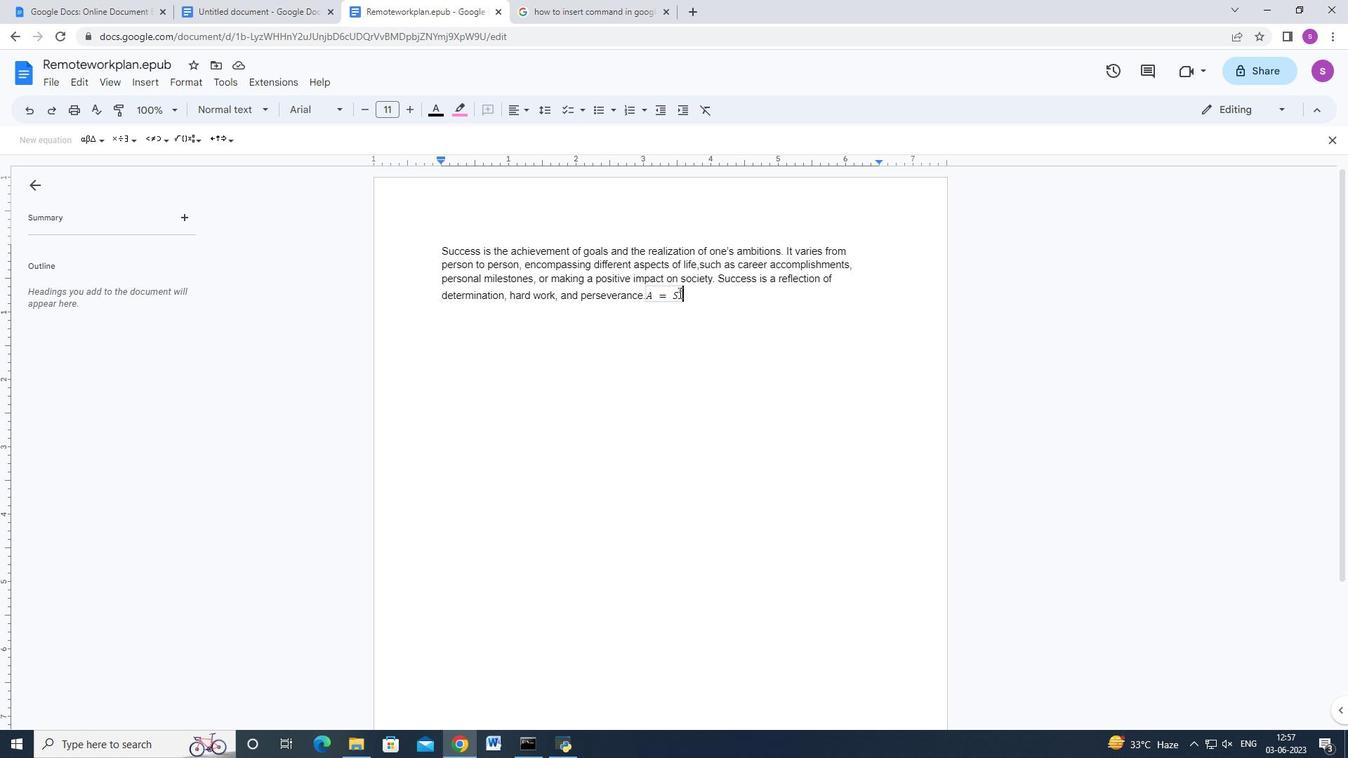 
Action: Mouse moved to (455, 105)
Screenshot: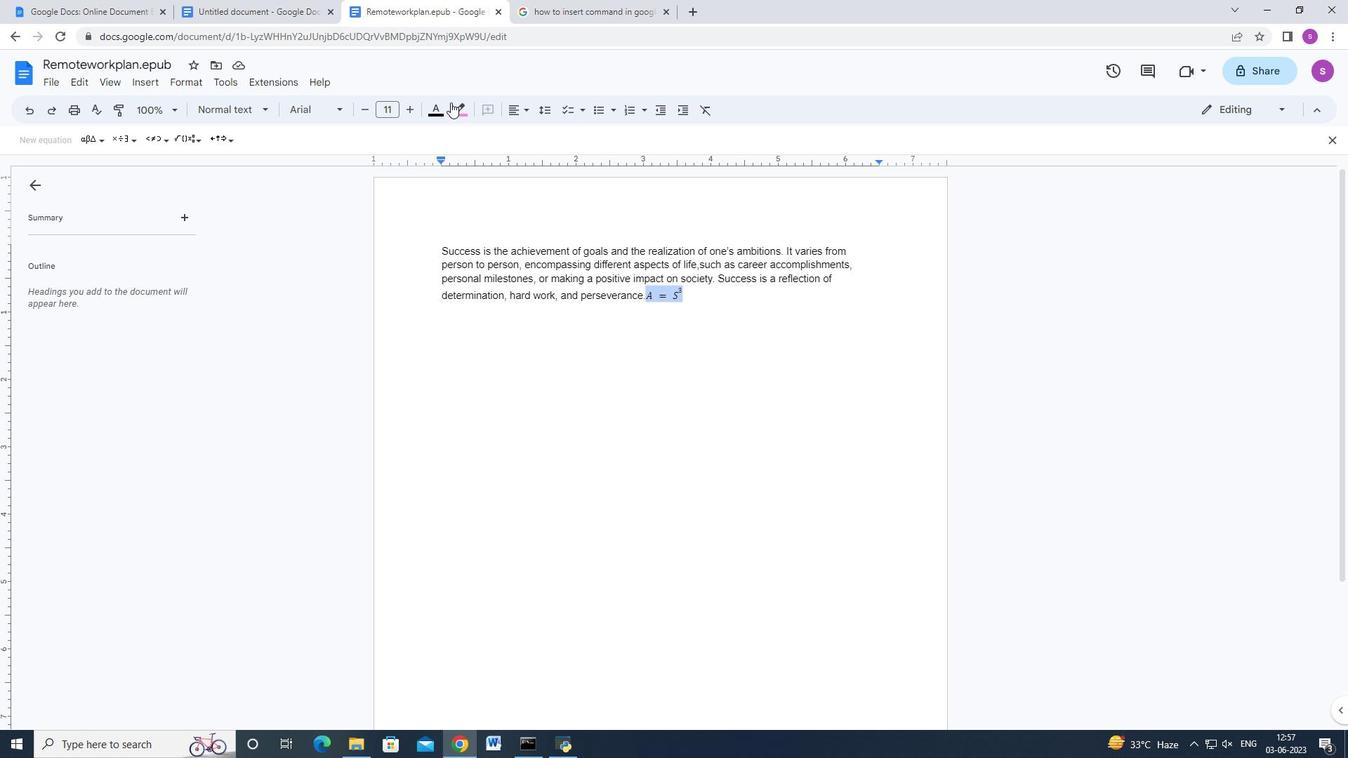 
Action: Mouse pressed left at (455, 105)
Screenshot: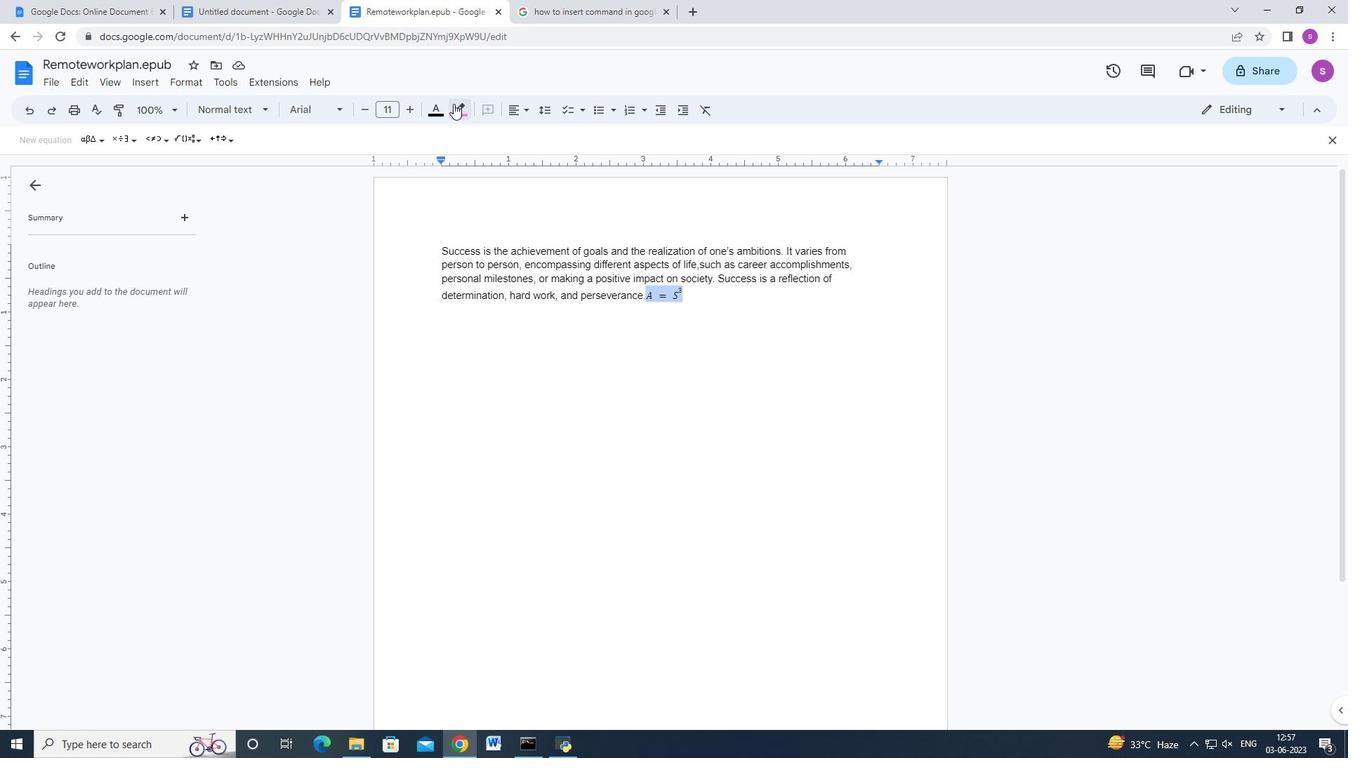 
Action: Mouse moved to (464, 299)
Screenshot: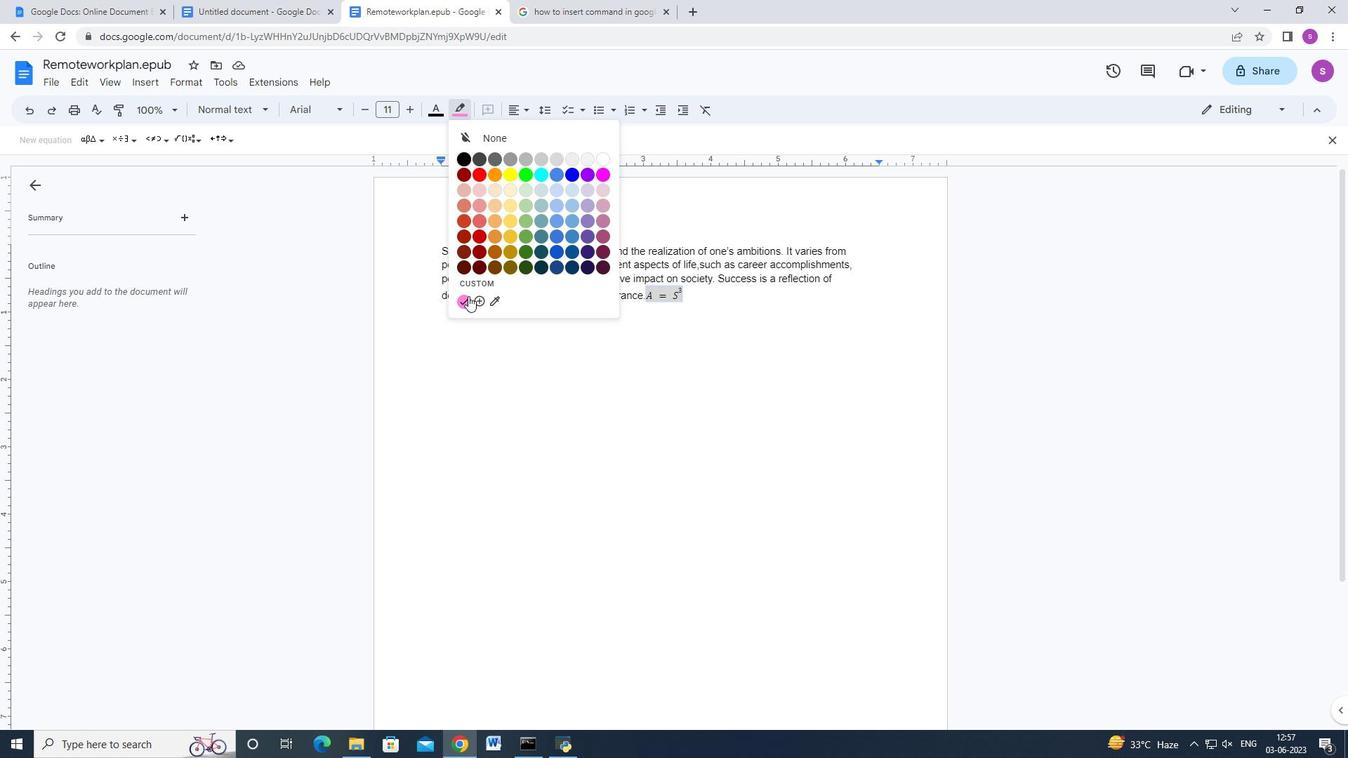 
Action: Mouse pressed left at (464, 299)
Screenshot: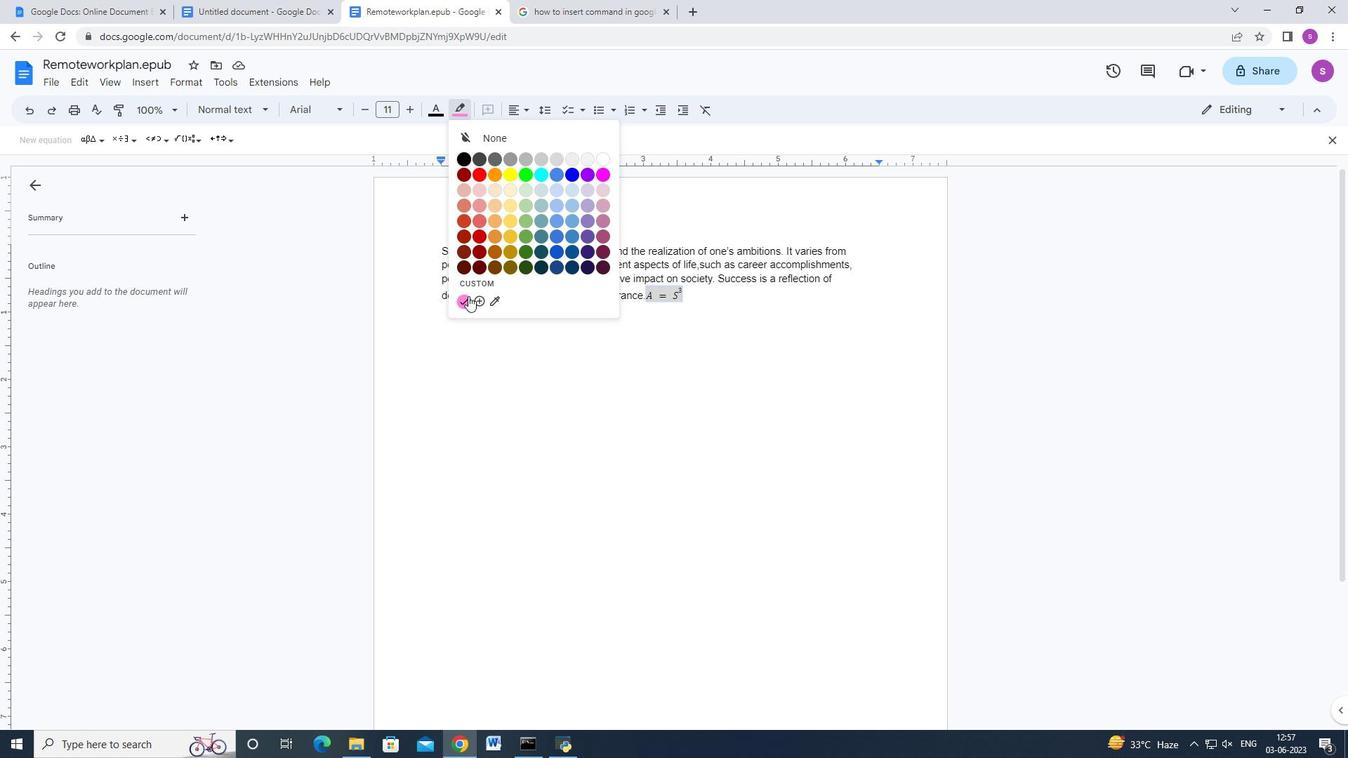
Action: Mouse moved to (648, 342)
Screenshot: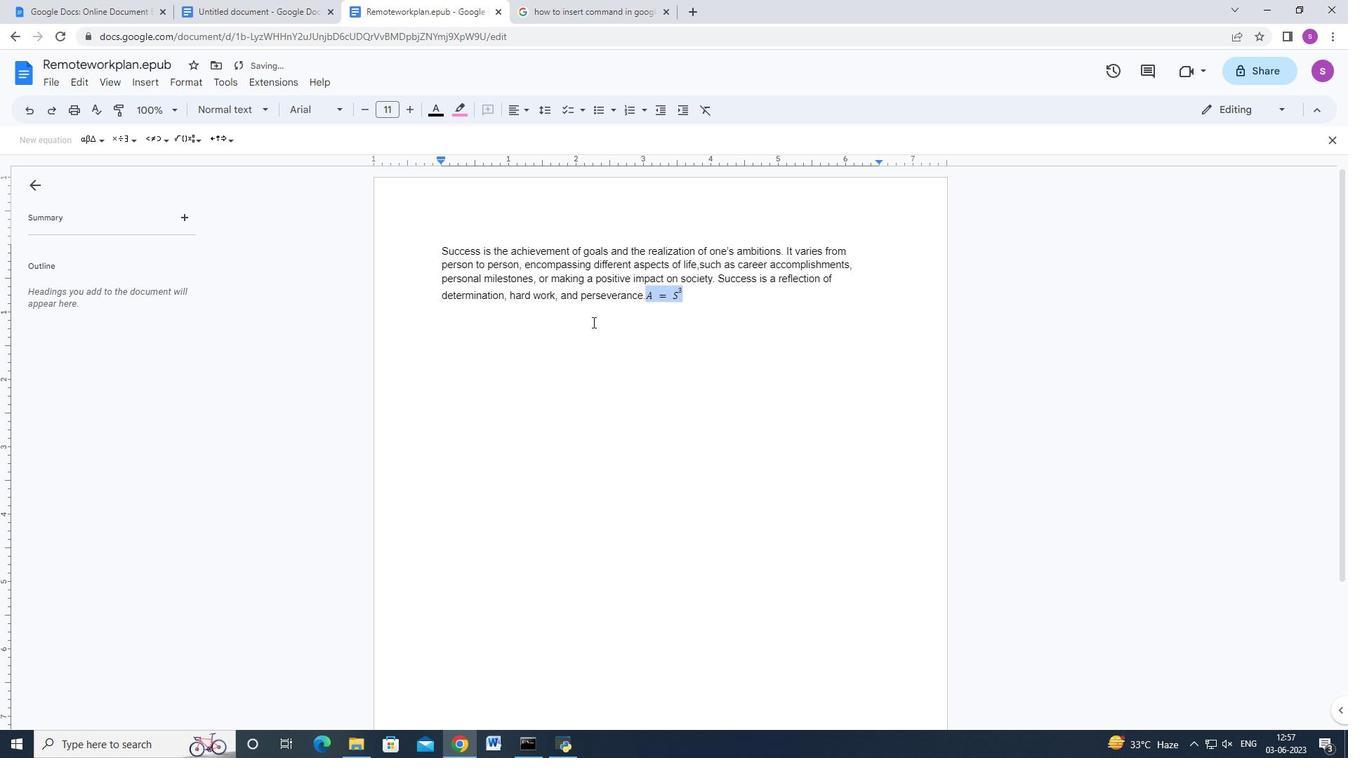 
Action: Mouse pressed left at (648, 342)
Screenshot: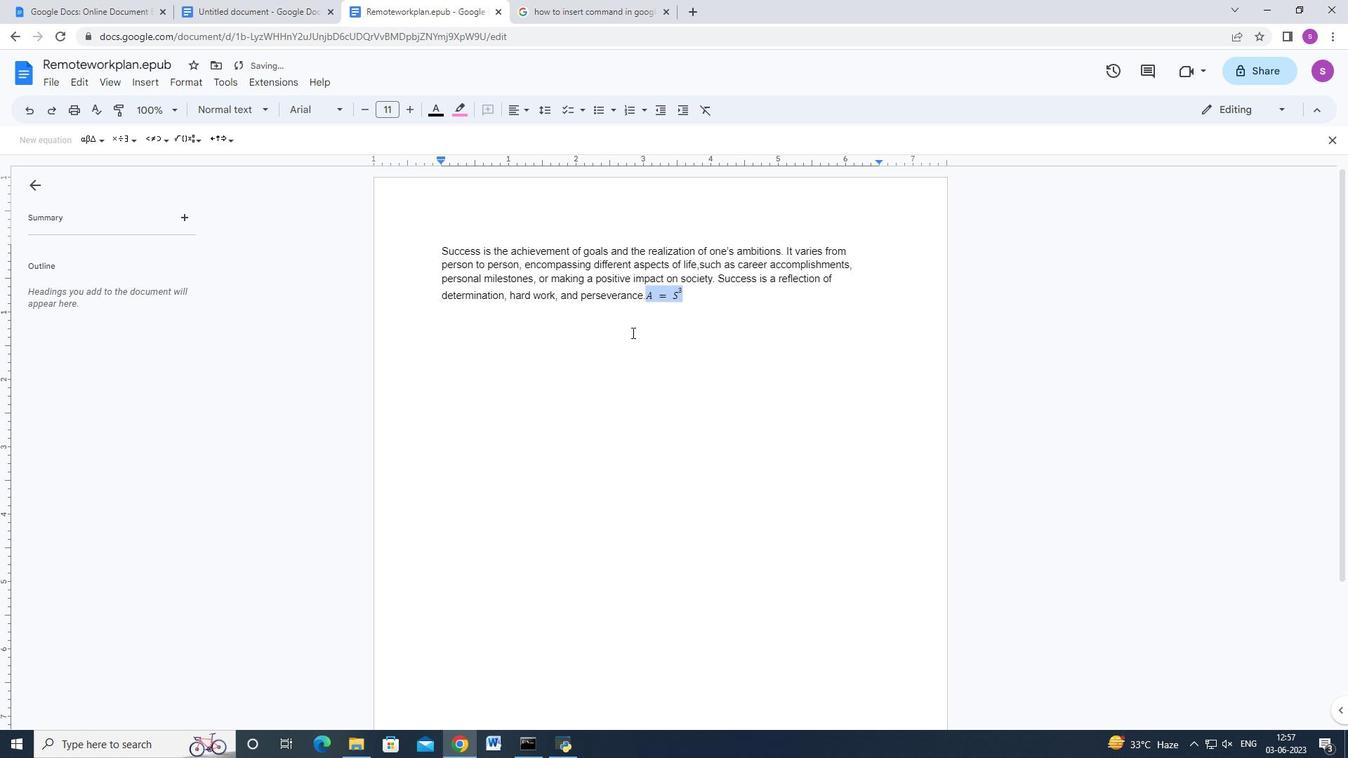 
Action: Mouse moved to (731, 302)
Screenshot: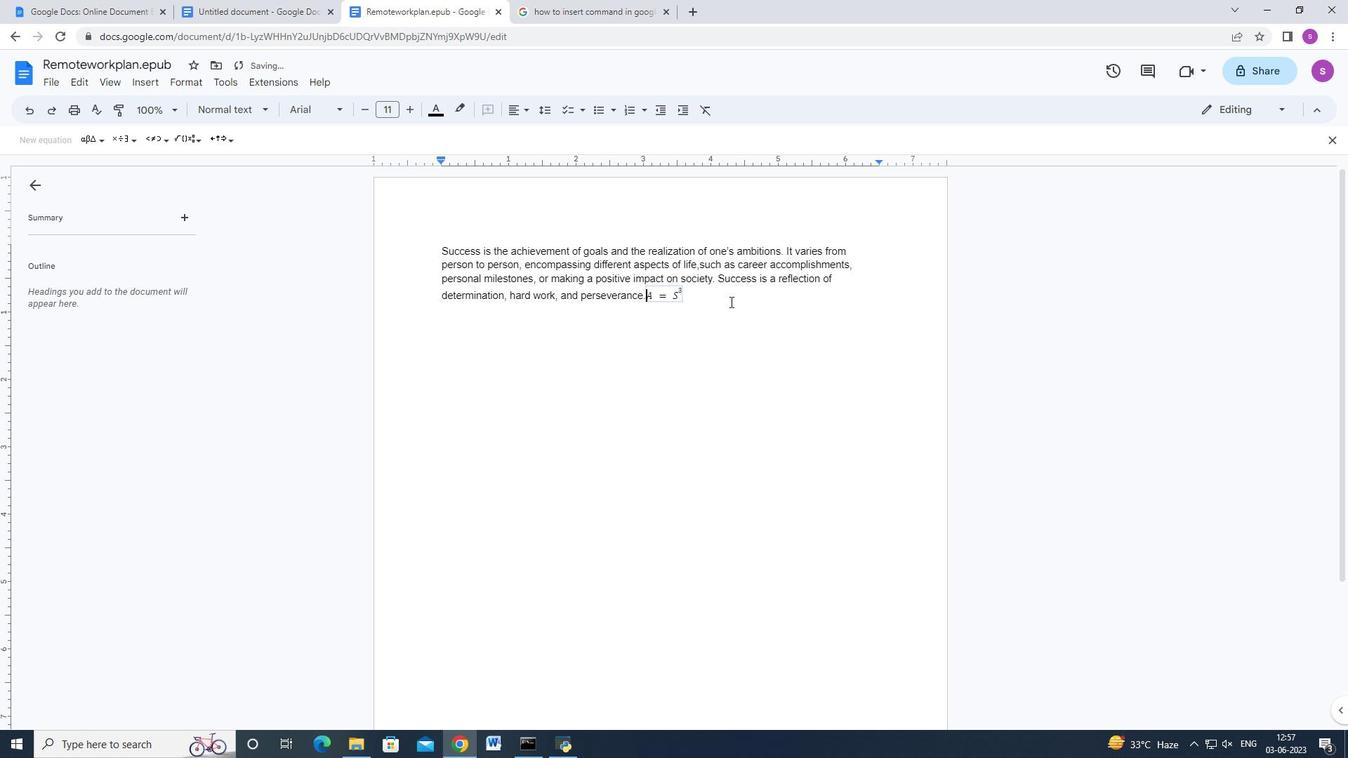 
Action: Mouse pressed left at (731, 302)
Screenshot: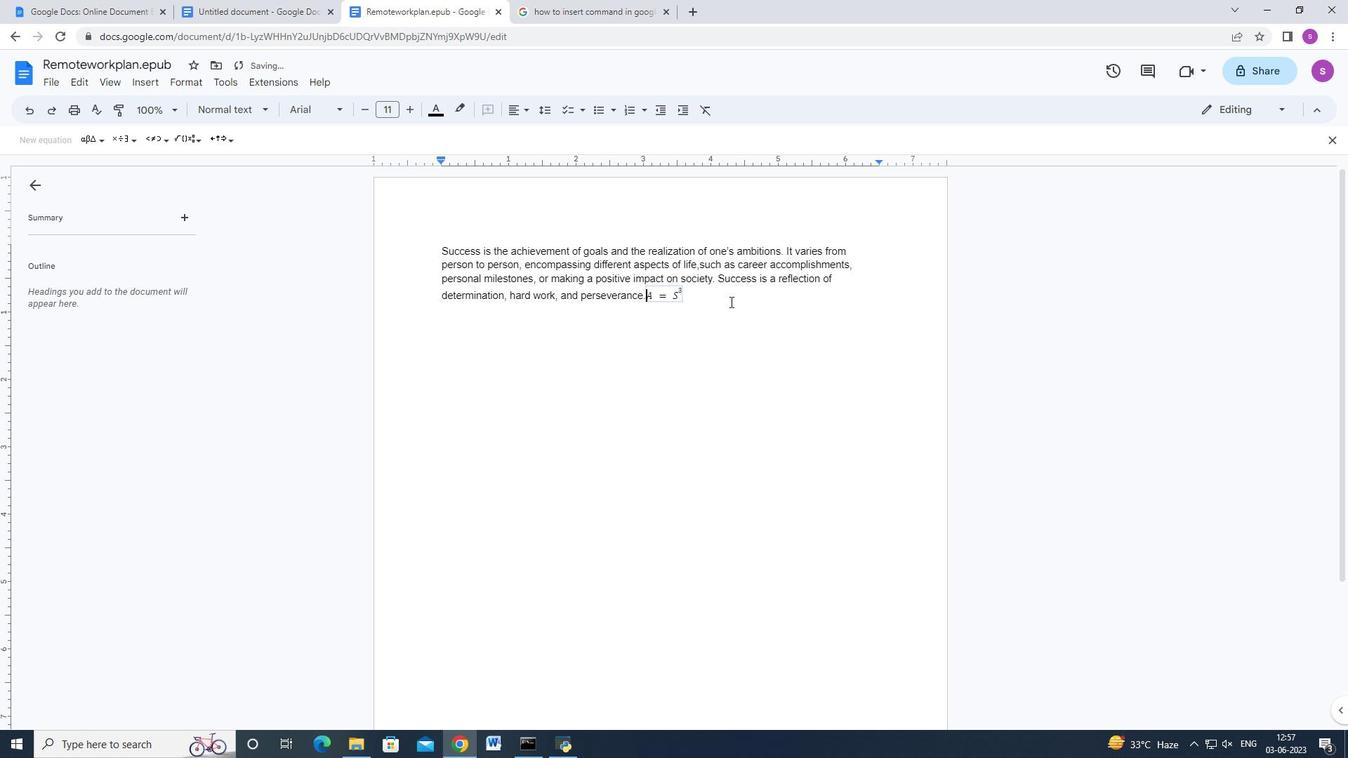 
Action: Mouse moved to (56, 84)
Screenshot: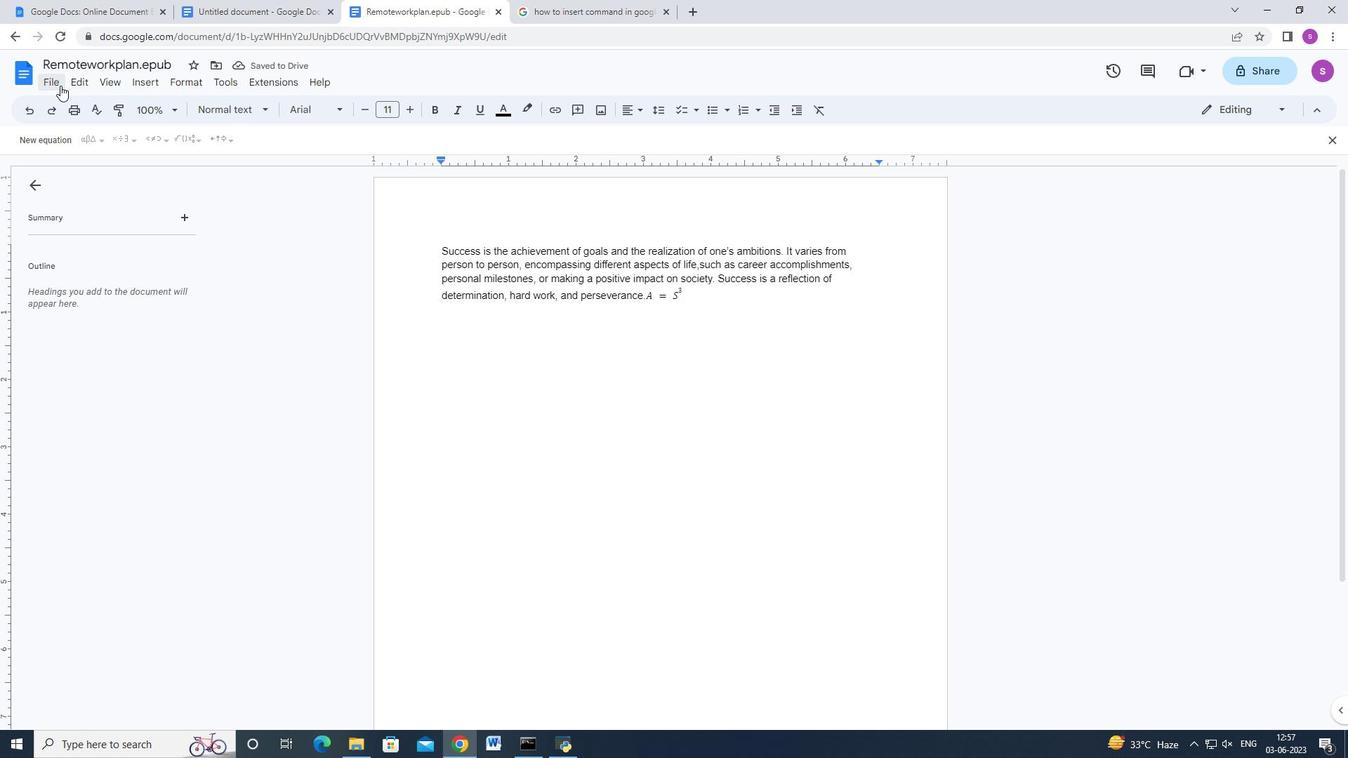 
Action: Mouse pressed left at (56, 84)
Screenshot: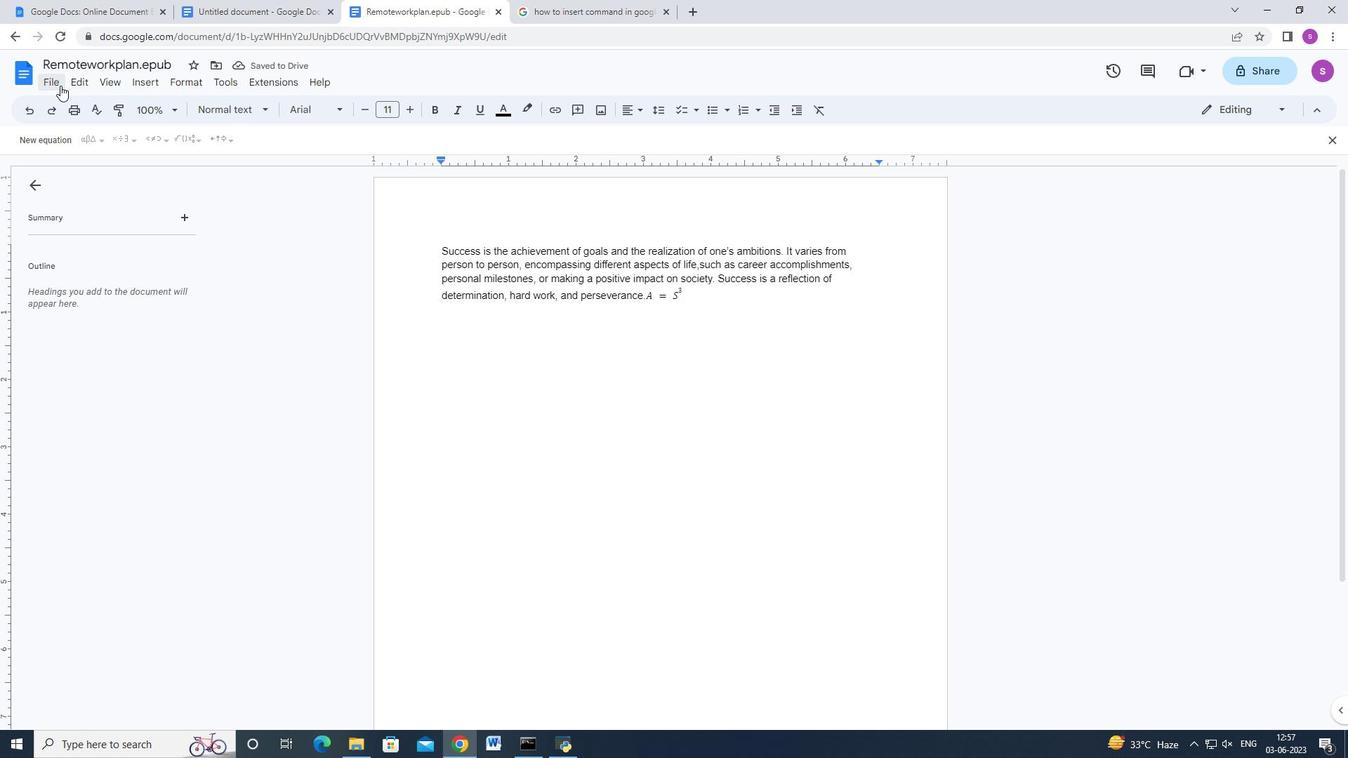 
Action: Mouse moved to (122, 473)
Screenshot: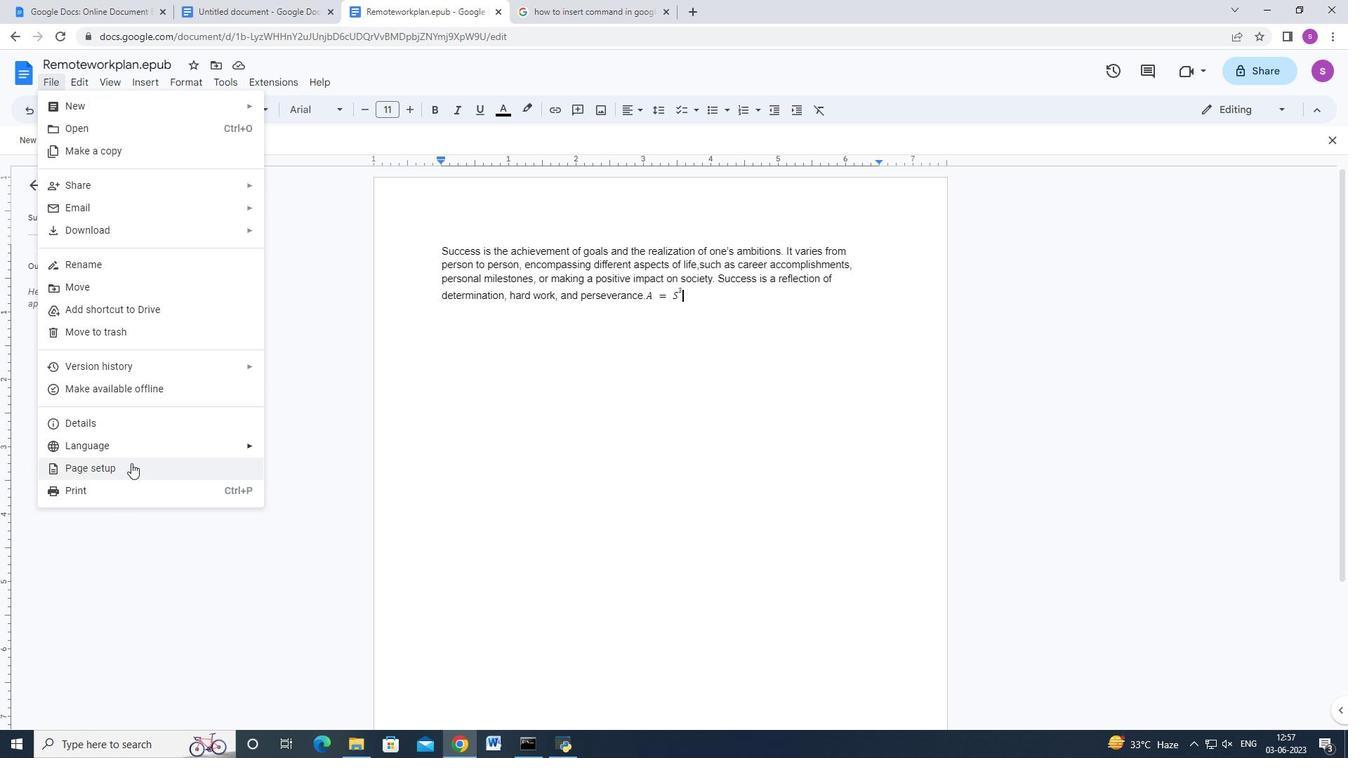 
Action: Mouse pressed left at (122, 473)
Screenshot: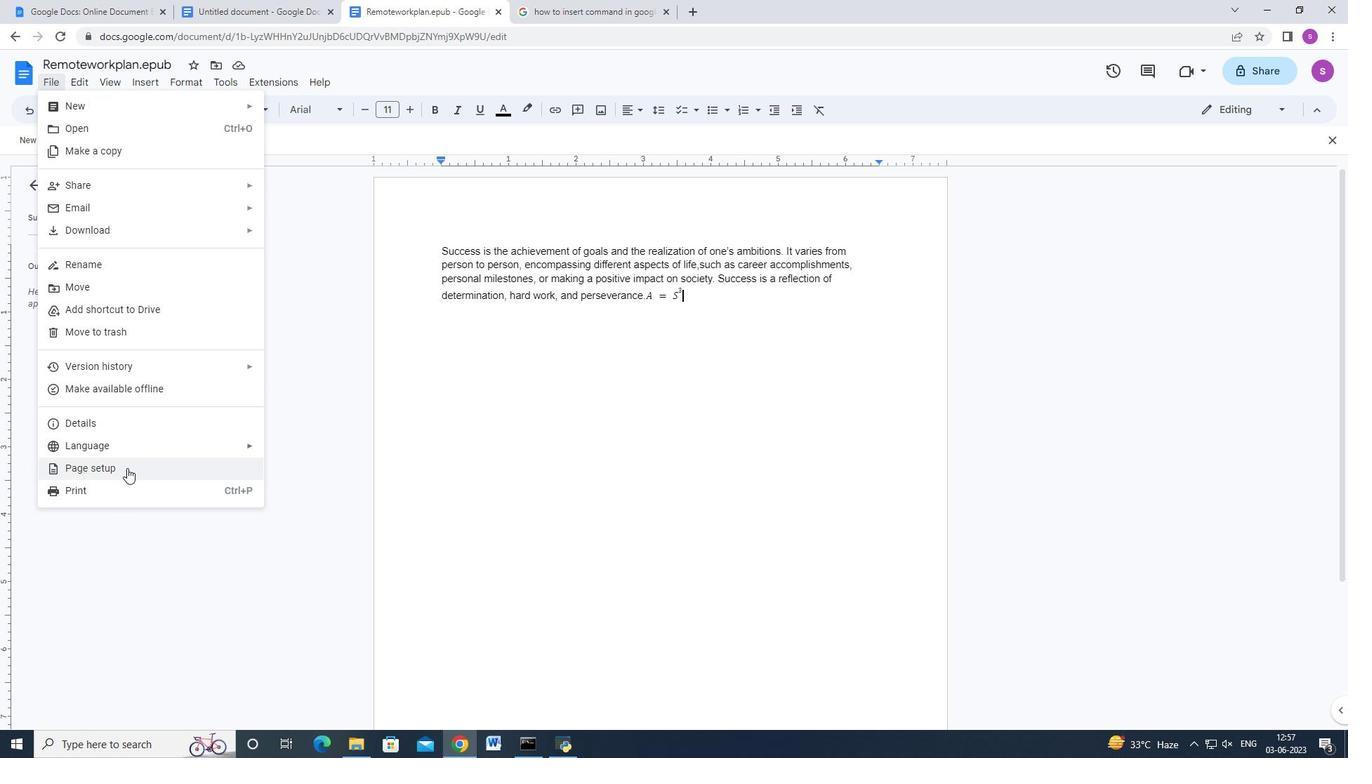 
Action: Mouse moved to (614, 373)
Screenshot: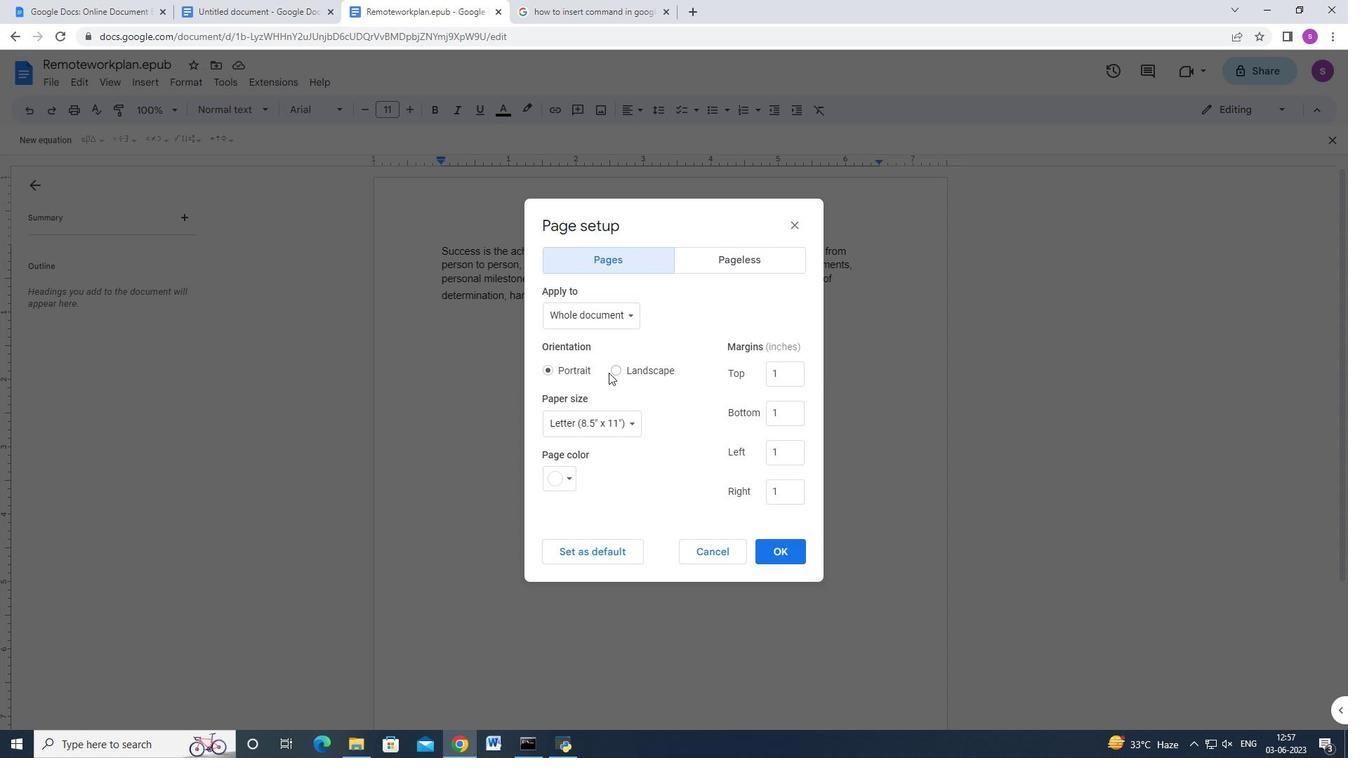 
Action: Mouse pressed left at (614, 373)
Screenshot: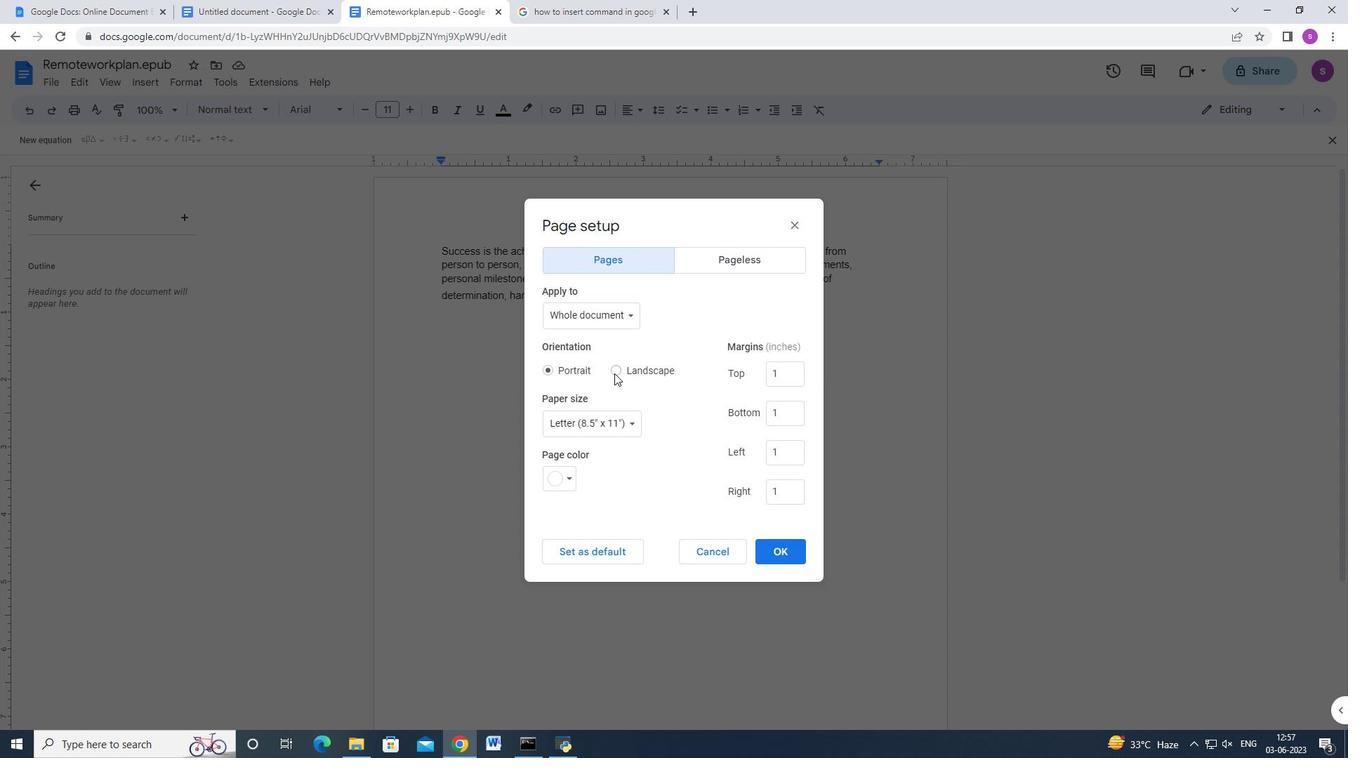 
Action: Mouse moved to (555, 373)
Screenshot: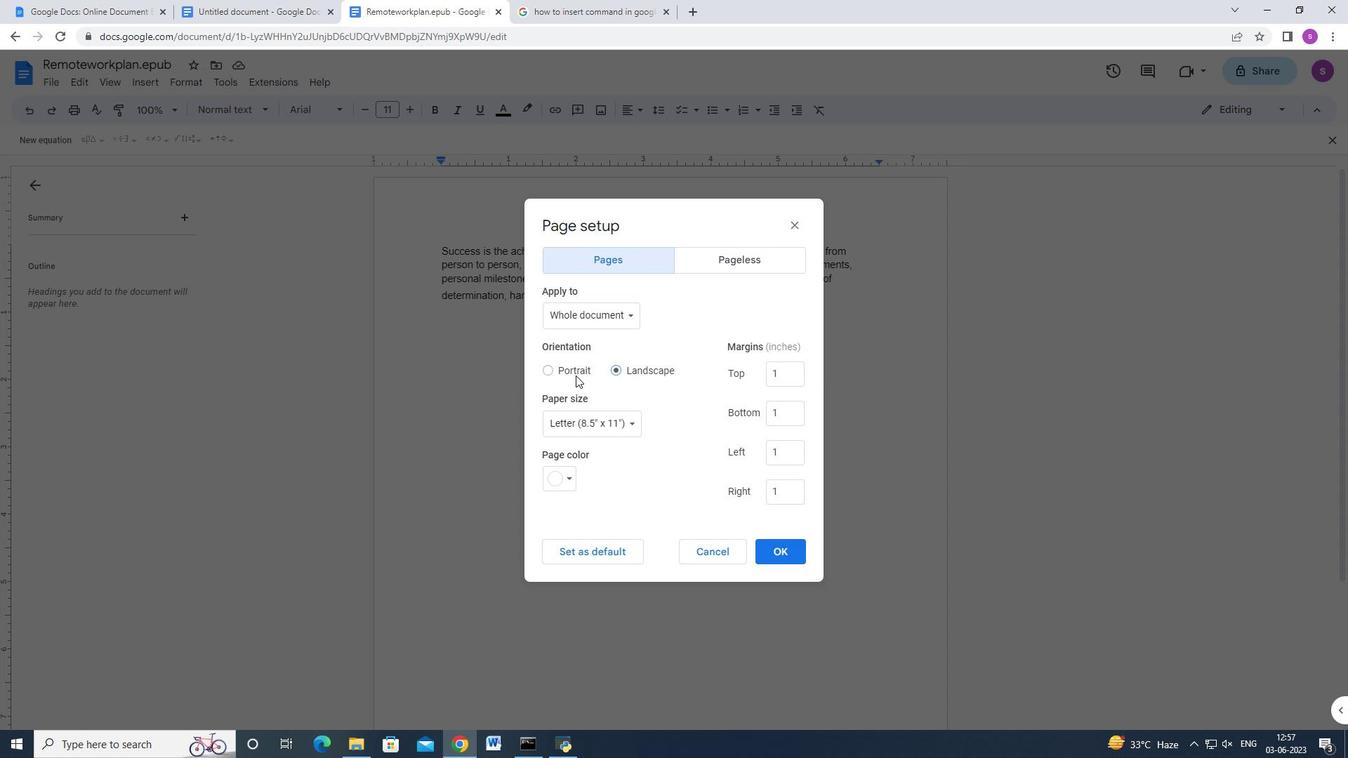
Action: Mouse pressed left at (555, 373)
Screenshot: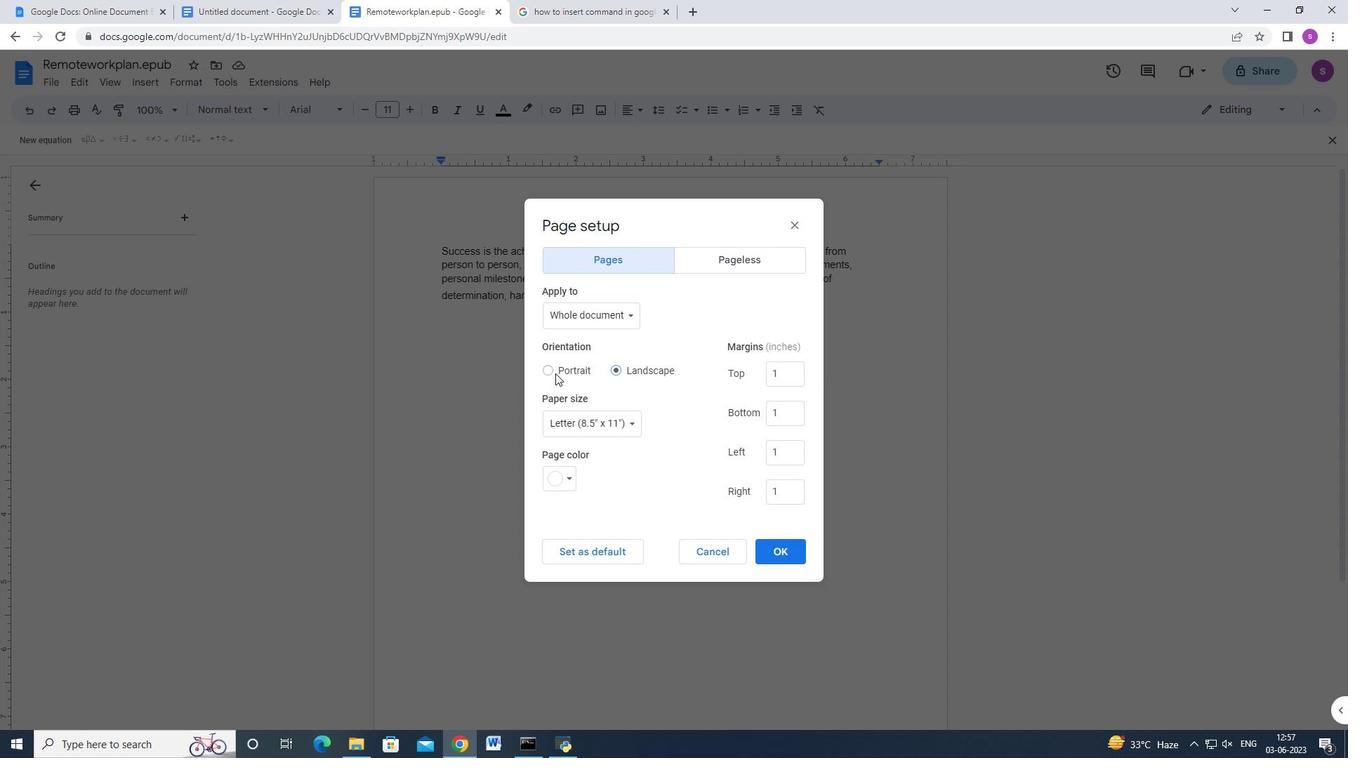 
Action: Mouse moved to (763, 545)
Screenshot: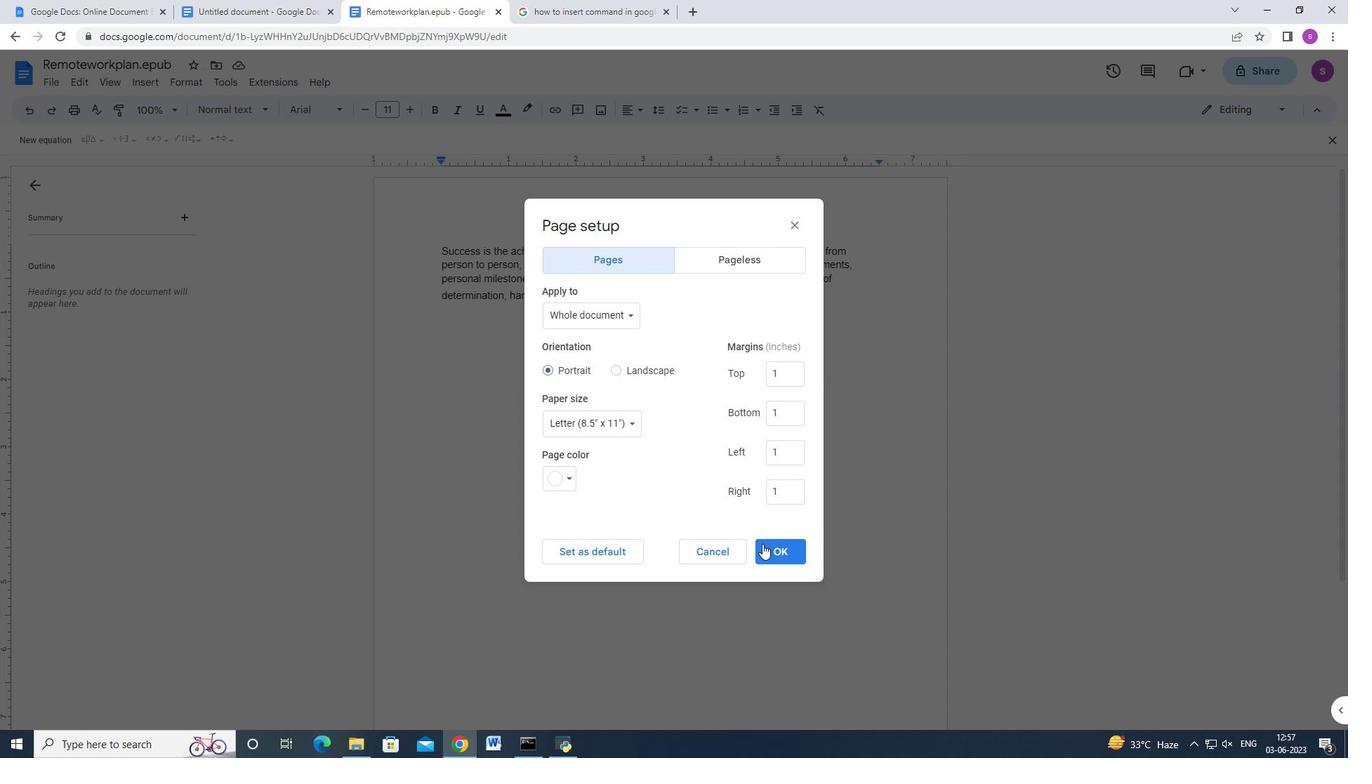 
Action: Mouse pressed left at (763, 545)
Screenshot: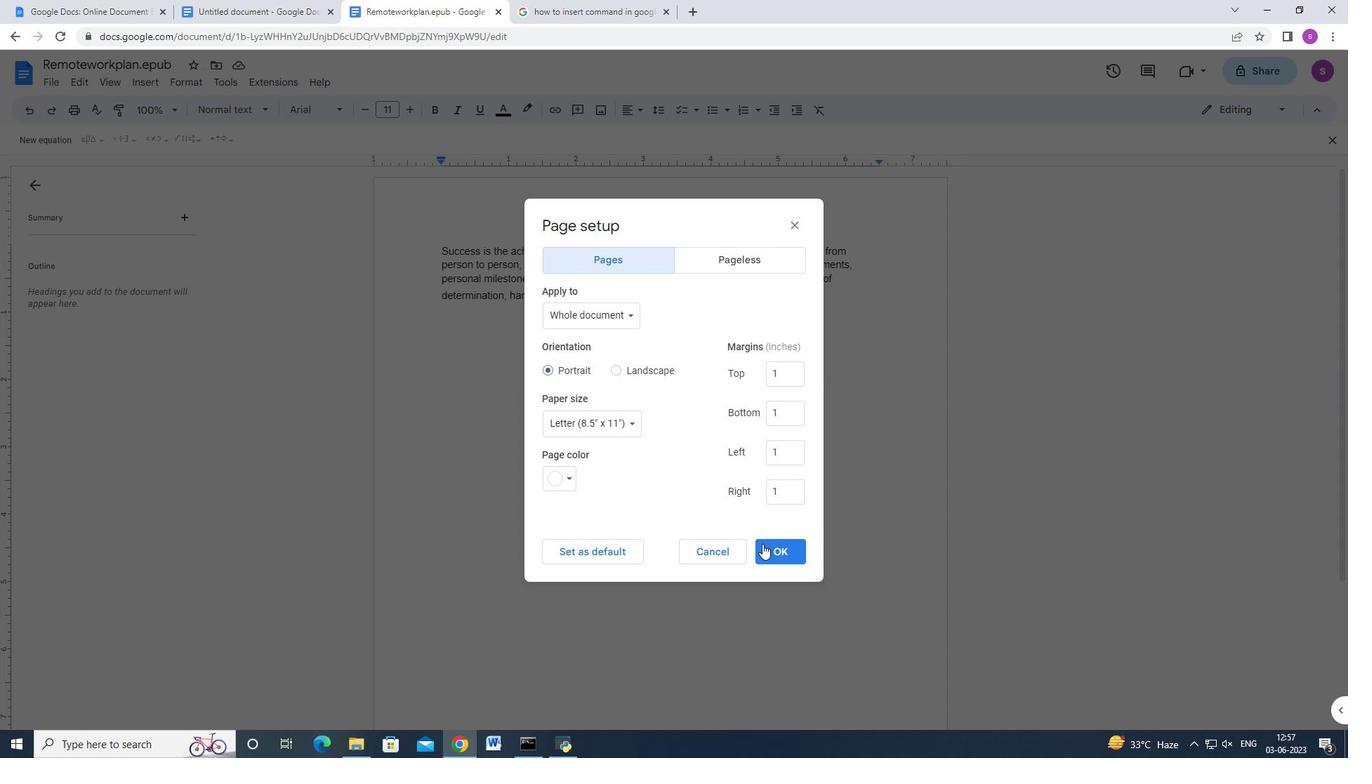 
